 Task: Find connections with filter location Chūru with filter topic #communitybuildingwith filter profile language German with filter current company Jana Small Finance Bank with filter school Tamilnadu College of Engineering with filter industry Retail Art Dealers with filter service category Writing with filter keywords title Medical Administrator
Action: Mouse moved to (557, 76)
Screenshot: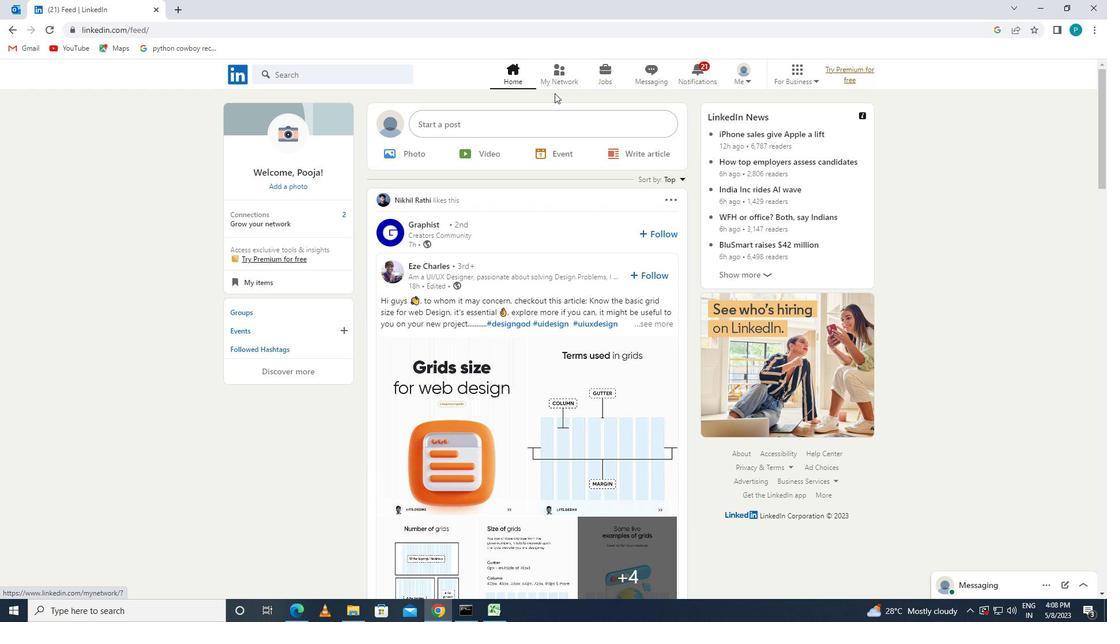 
Action: Mouse pressed left at (557, 76)
Screenshot: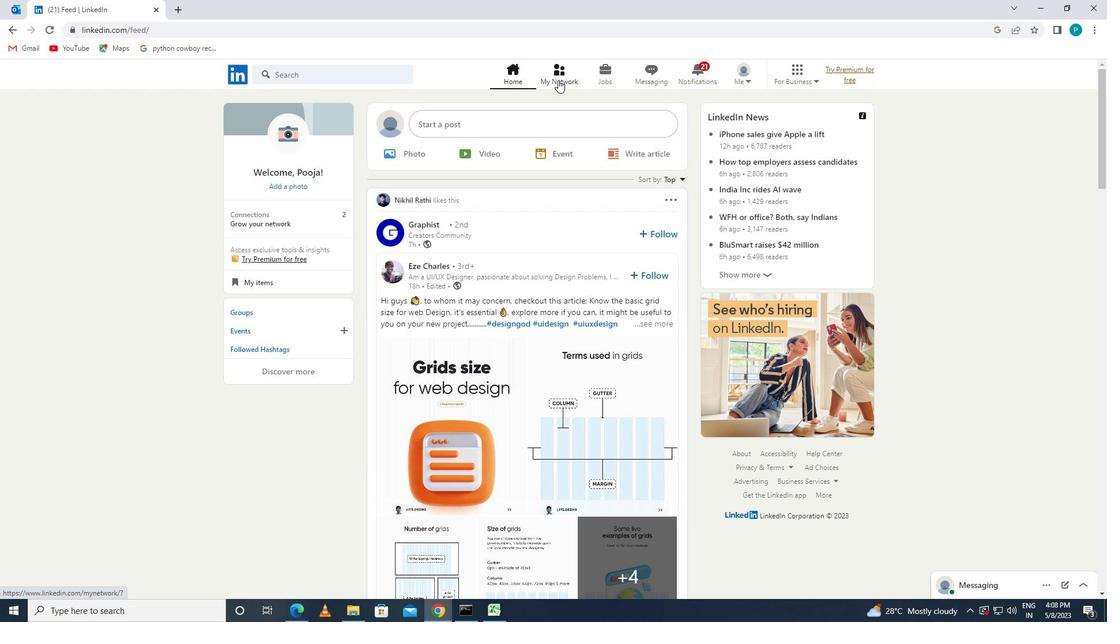 
Action: Mouse moved to (356, 133)
Screenshot: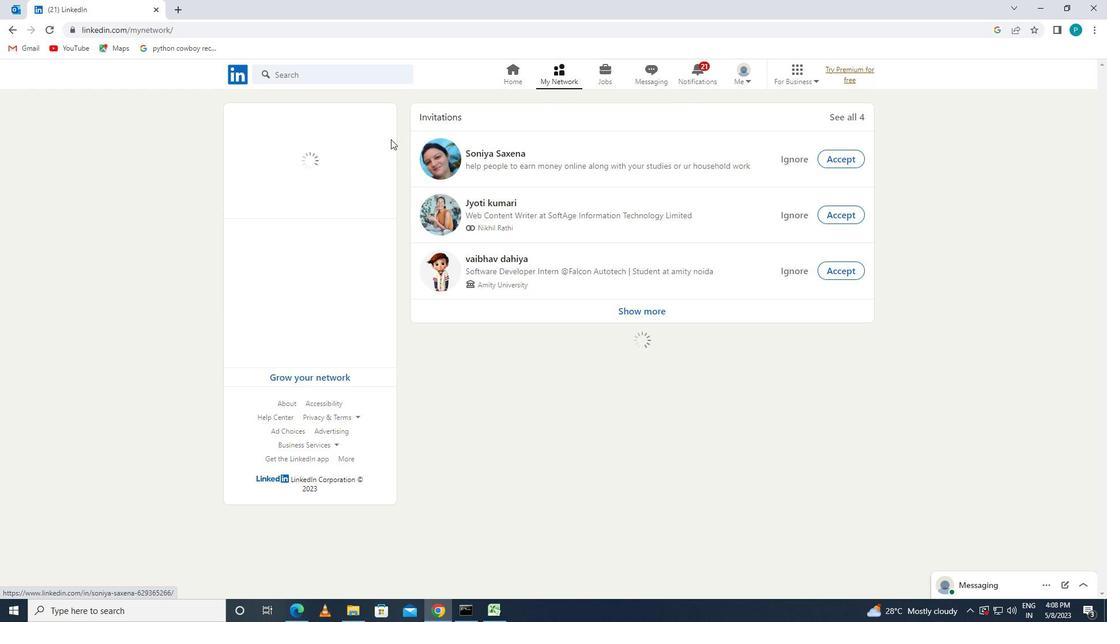 
Action: Mouse pressed left at (356, 133)
Screenshot: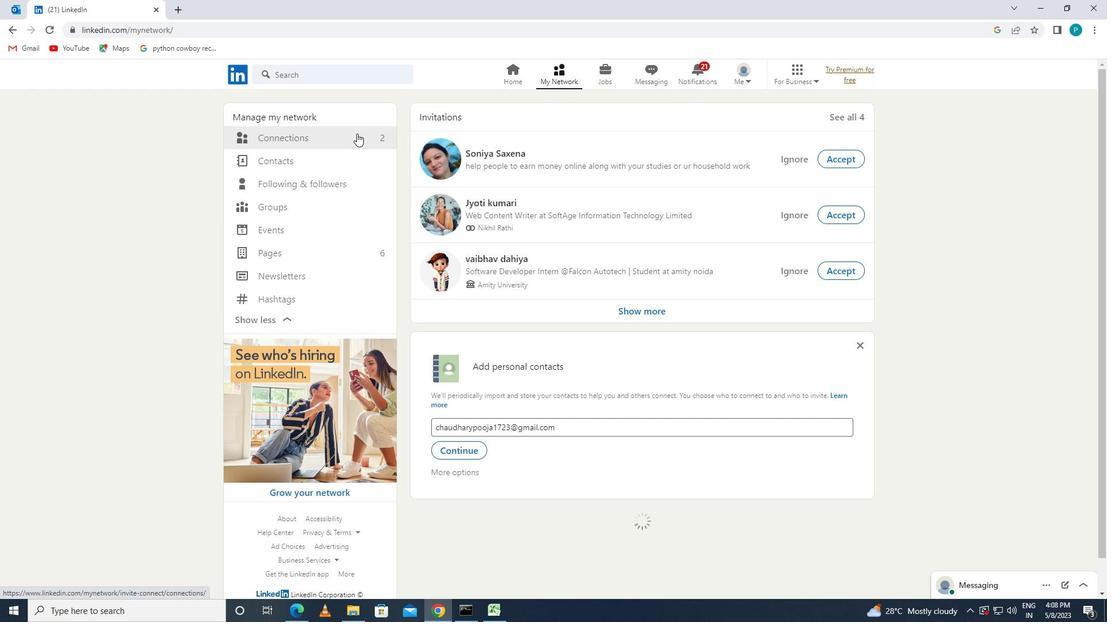 
Action: Mouse moved to (656, 142)
Screenshot: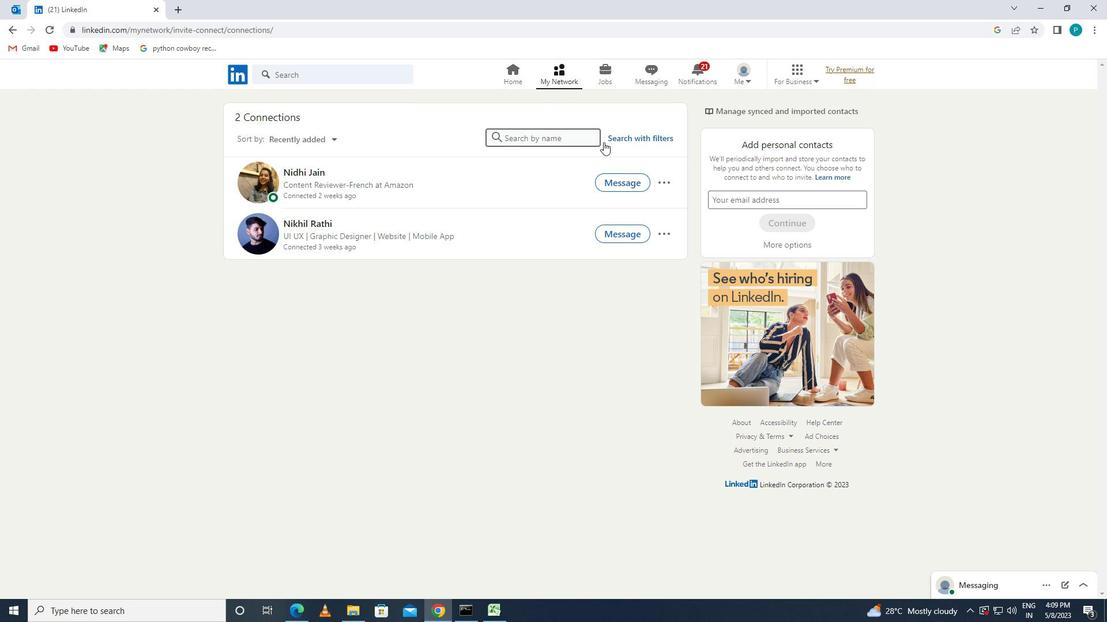 
Action: Mouse pressed left at (656, 142)
Screenshot: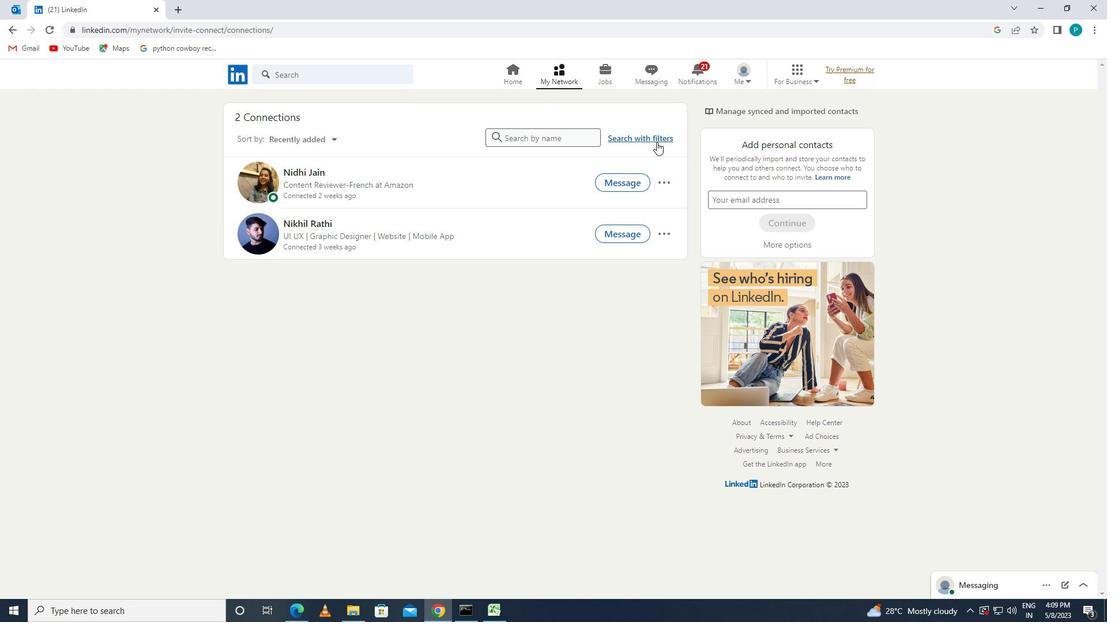 
Action: Mouse moved to (592, 107)
Screenshot: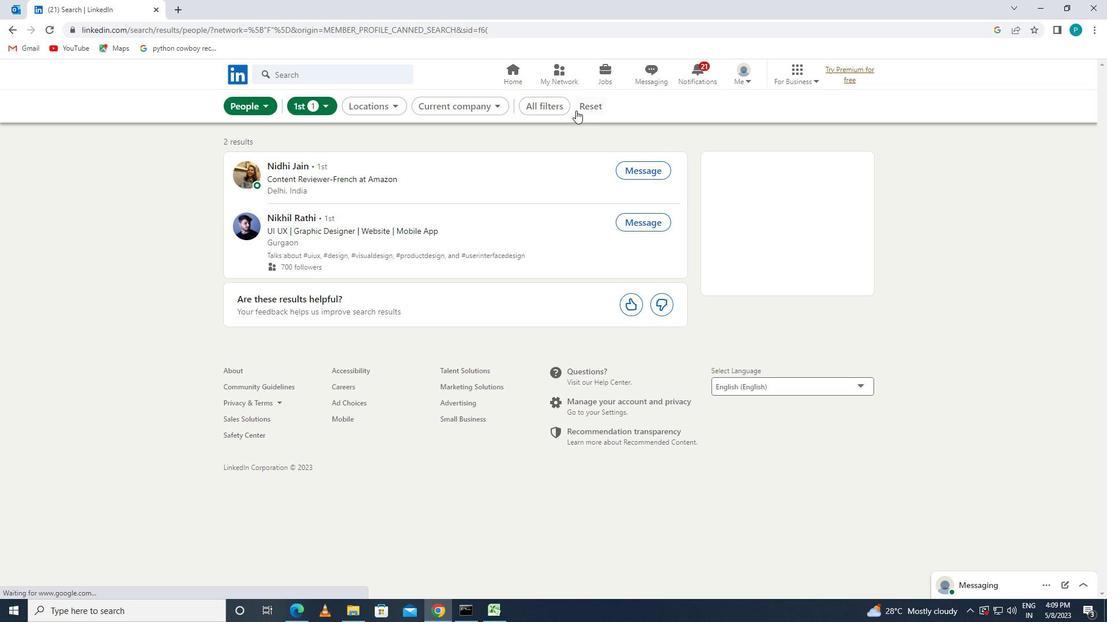 
Action: Mouse pressed left at (592, 107)
Screenshot: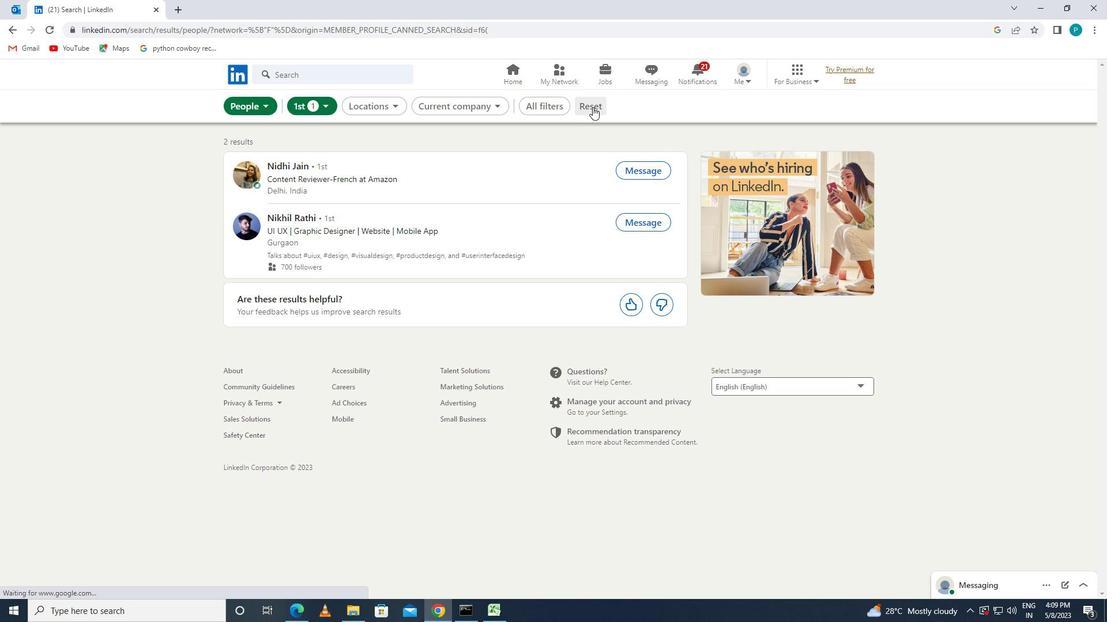 
Action: Mouse moved to (577, 107)
Screenshot: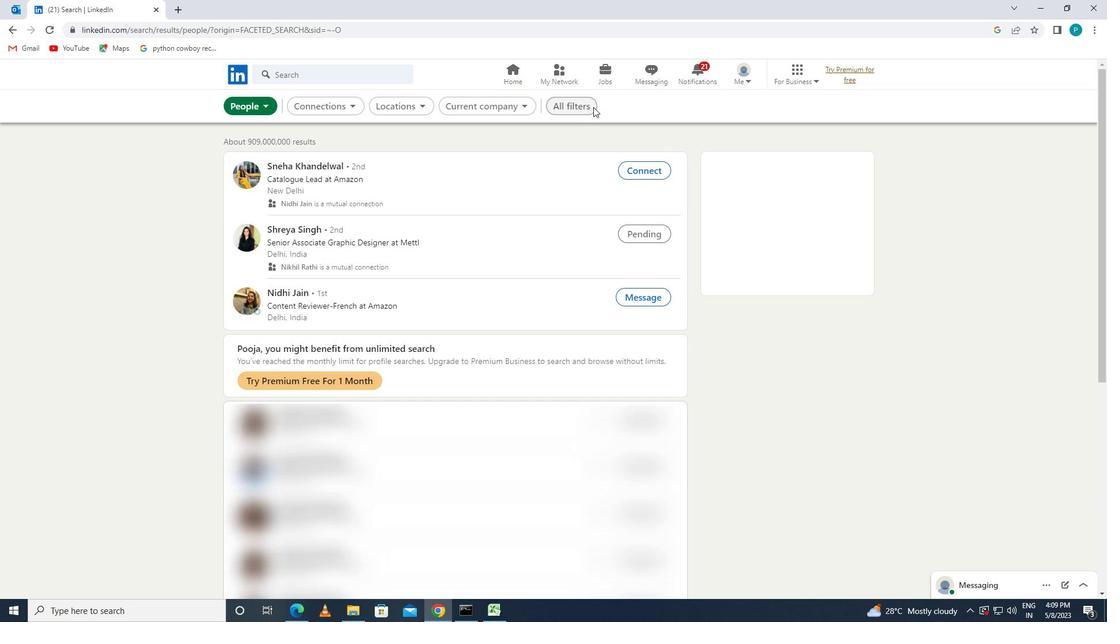 
Action: Mouse pressed left at (577, 107)
Screenshot: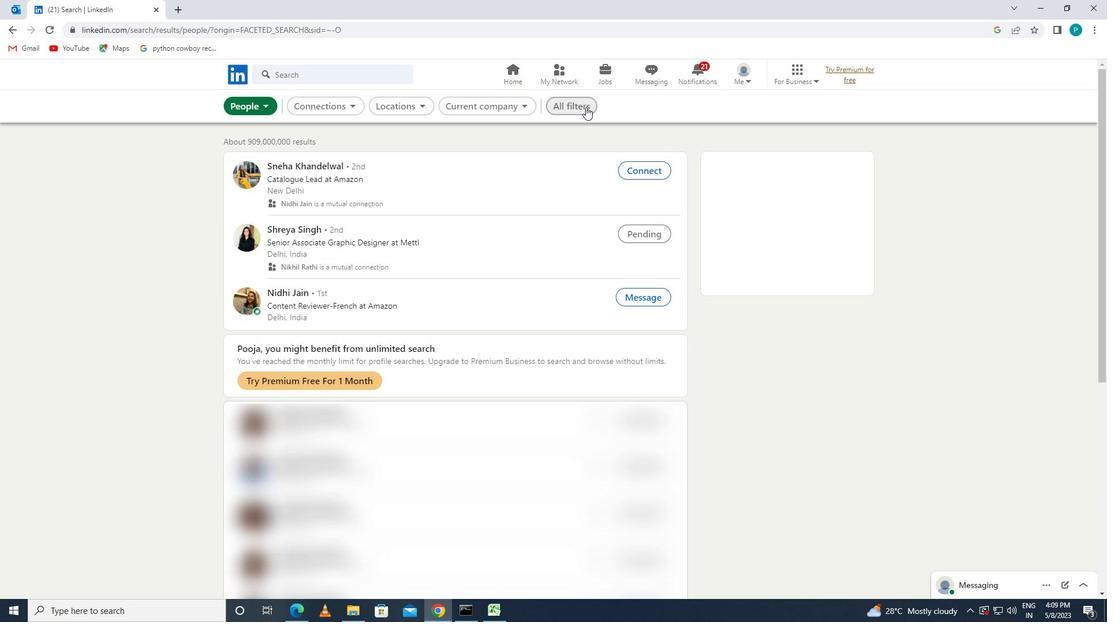 
Action: Mouse moved to (781, 262)
Screenshot: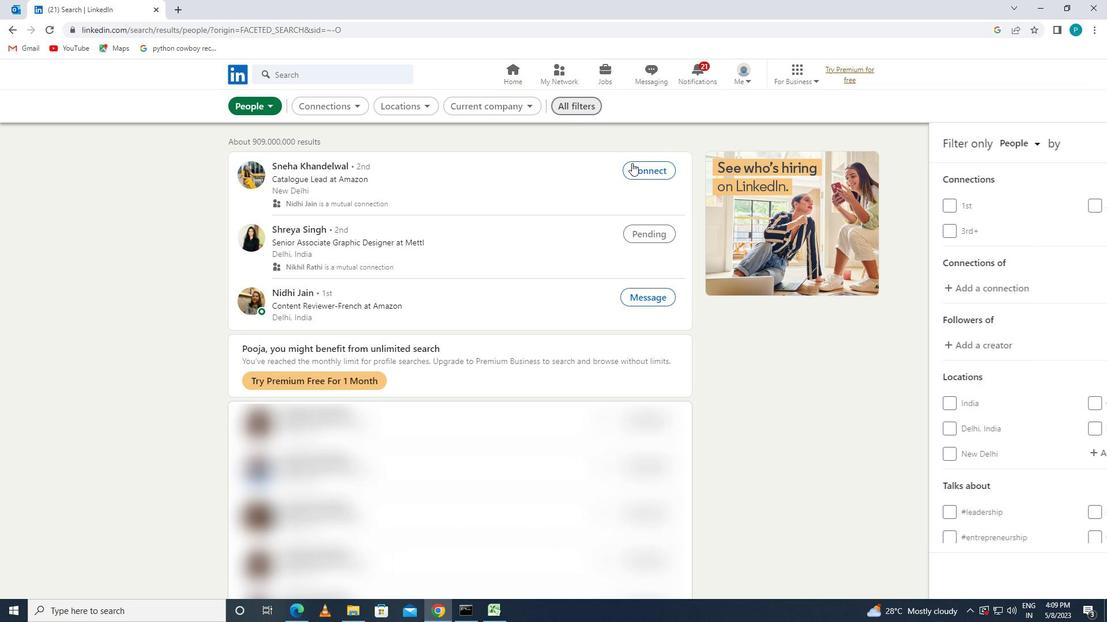 
Action: Mouse scrolled (781, 262) with delta (0, 0)
Screenshot: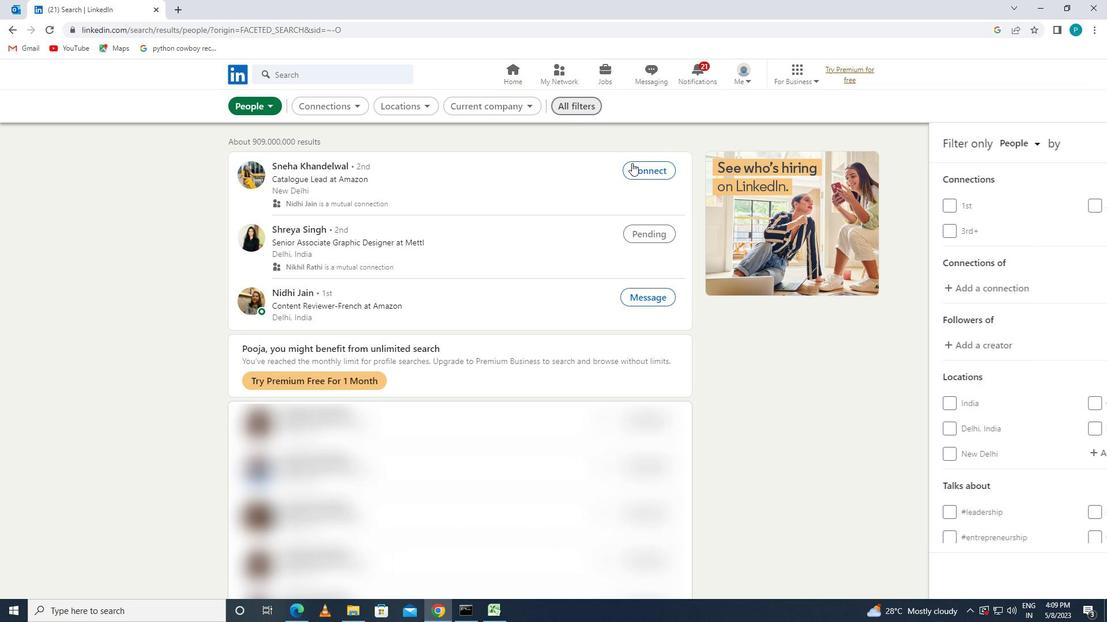 
Action: Mouse moved to (808, 276)
Screenshot: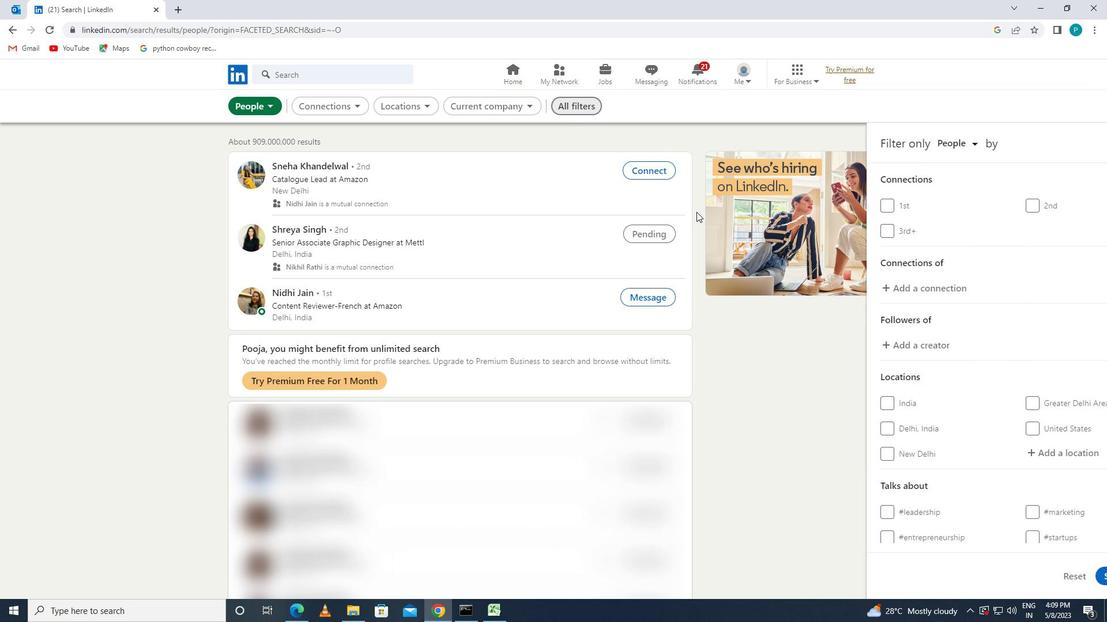 
Action: Mouse scrolled (808, 275) with delta (0, 0)
Screenshot: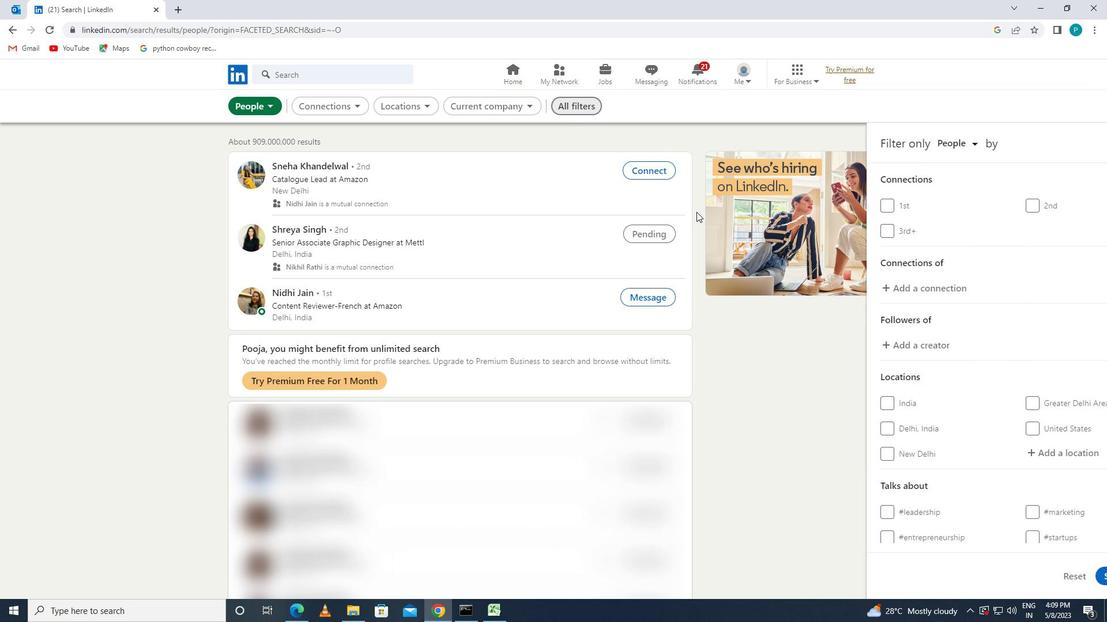
Action: Mouse moved to (823, 285)
Screenshot: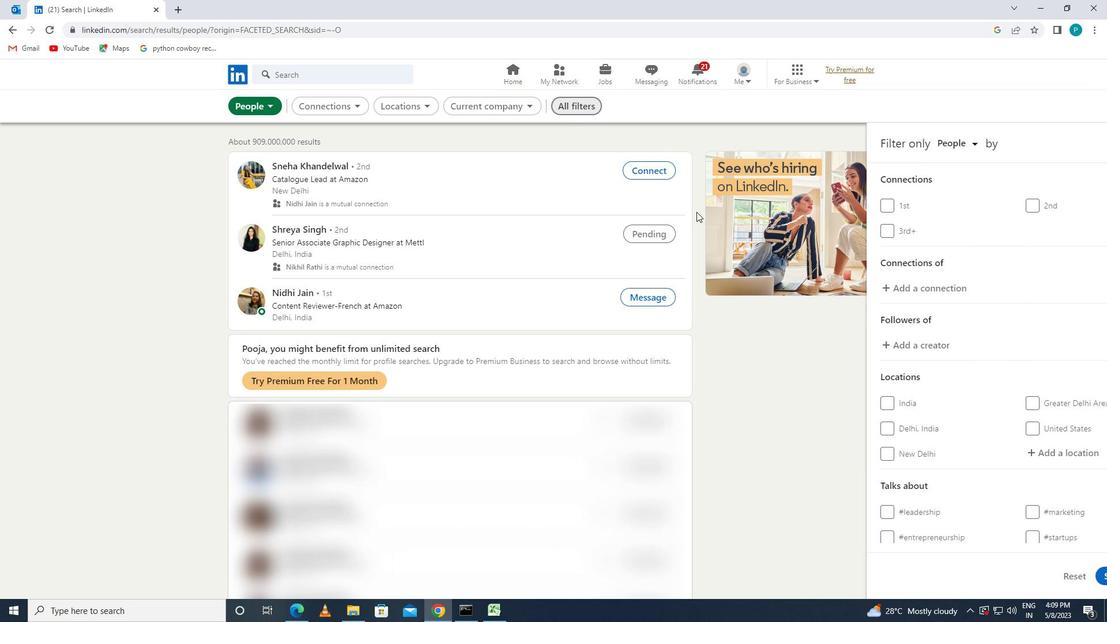 
Action: Mouse scrolled (823, 284) with delta (0, 0)
Screenshot: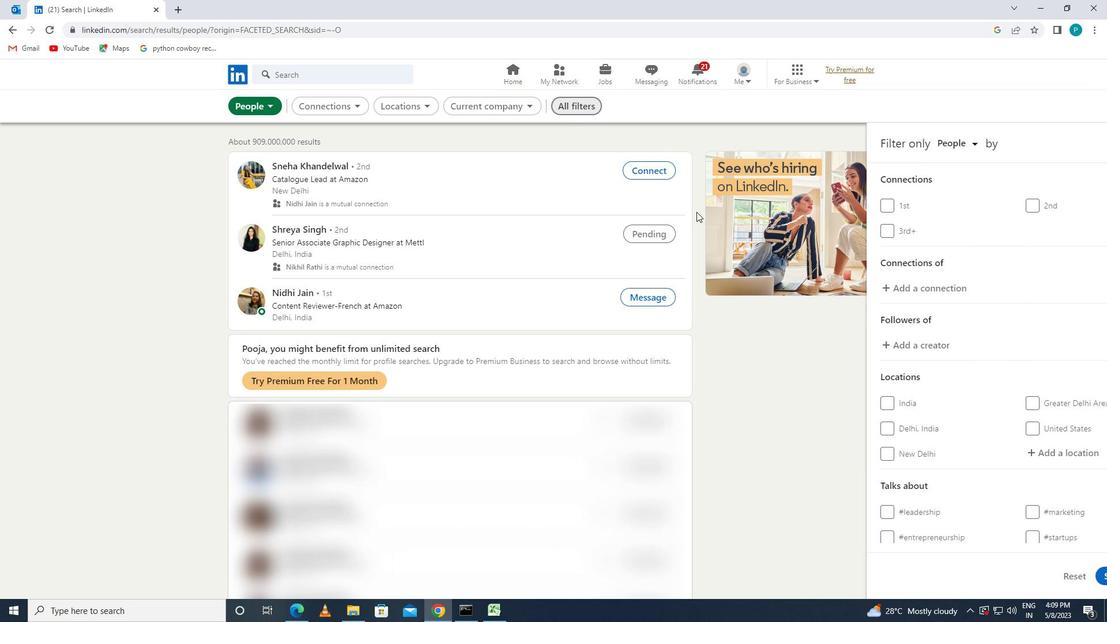 
Action: Mouse moved to (980, 337)
Screenshot: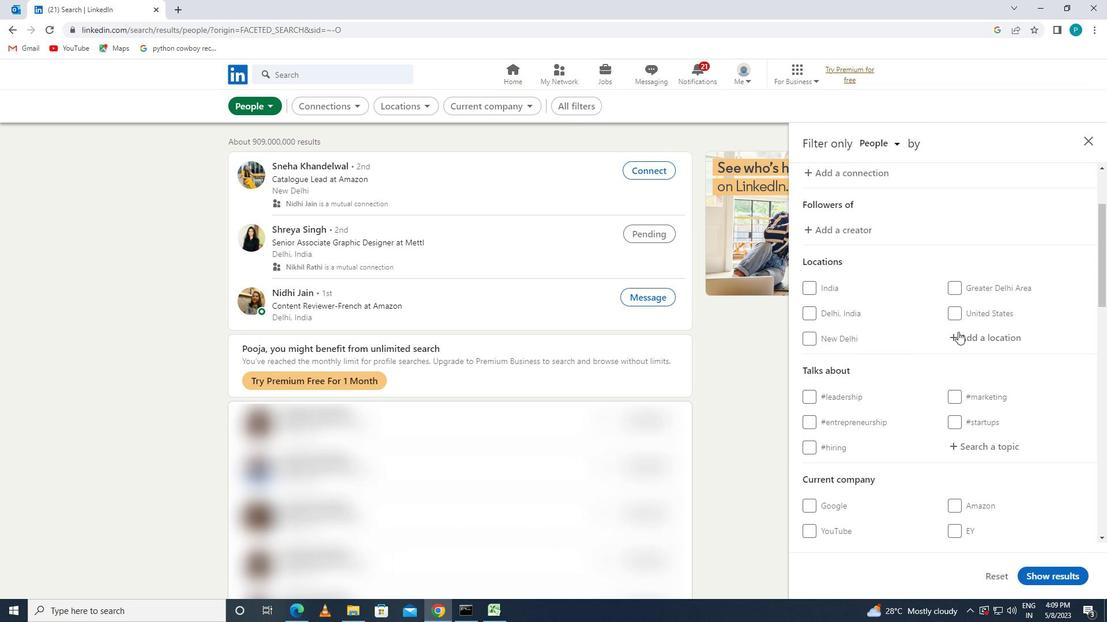 
Action: Mouse pressed left at (980, 337)
Screenshot: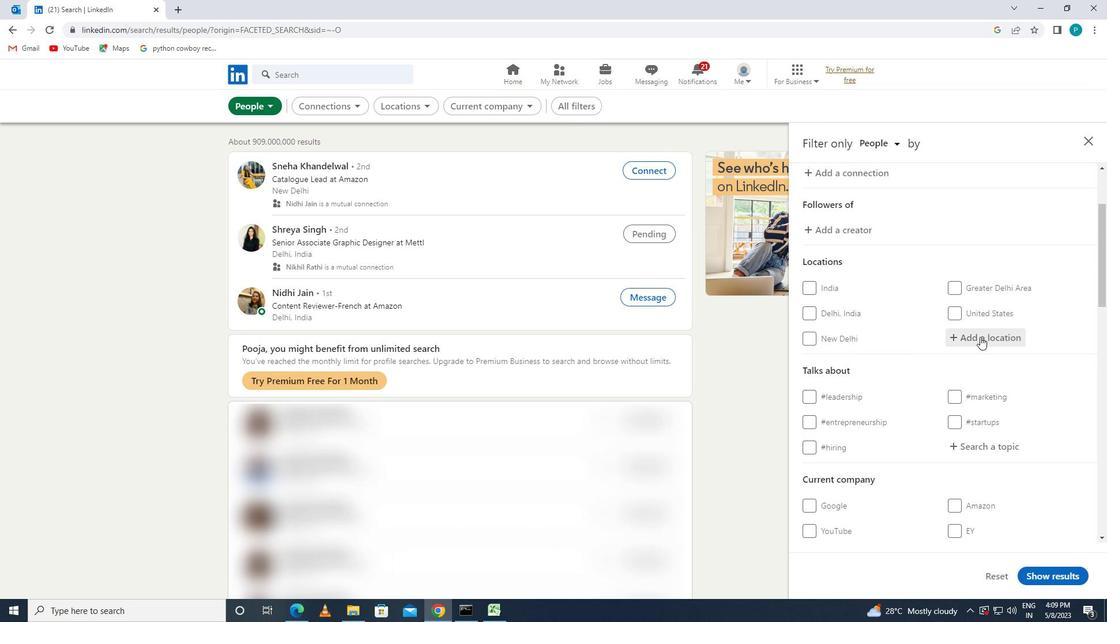 
Action: Mouse moved to (972, 334)
Screenshot: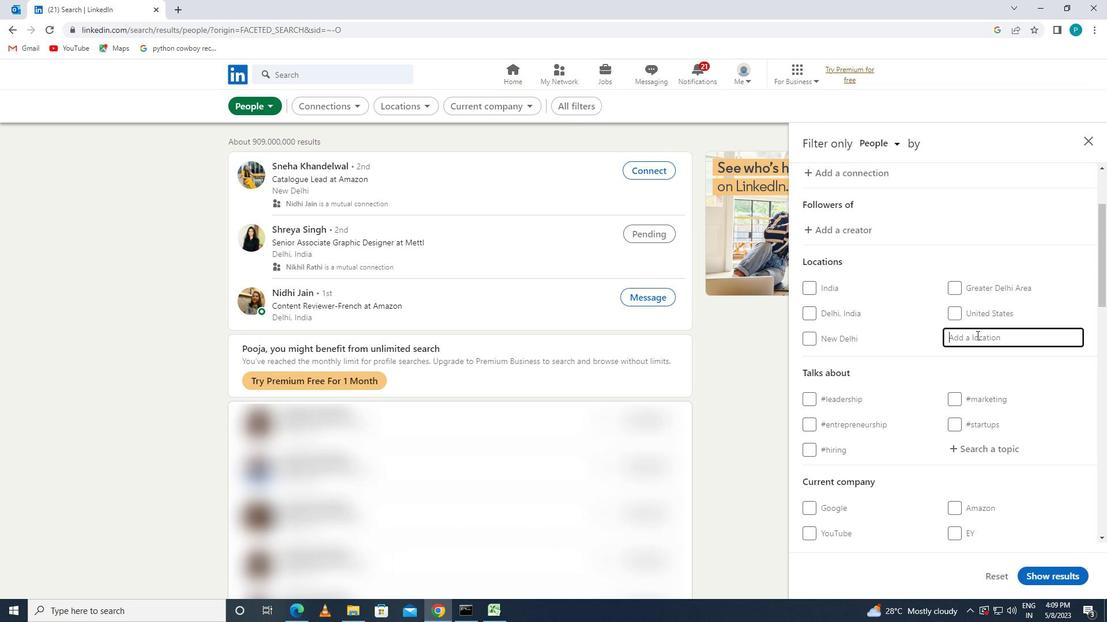 
Action: Key pressed <Key.caps_lock>c<Key.caps_lock>huru
Screenshot: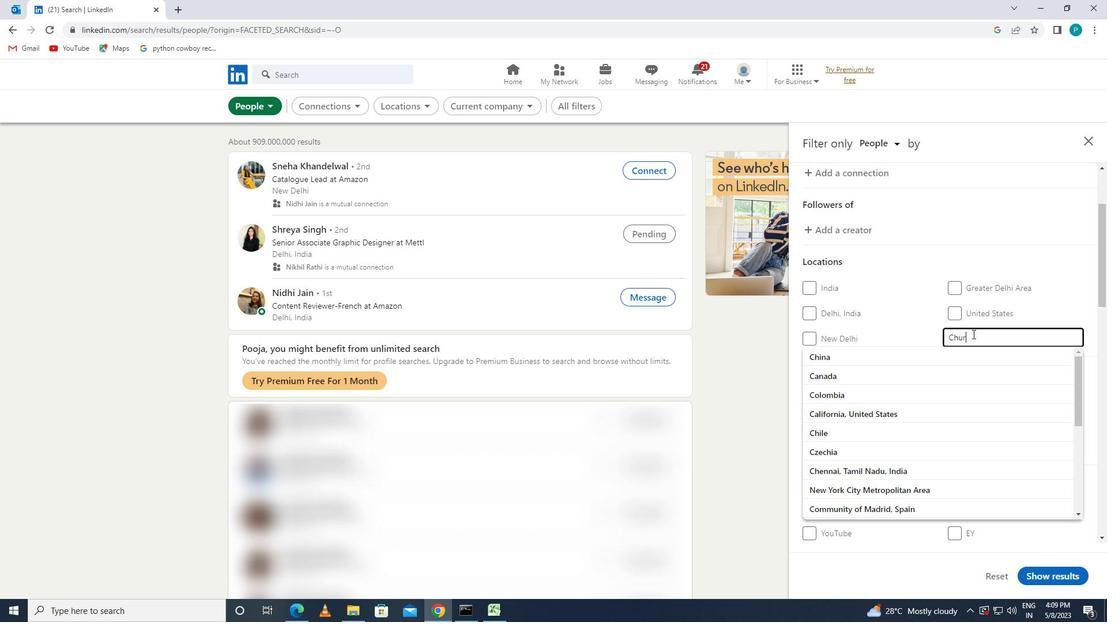 
Action: Mouse moved to (930, 363)
Screenshot: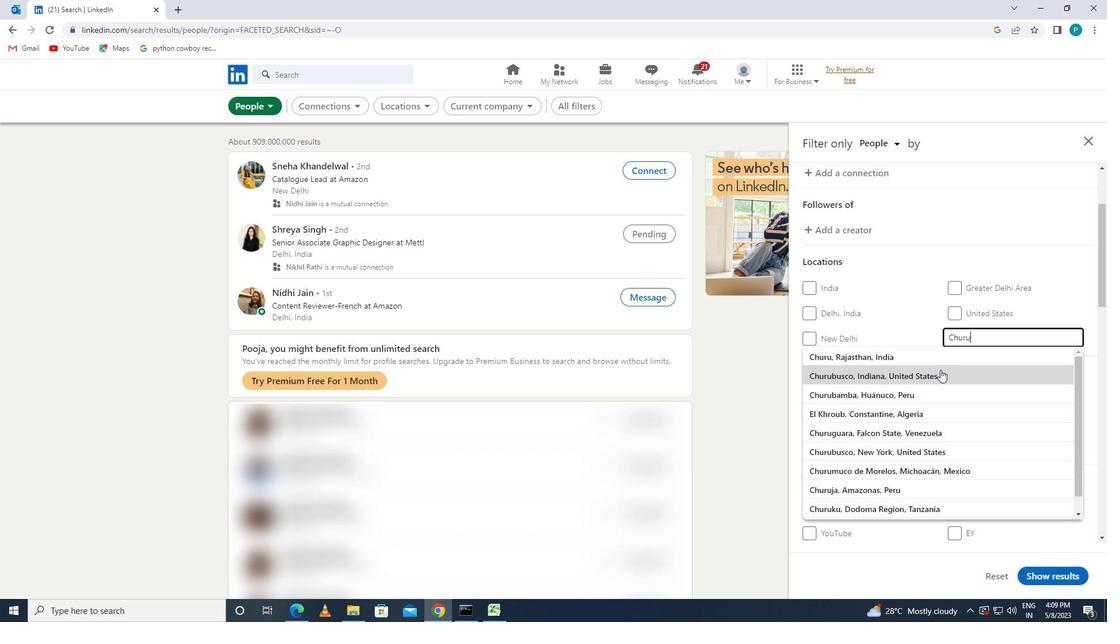 
Action: Mouse pressed left at (930, 363)
Screenshot: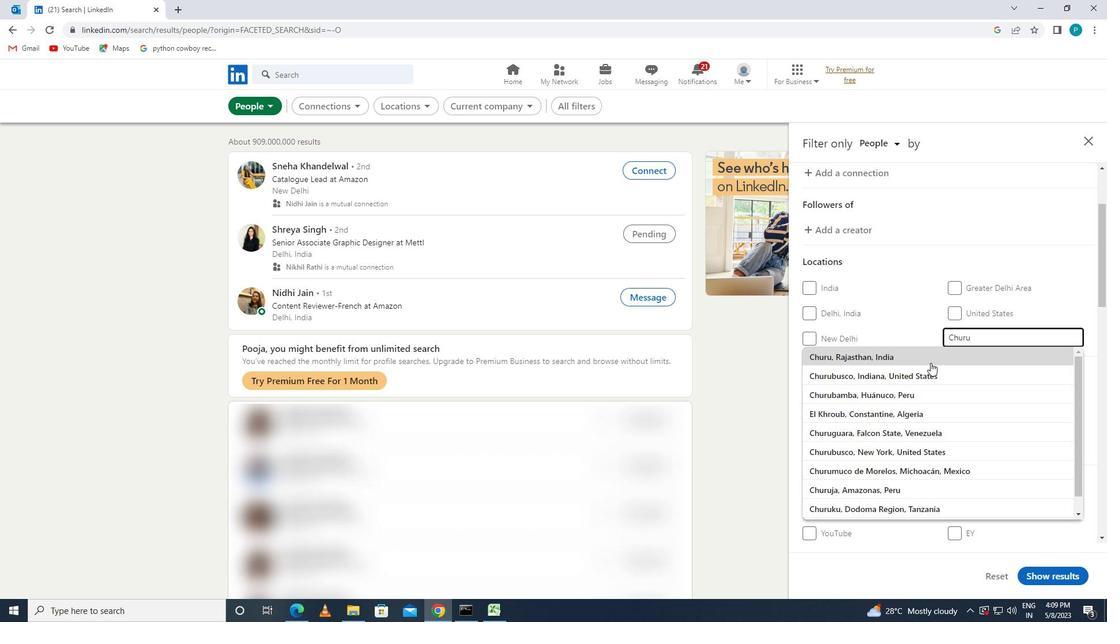 
Action: Mouse moved to (972, 378)
Screenshot: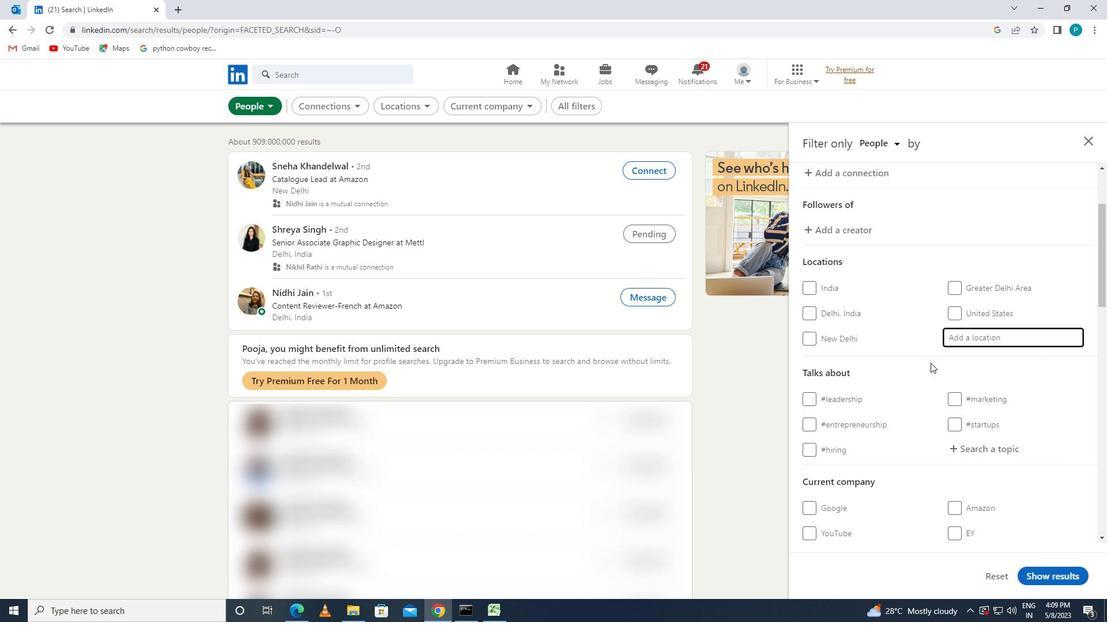 
Action: Mouse scrolled (972, 378) with delta (0, 0)
Screenshot: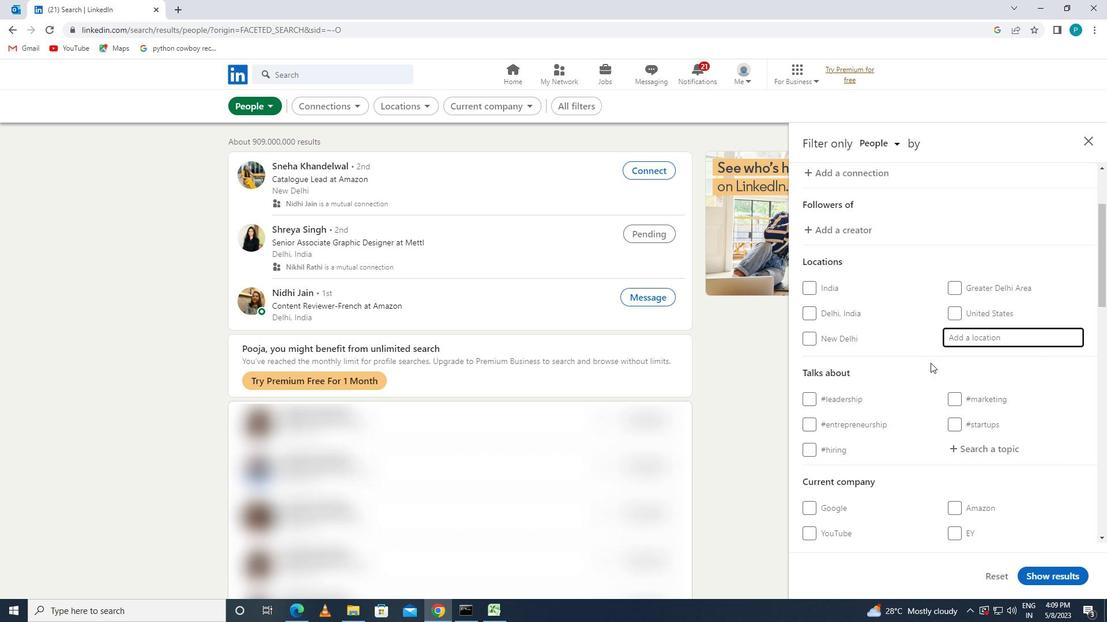 
Action: Mouse scrolled (972, 378) with delta (0, 0)
Screenshot: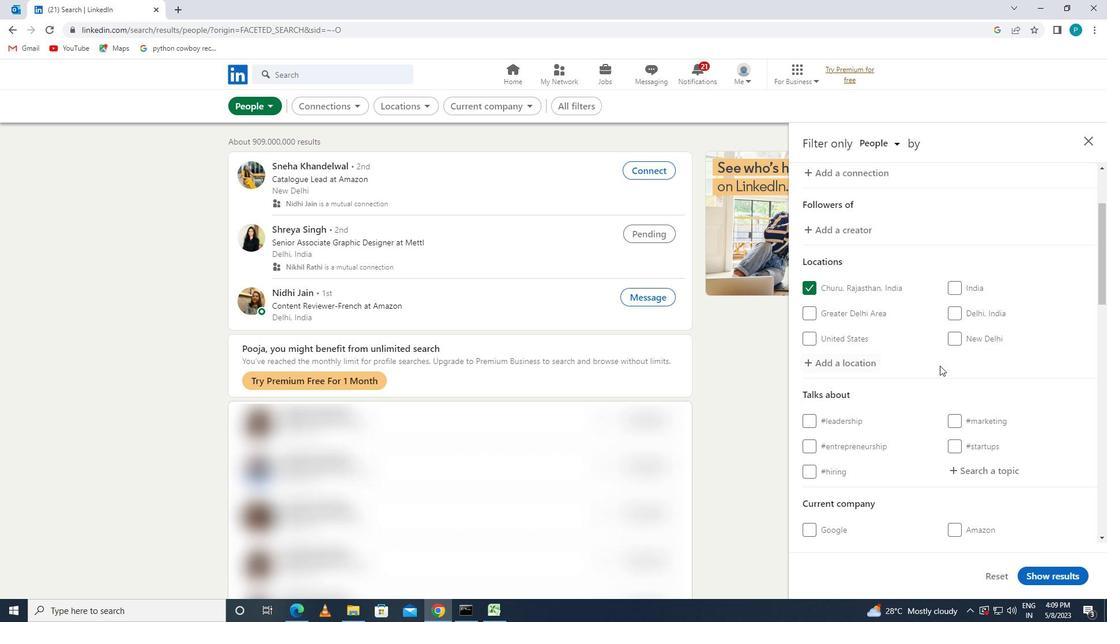 
Action: Mouse scrolled (972, 378) with delta (0, 0)
Screenshot: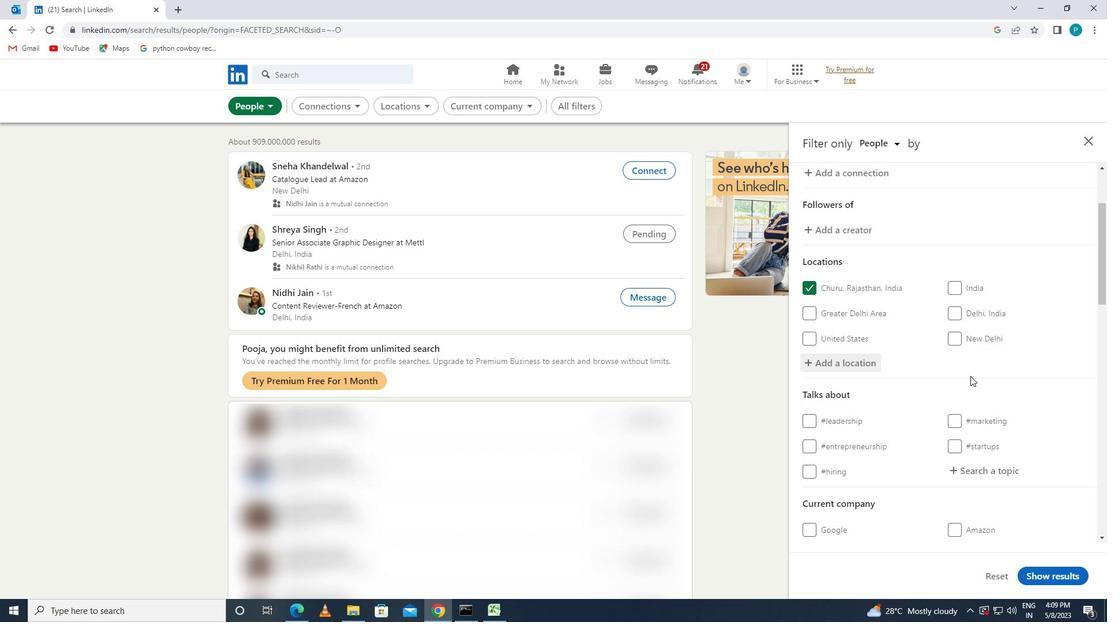 
Action: Mouse moved to (960, 286)
Screenshot: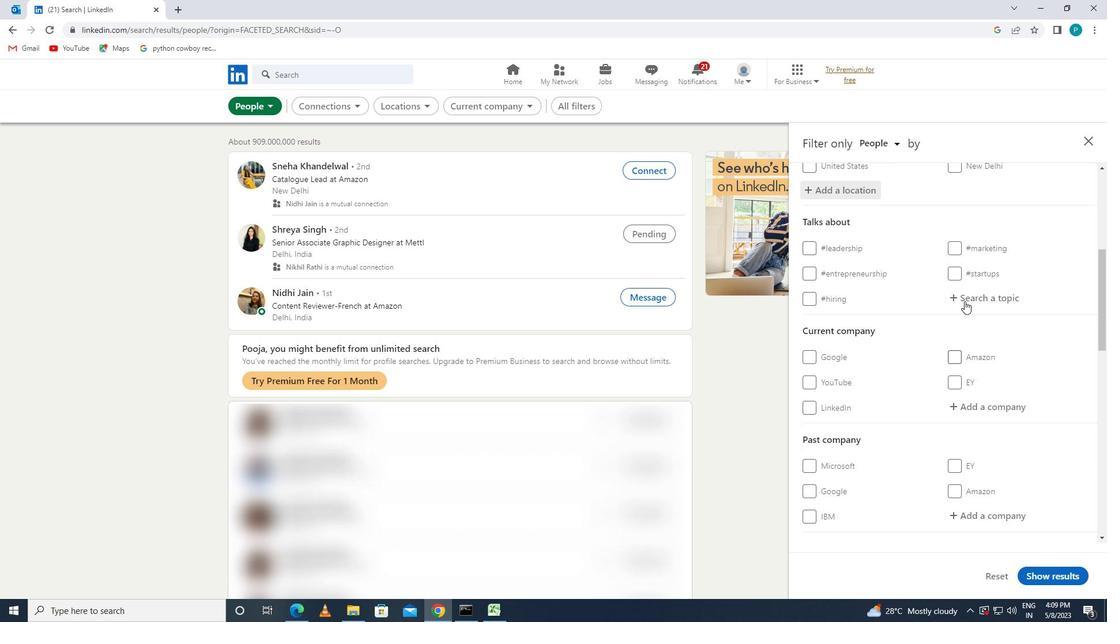 
Action: Mouse pressed left at (960, 286)
Screenshot: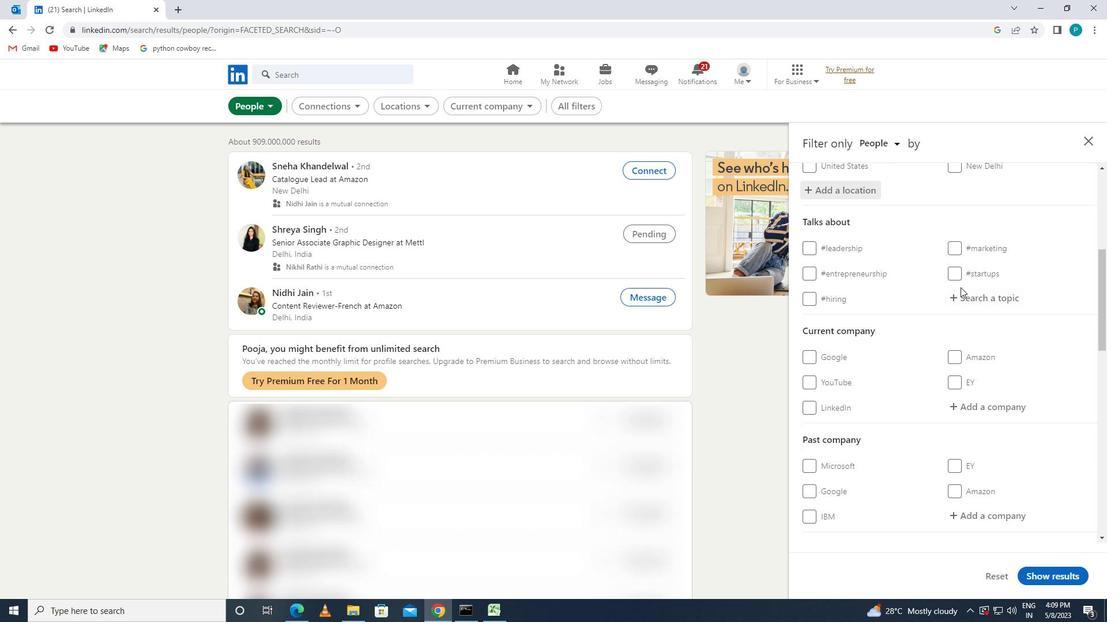 
Action: Mouse moved to (963, 300)
Screenshot: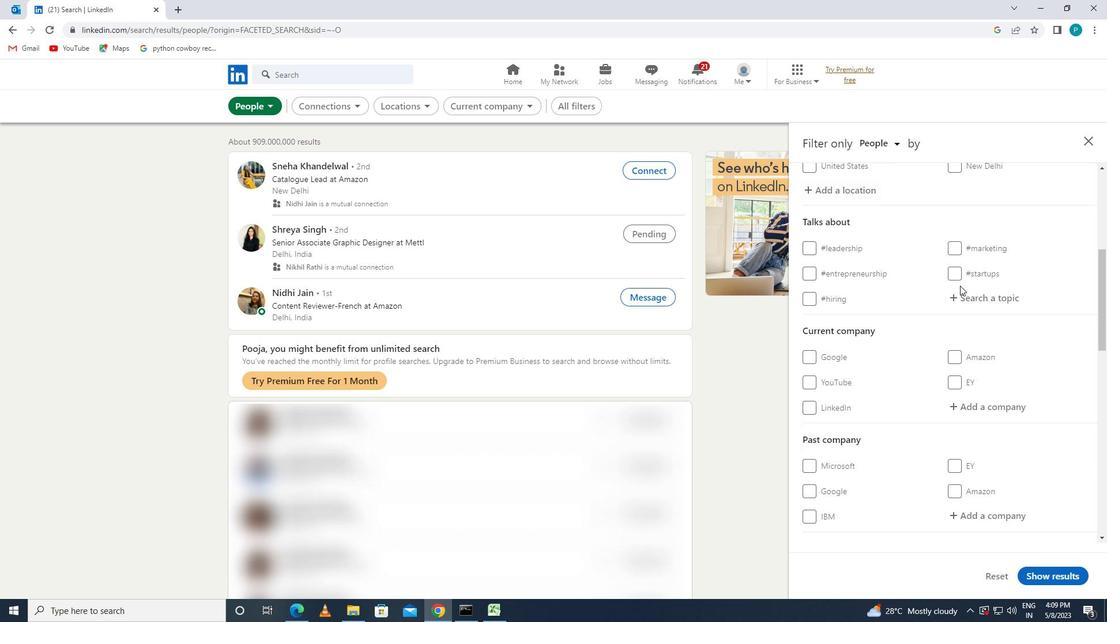 
Action: Mouse pressed left at (963, 300)
Screenshot: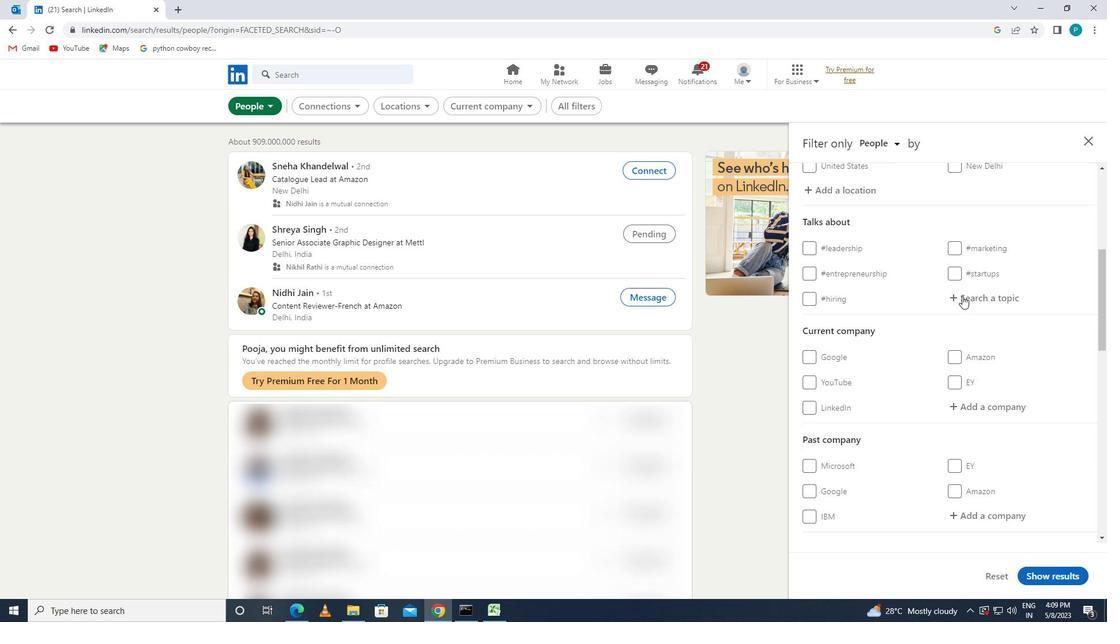 
Action: Key pressed <Key.shift>#COMMUNITY<Key.caps_lock><Key.caps_lock>BUILDING
Screenshot: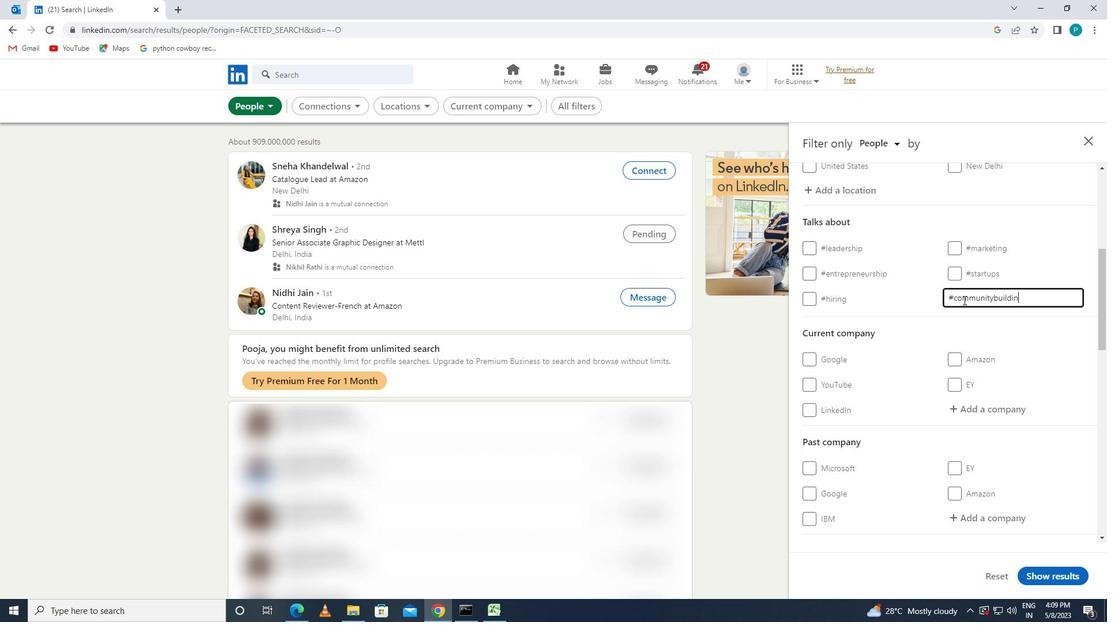 
Action: Mouse moved to (983, 320)
Screenshot: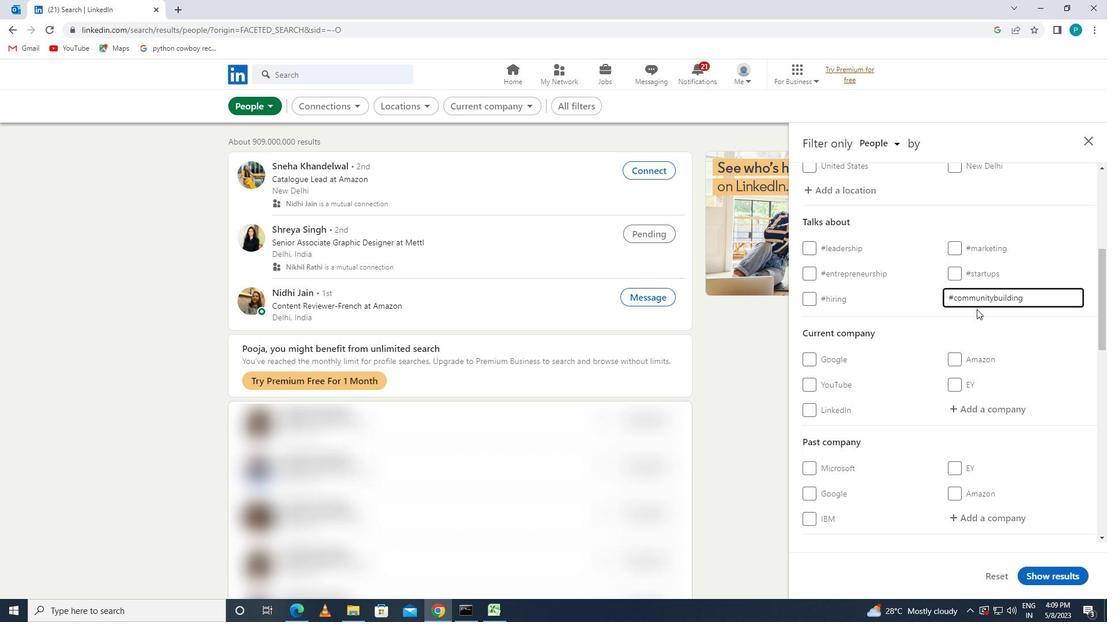 
Action: Mouse scrolled (983, 320) with delta (0, 0)
Screenshot: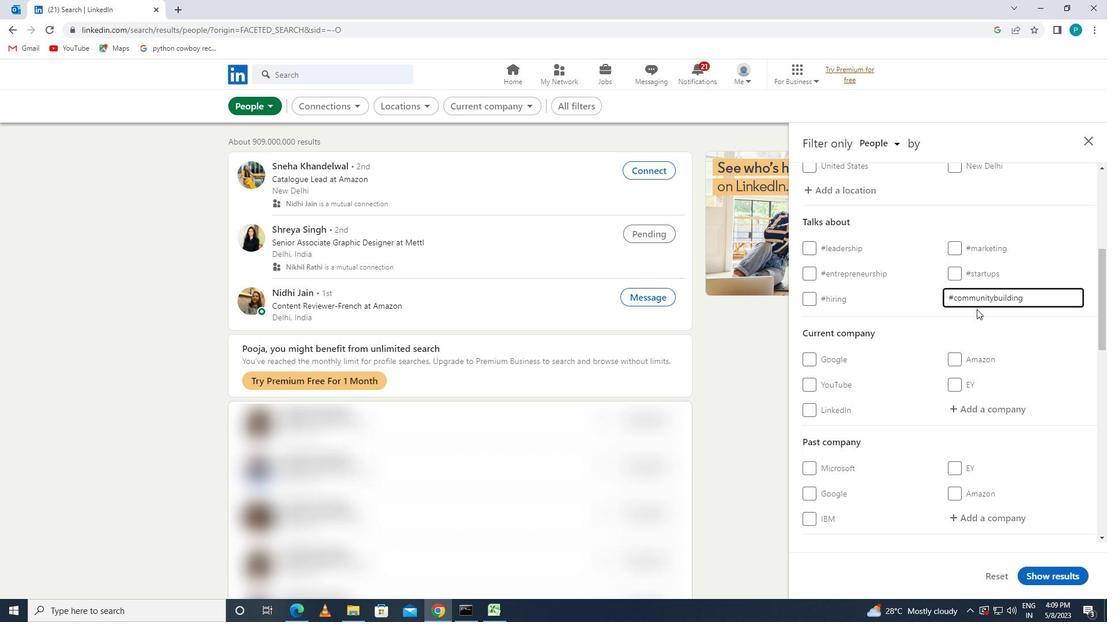 
Action: Mouse moved to (983, 321)
Screenshot: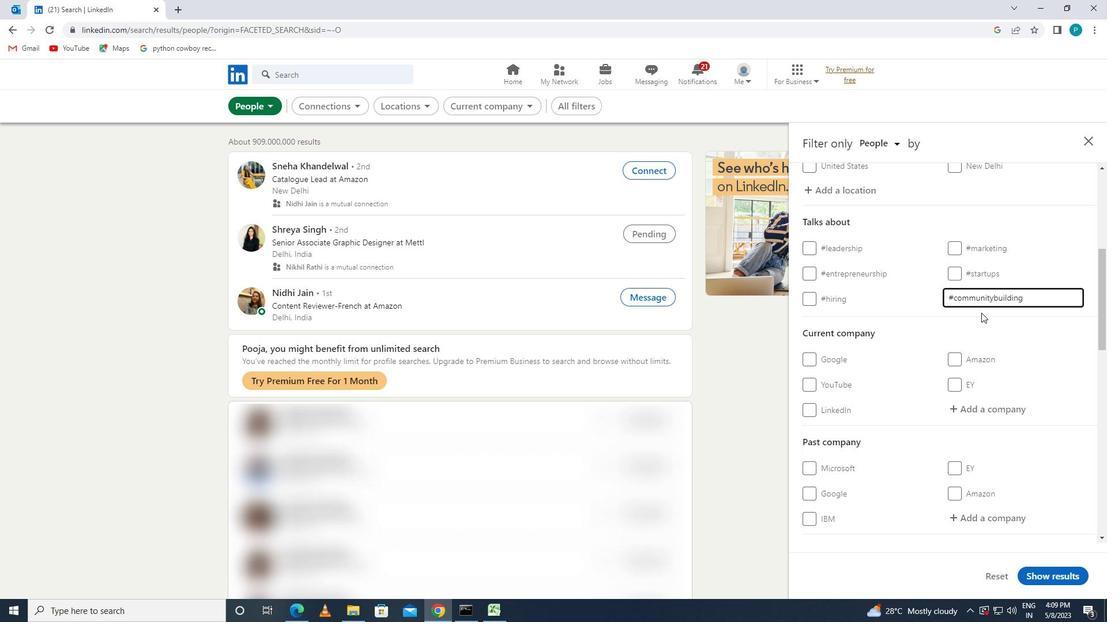 
Action: Mouse scrolled (983, 321) with delta (0, 0)
Screenshot: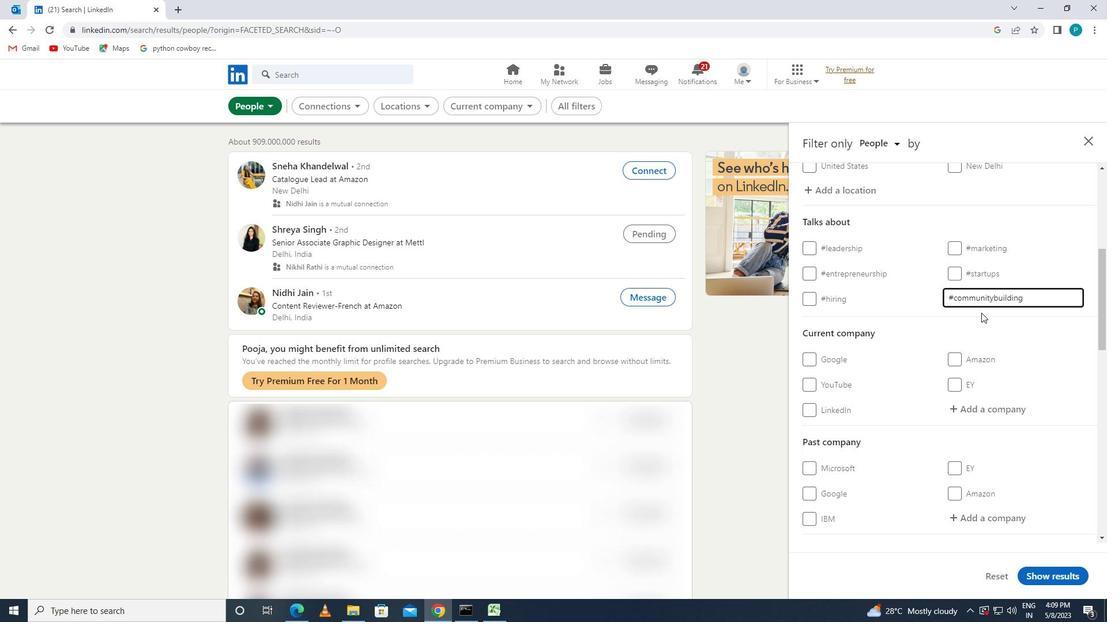 
Action: Mouse scrolled (983, 321) with delta (0, 0)
Screenshot: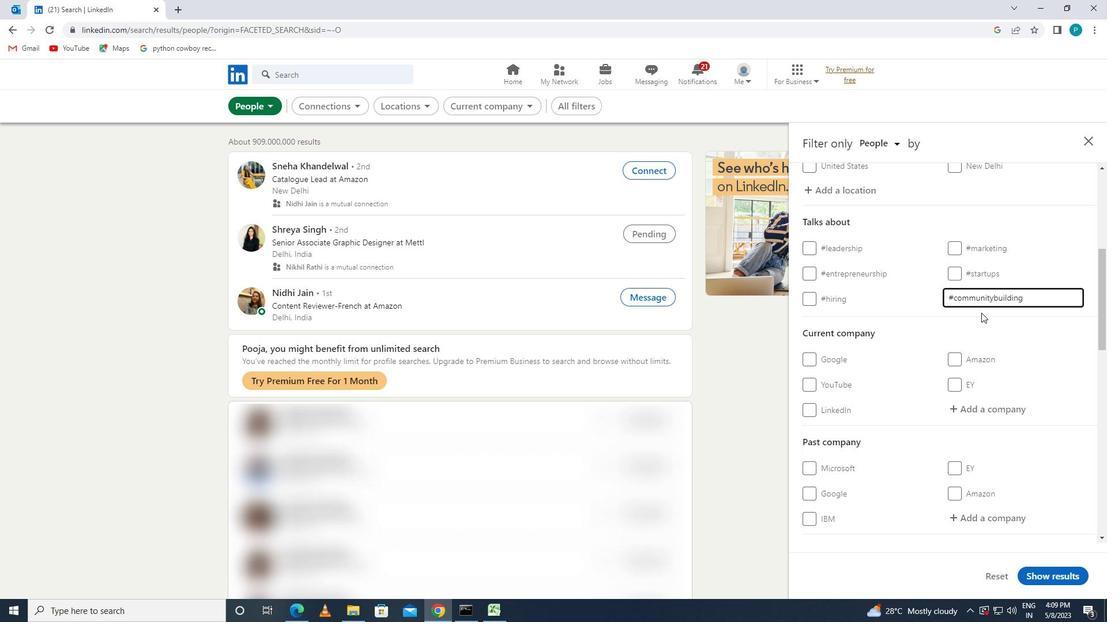 
Action: Mouse moved to (855, 384)
Screenshot: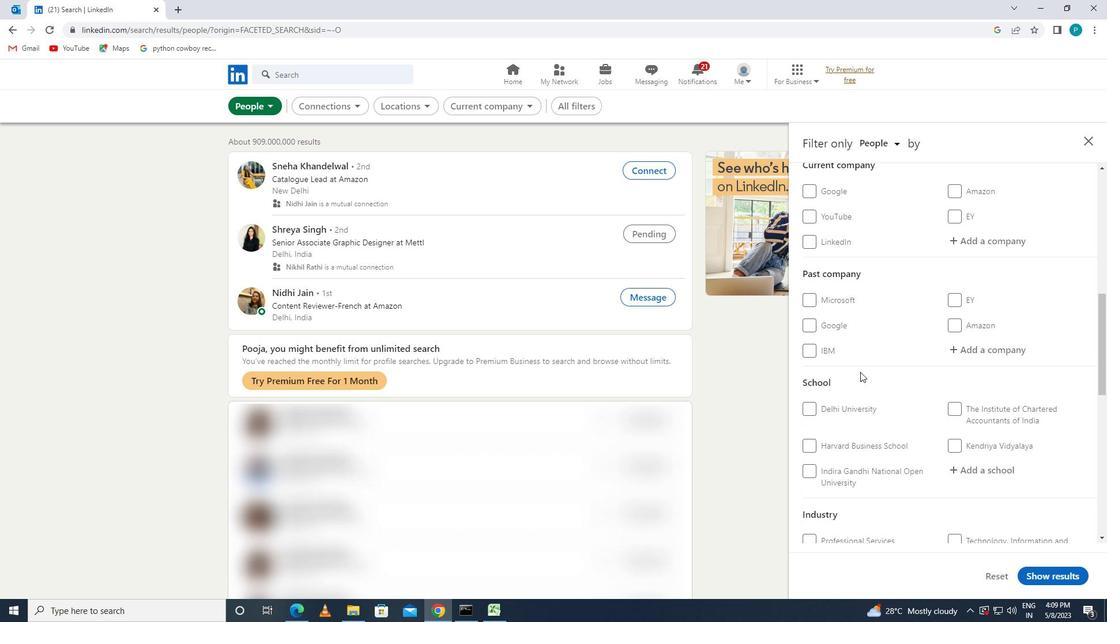 
Action: Mouse scrolled (855, 384) with delta (0, 0)
Screenshot: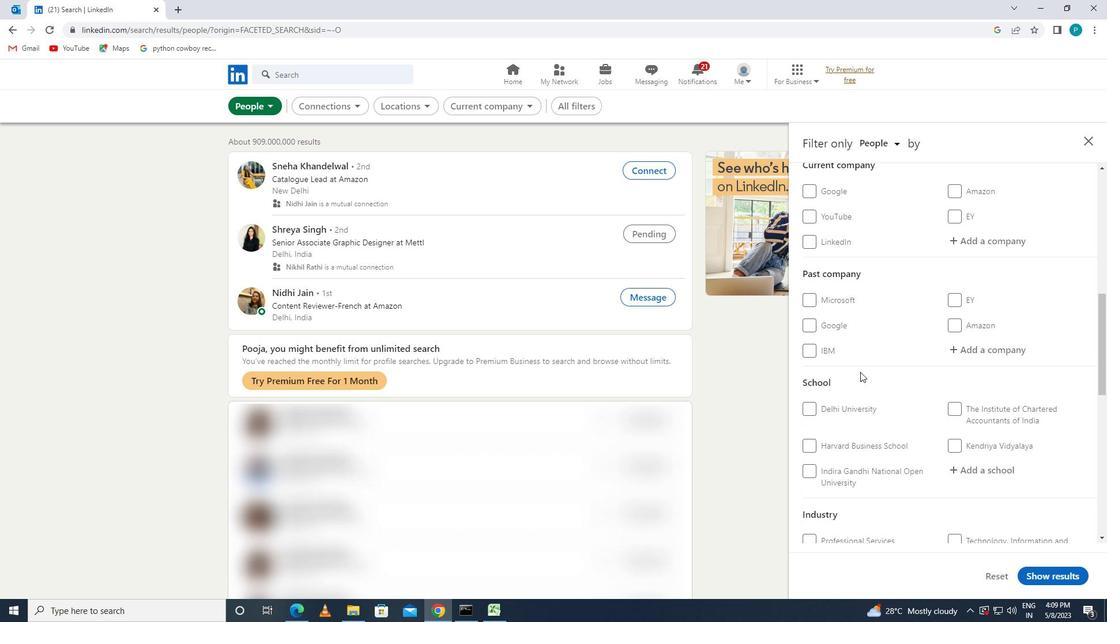 
Action: Mouse moved to (854, 385)
Screenshot: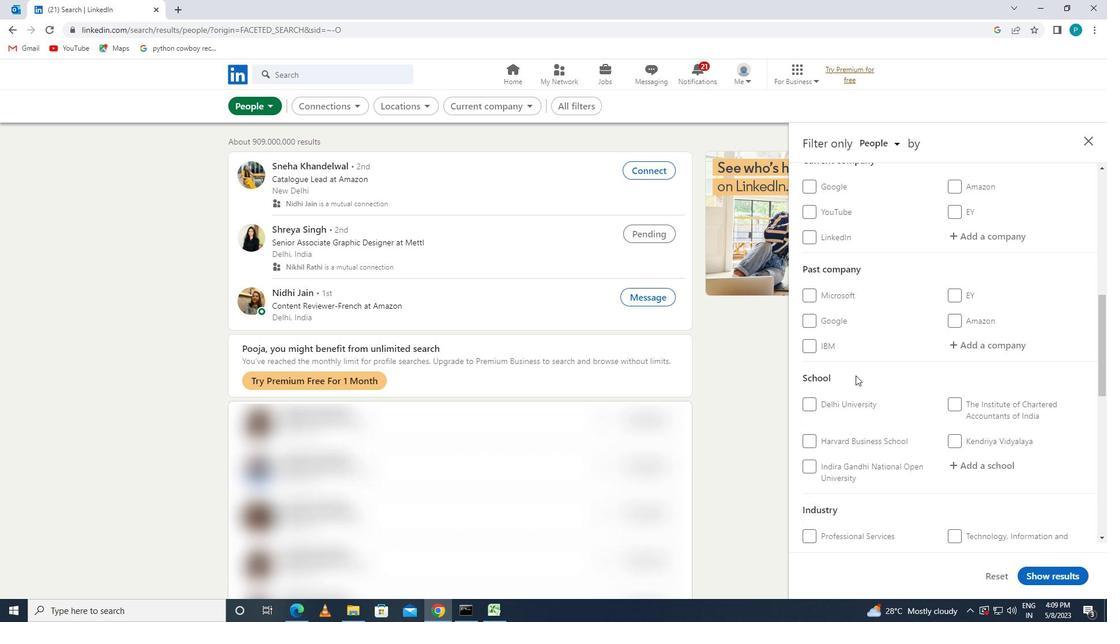 
Action: Mouse scrolled (854, 384) with delta (0, 0)
Screenshot: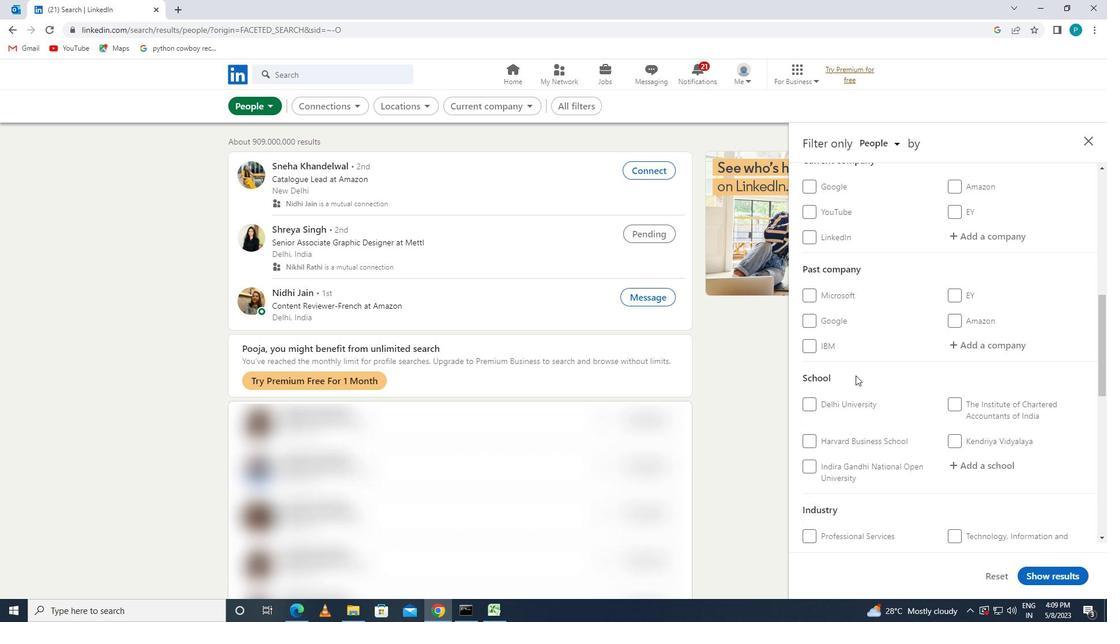 
Action: Mouse moved to (854, 385)
Screenshot: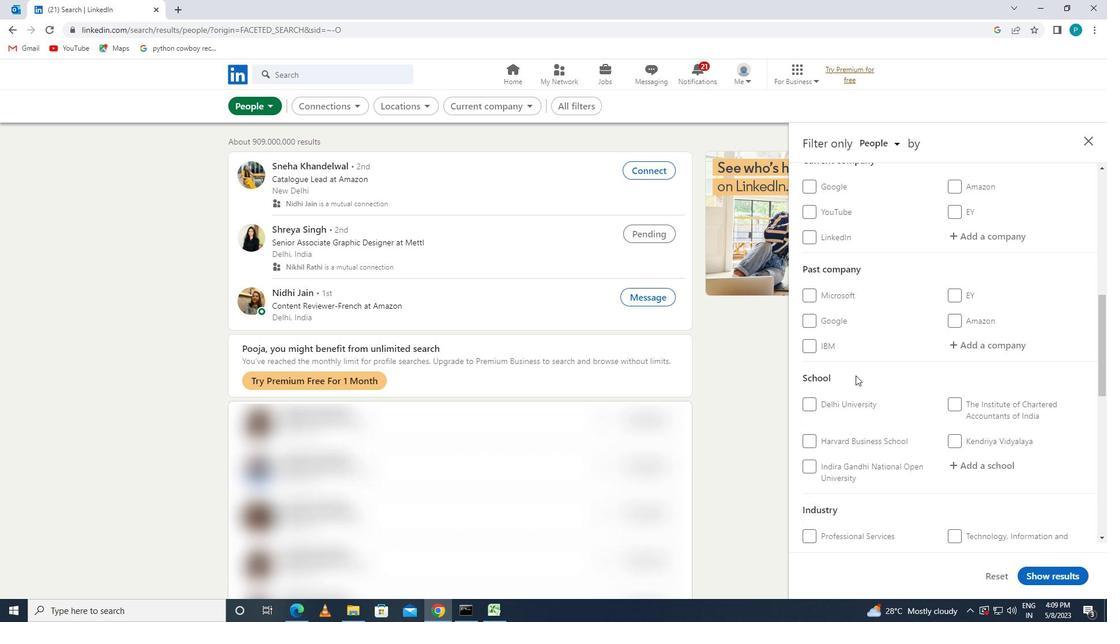 
Action: Mouse scrolled (854, 384) with delta (0, 0)
Screenshot: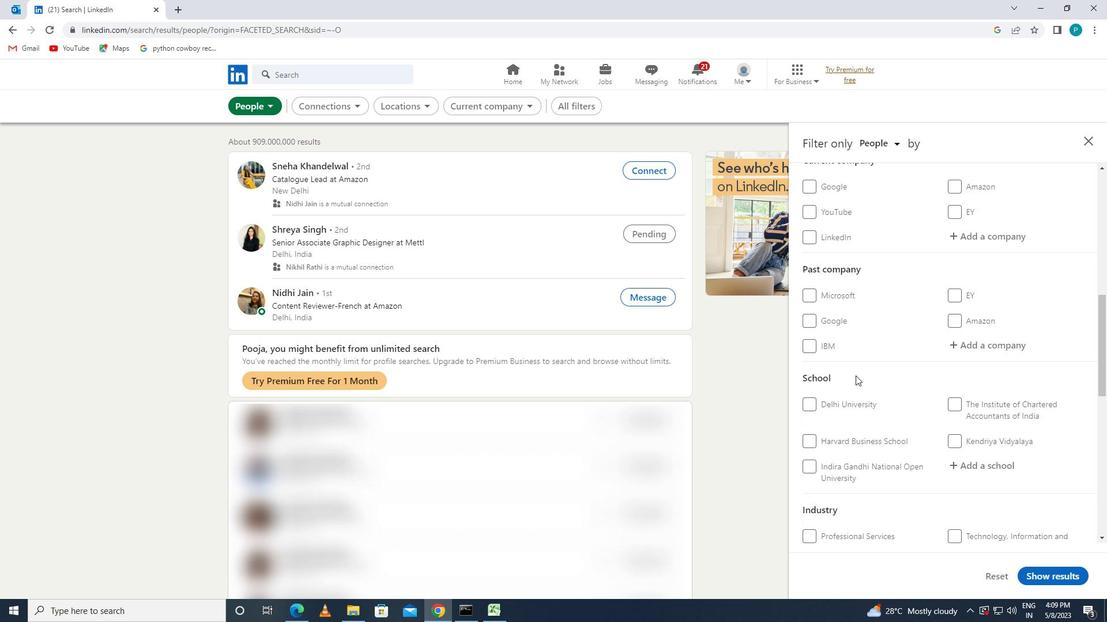 
Action: Mouse moved to (853, 385)
Screenshot: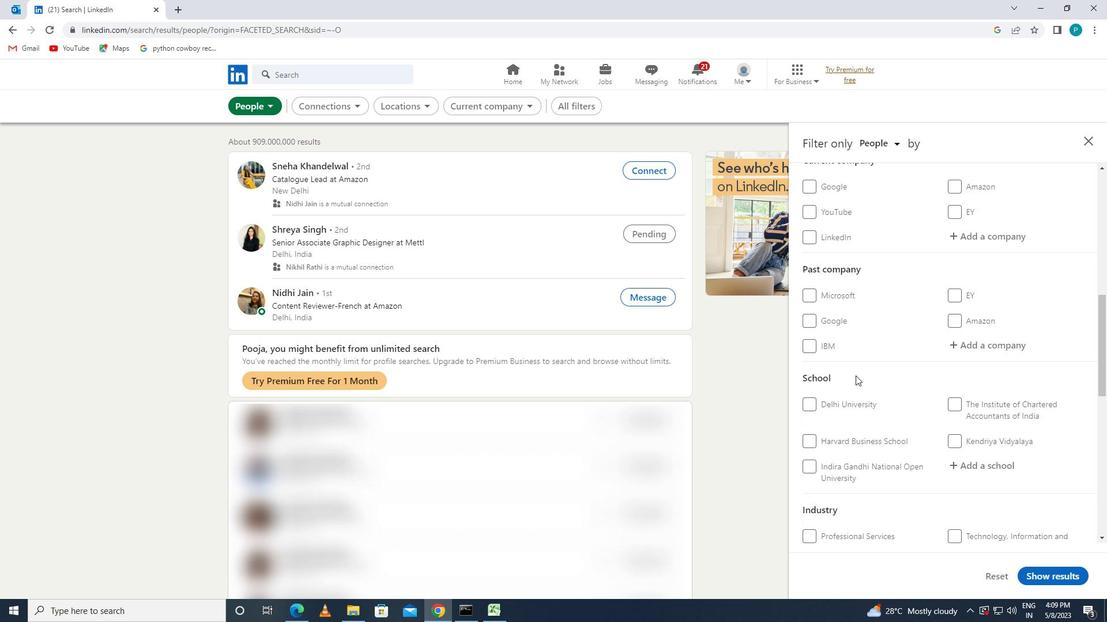 
Action: Mouse scrolled (853, 385) with delta (0, 0)
Screenshot: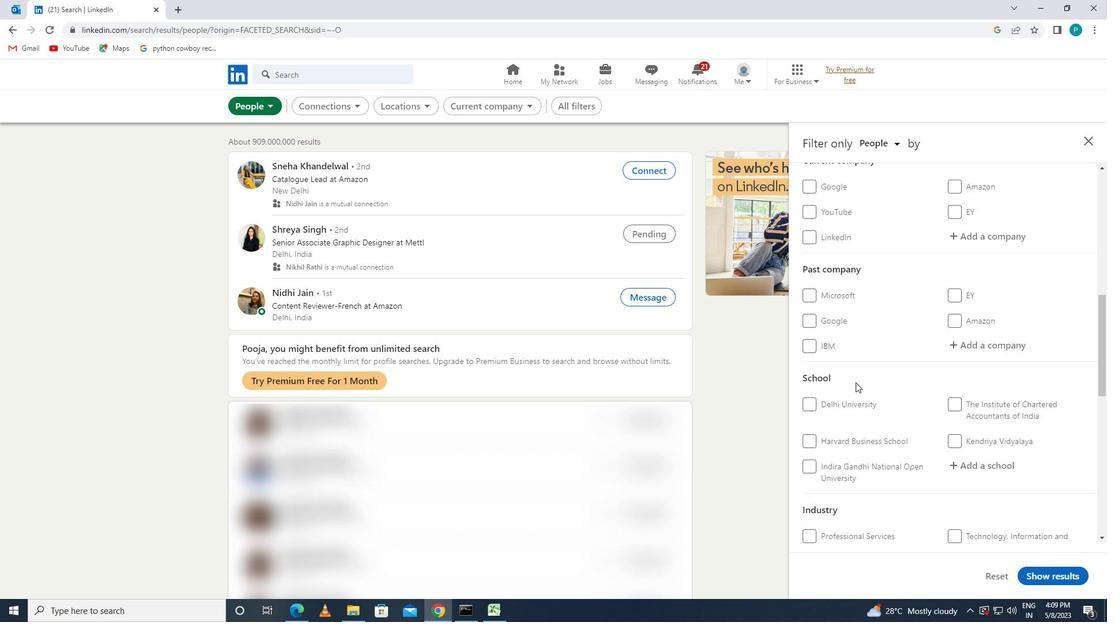
Action: Mouse moved to (843, 480)
Screenshot: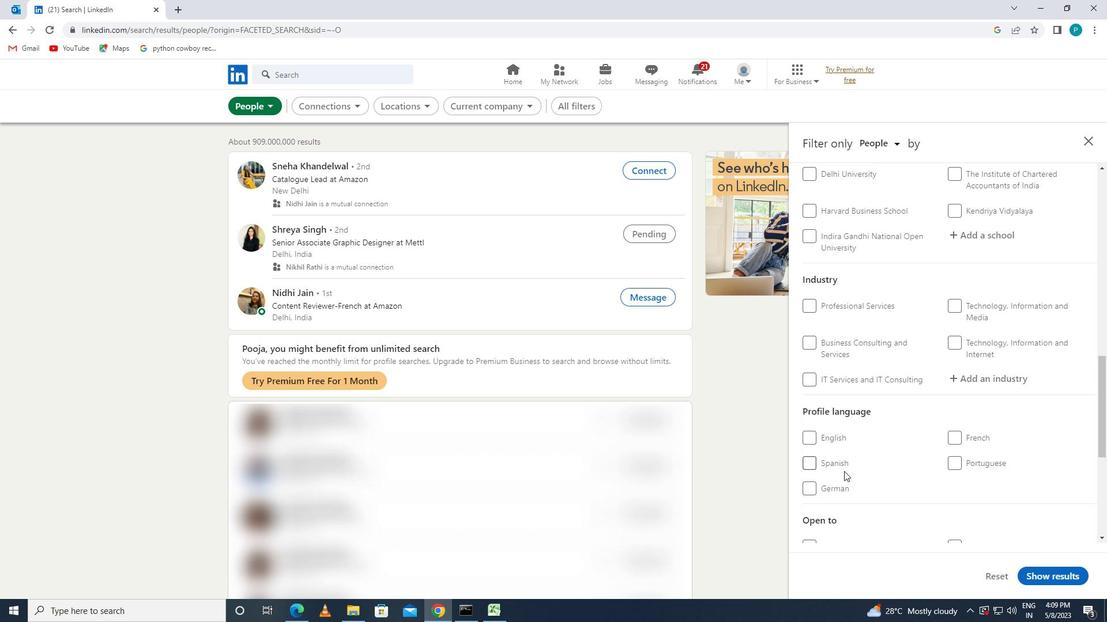 
Action: Mouse pressed left at (843, 480)
Screenshot: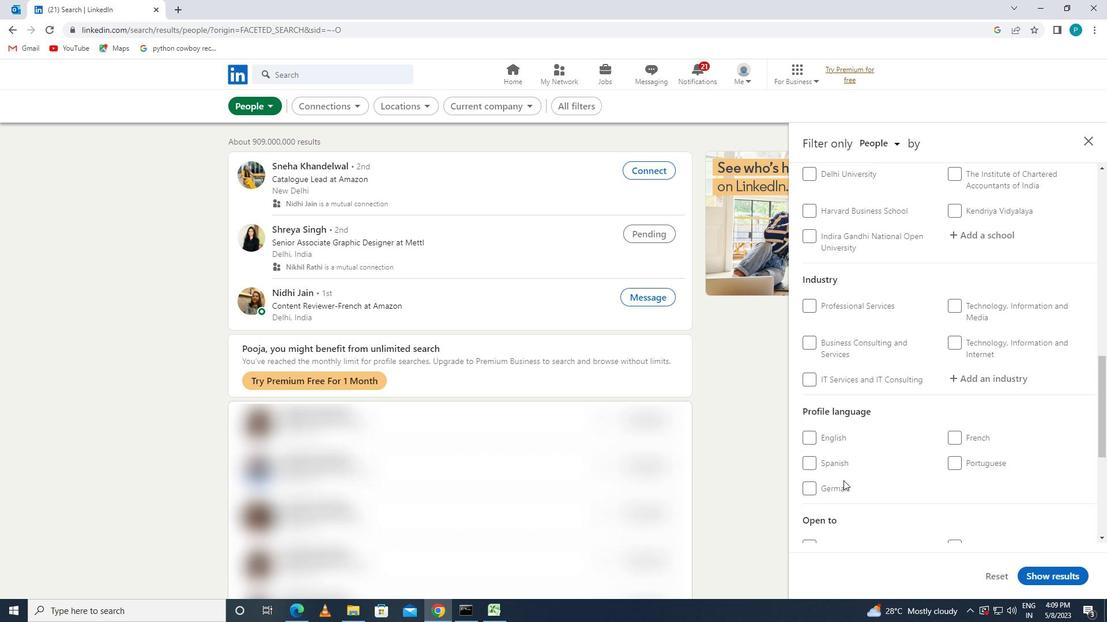 
Action: Mouse moved to (843, 483)
Screenshot: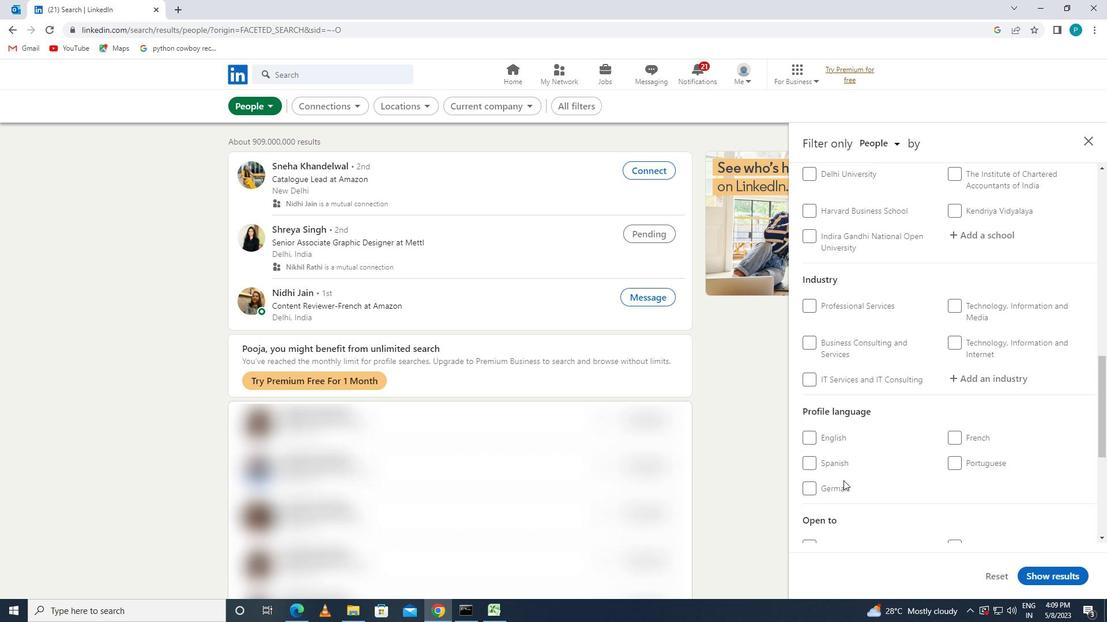 
Action: Mouse pressed left at (843, 483)
Screenshot: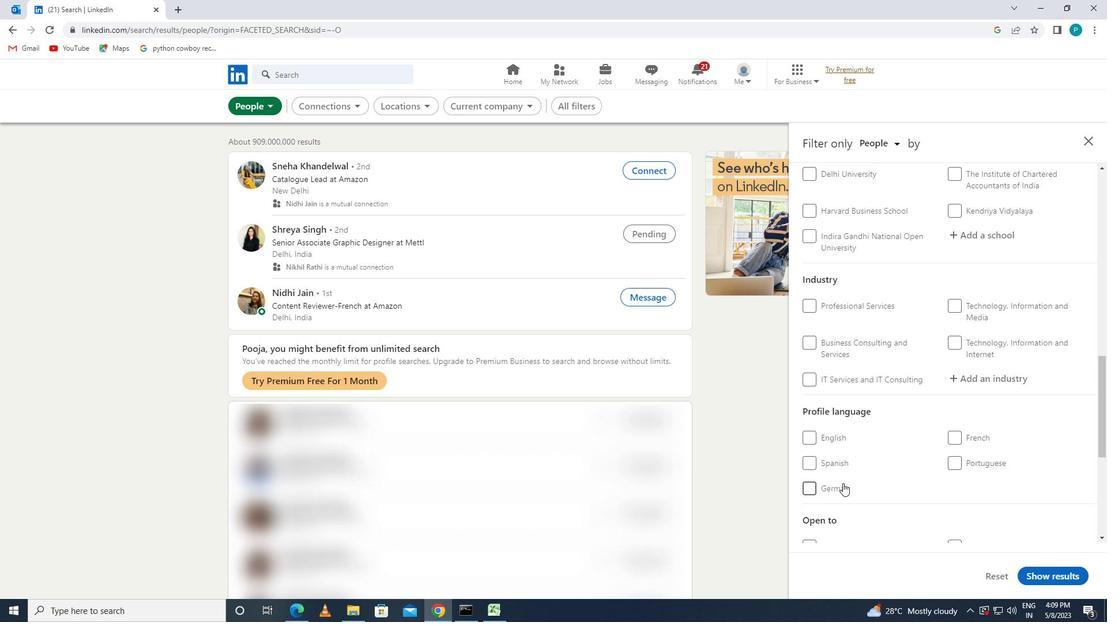 
Action: Mouse moved to (932, 414)
Screenshot: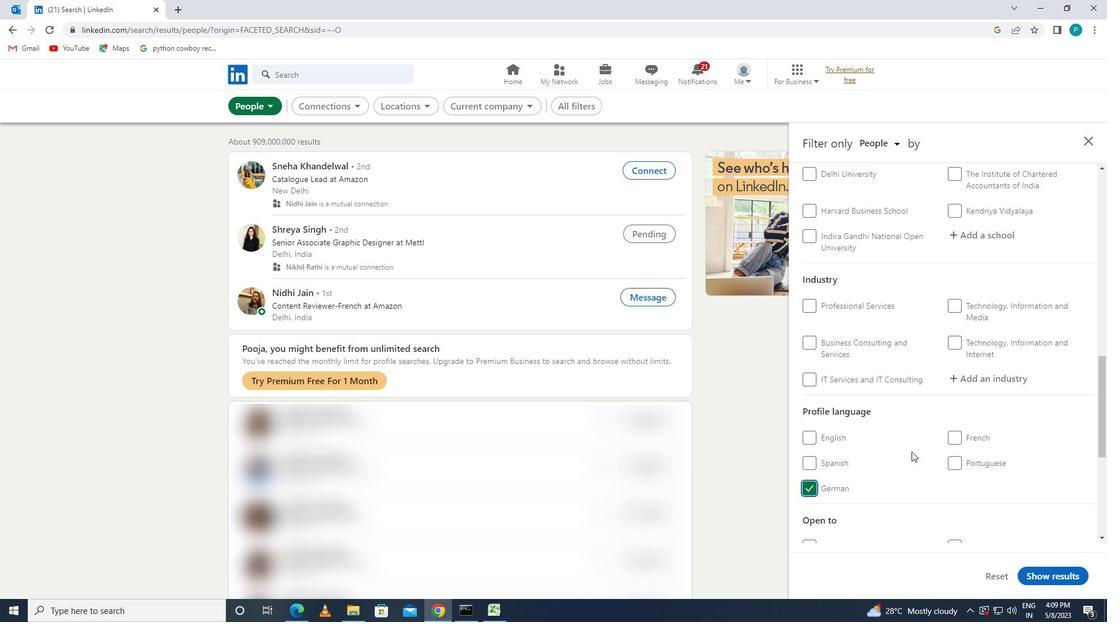 
Action: Mouse scrolled (932, 414) with delta (0, 0)
Screenshot: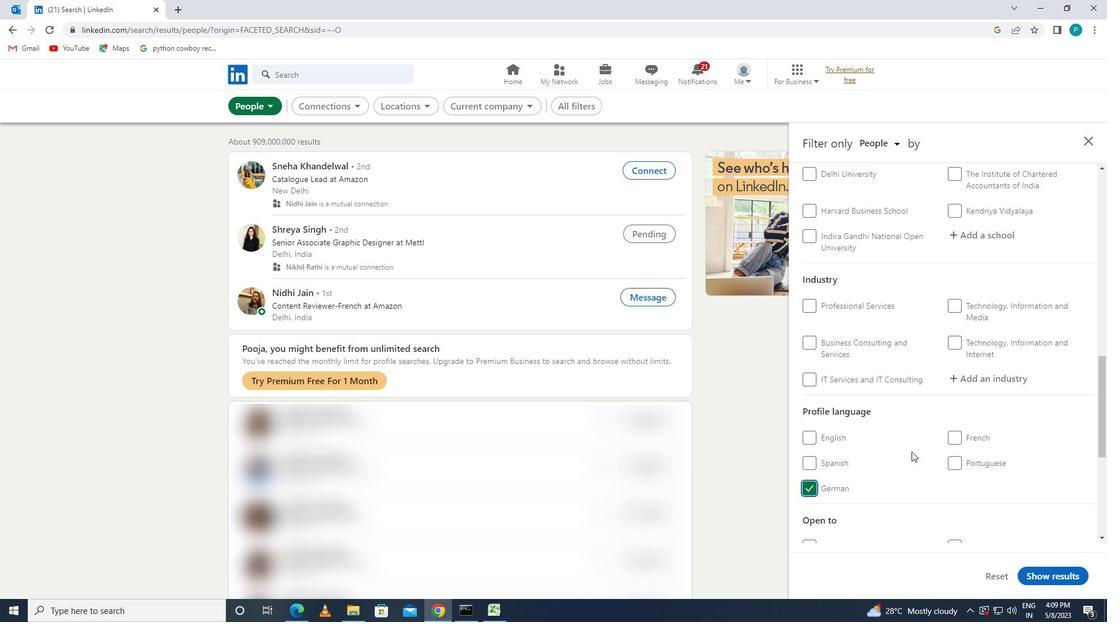 
Action: Mouse moved to (932, 412)
Screenshot: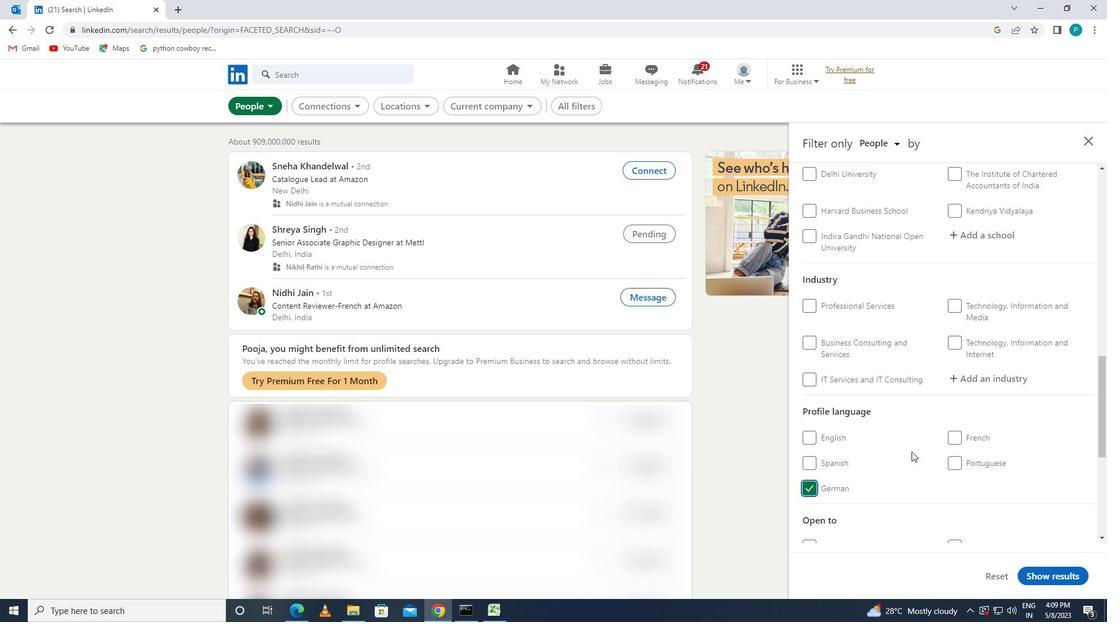 
Action: Mouse scrolled (932, 412) with delta (0, 0)
Screenshot: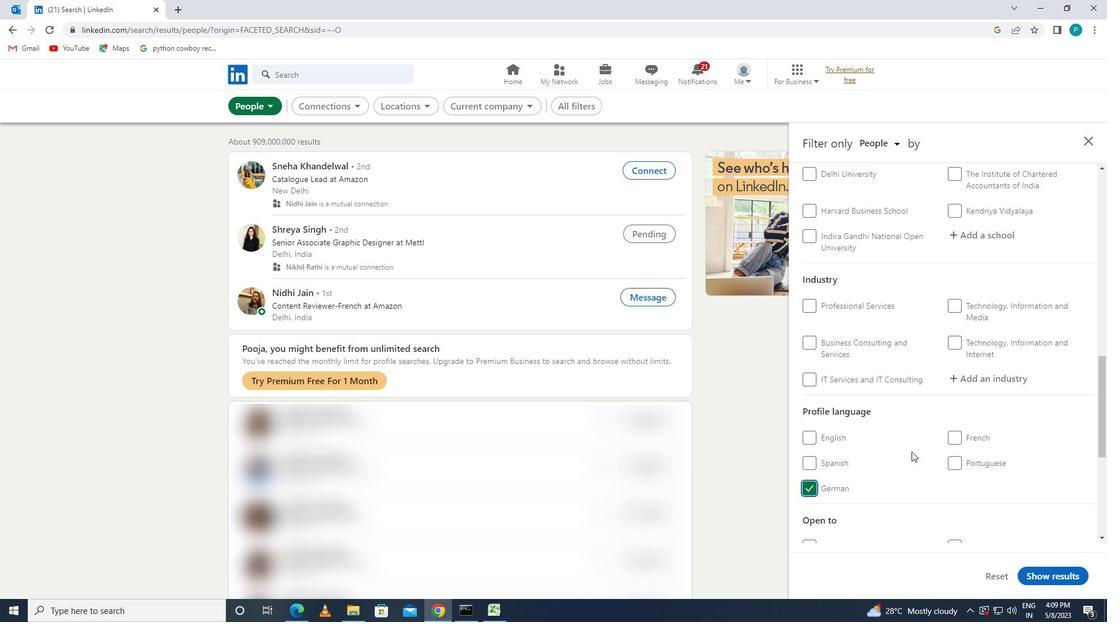 
Action: Mouse moved to (932, 410)
Screenshot: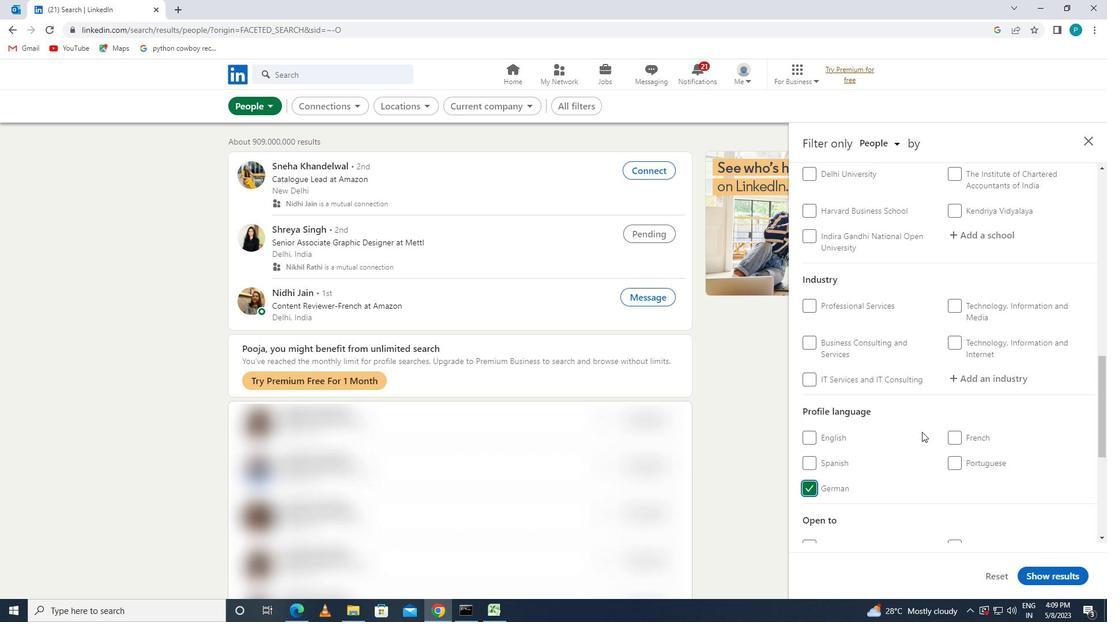 
Action: Mouse scrolled (932, 411) with delta (0, 0)
Screenshot: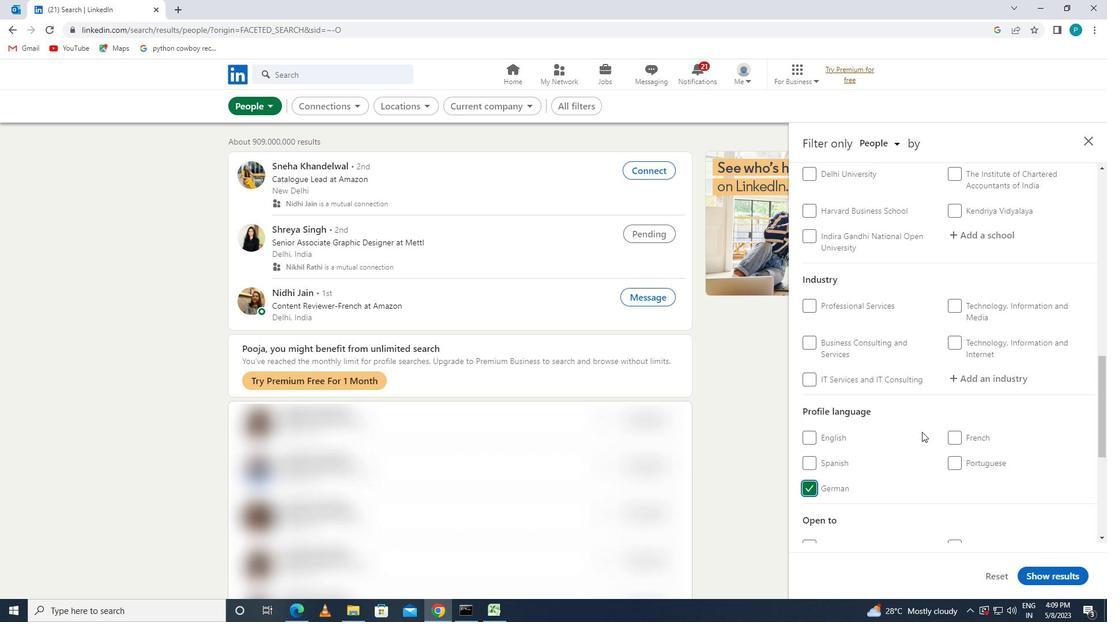 
Action: Mouse moved to (932, 408)
Screenshot: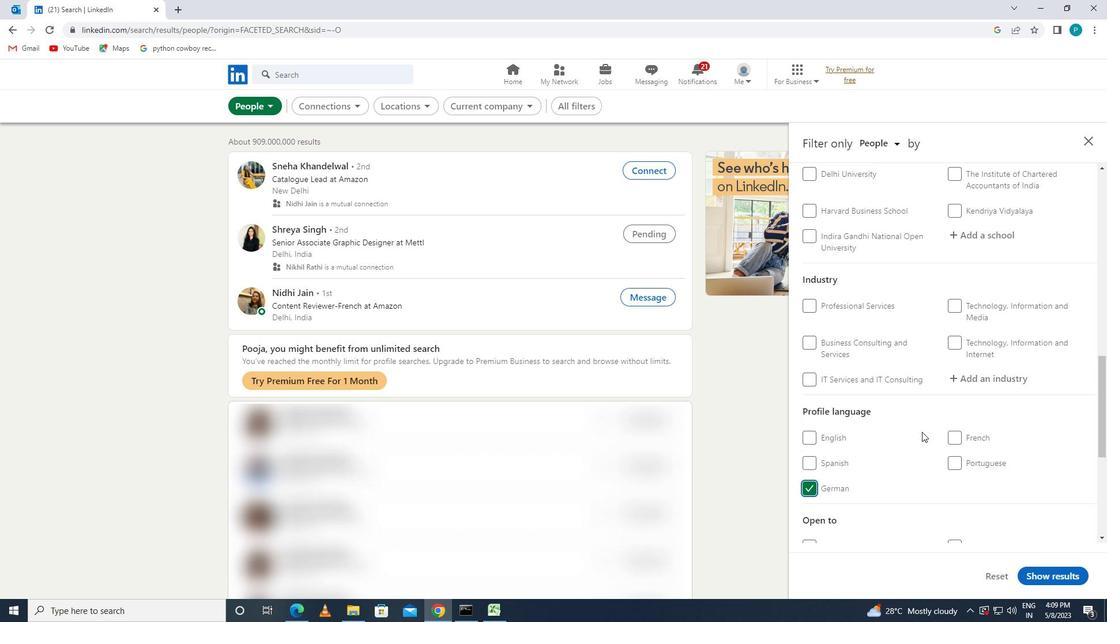 
Action: Mouse scrolled (932, 409) with delta (0, 0)
Screenshot: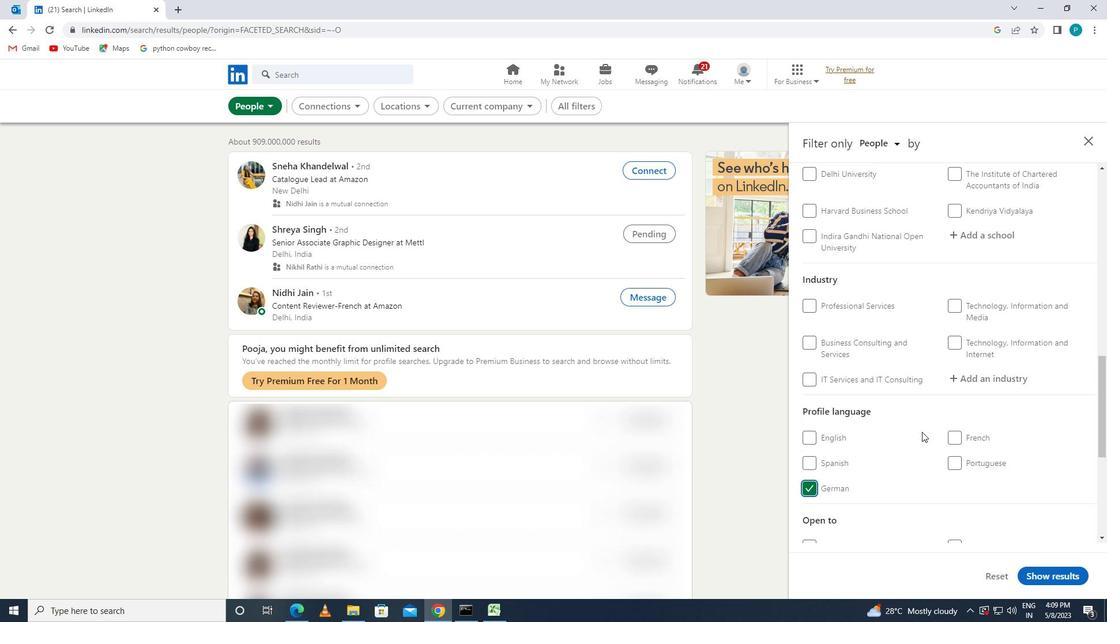 
Action: Mouse moved to (970, 351)
Screenshot: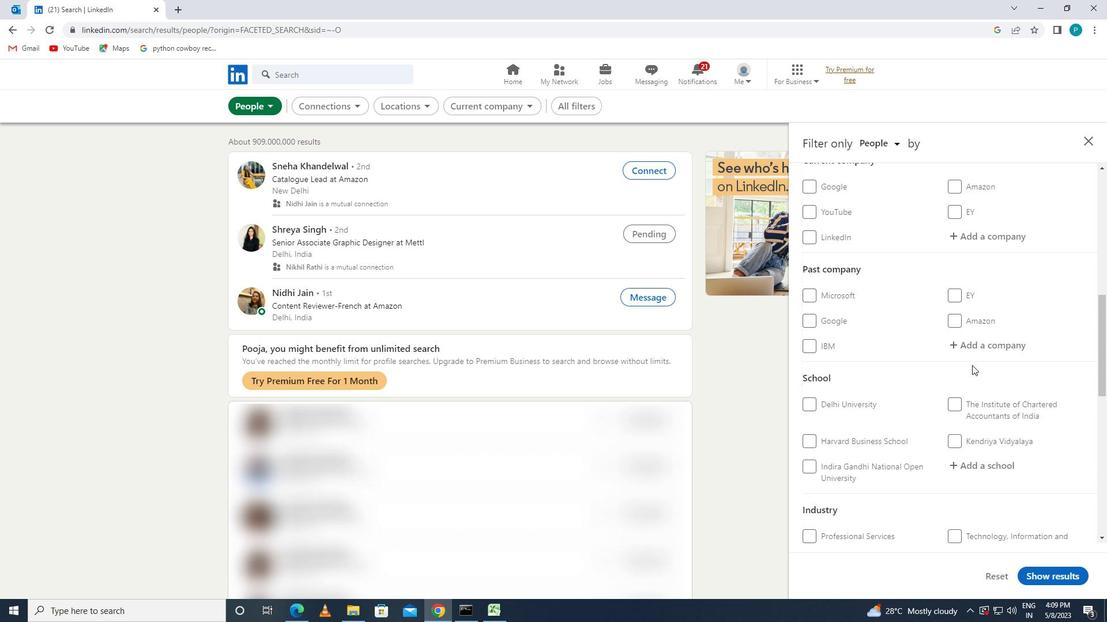 
Action: Mouse scrolled (970, 351) with delta (0, 0)
Screenshot: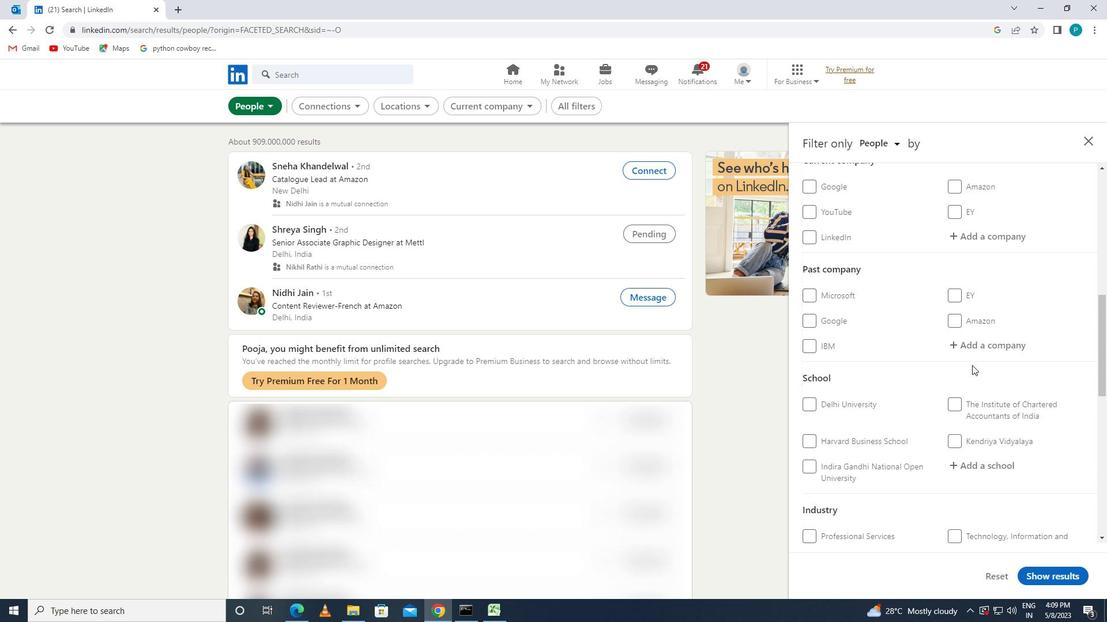 
Action: Mouse moved to (967, 350)
Screenshot: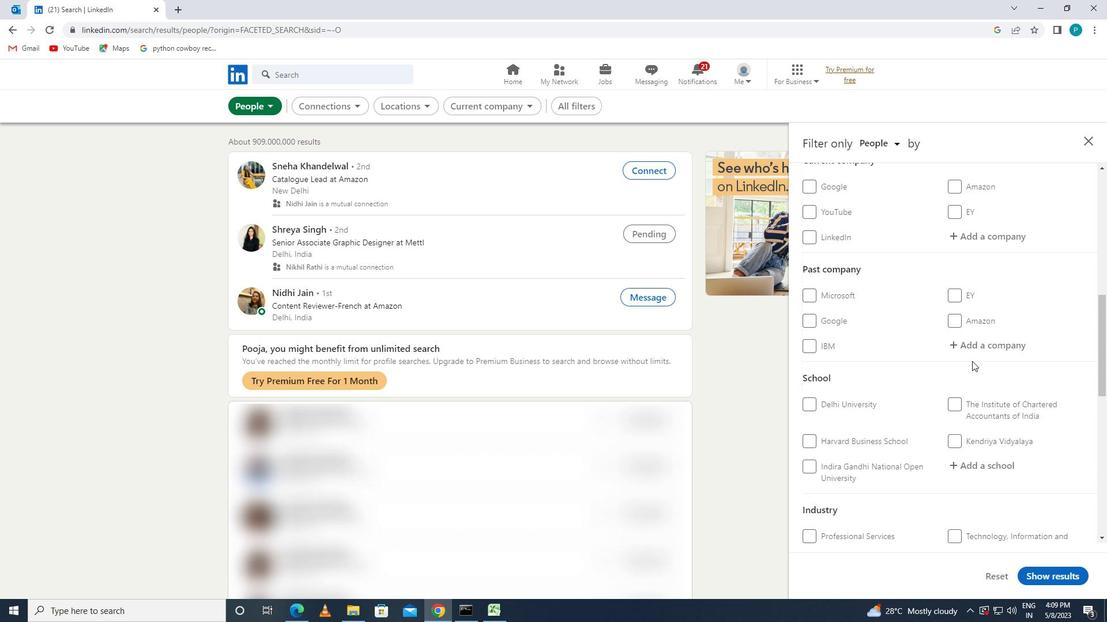 
Action: Mouse scrolled (967, 350) with delta (0, 0)
Screenshot: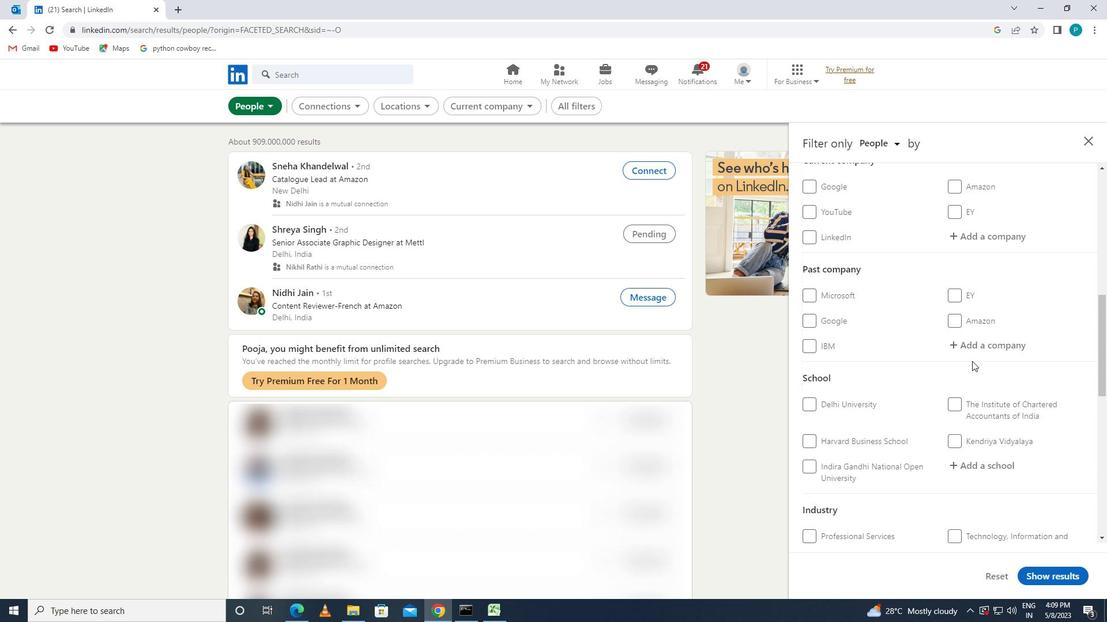 
Action: Mouse moved to (989, 342)
Screenshot: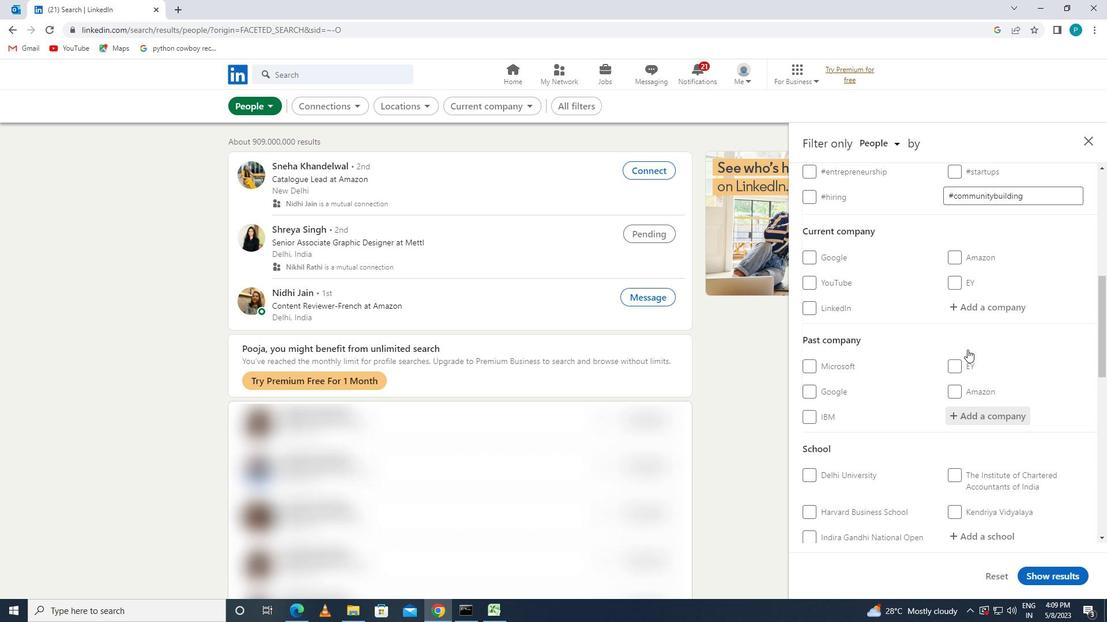 
Action: Mouse pressed left at (989, 342)
Screenshot: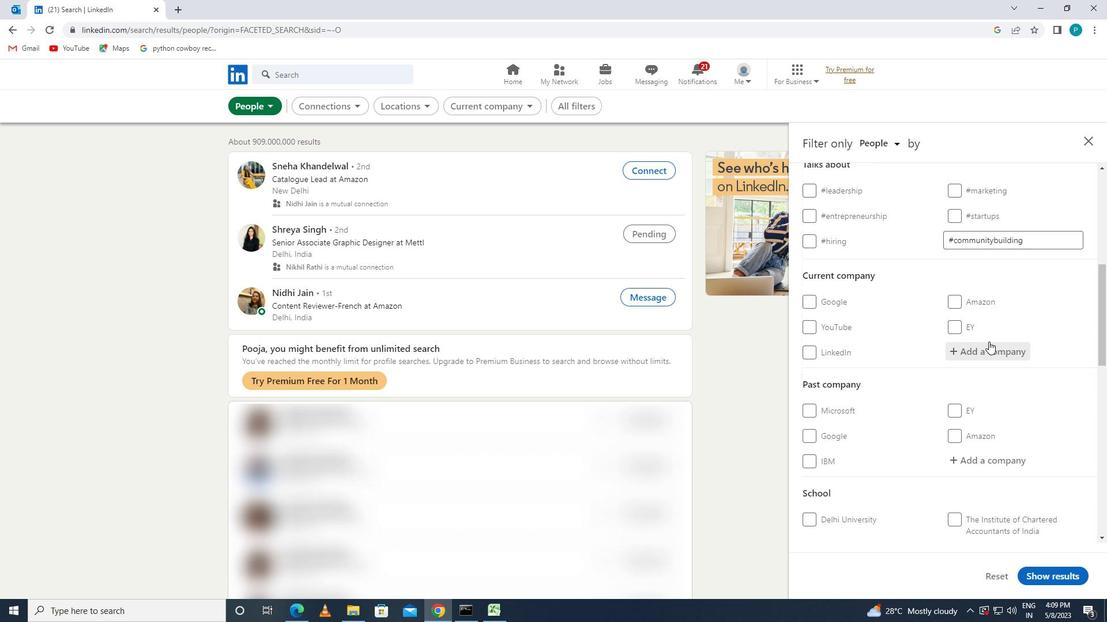 
Action: Key pressed <Key.caps_lock>J<Key.caps_lock>ANA<Key.space><Key.caps_lock>S<Key.caps_lock>MALL
Screenshot: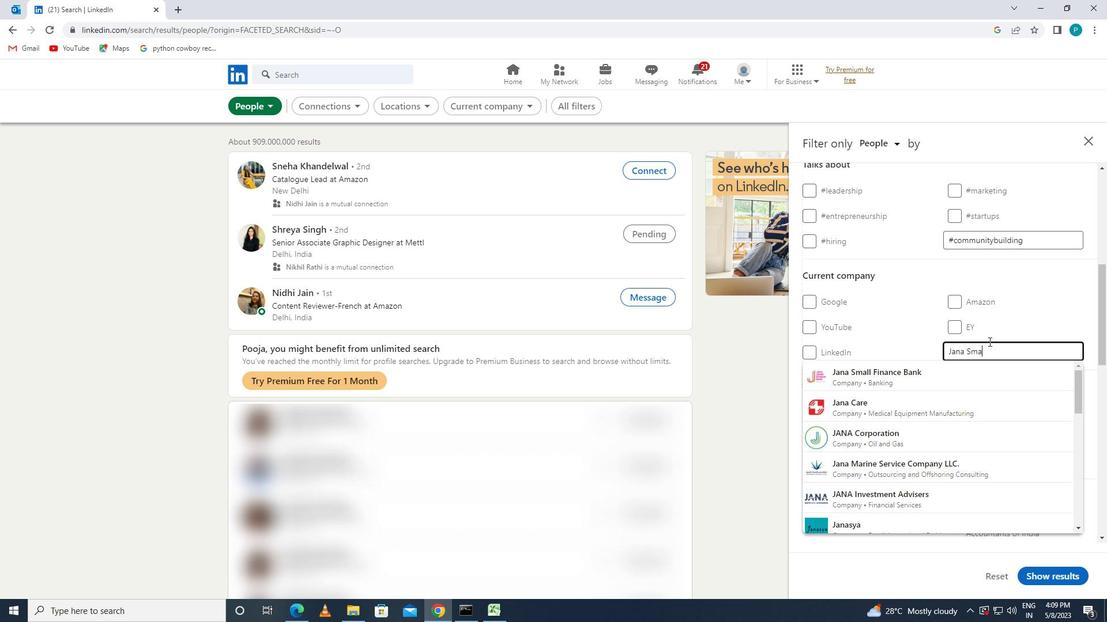 
Action: Mouse moved to (982, 370)
Screenshot: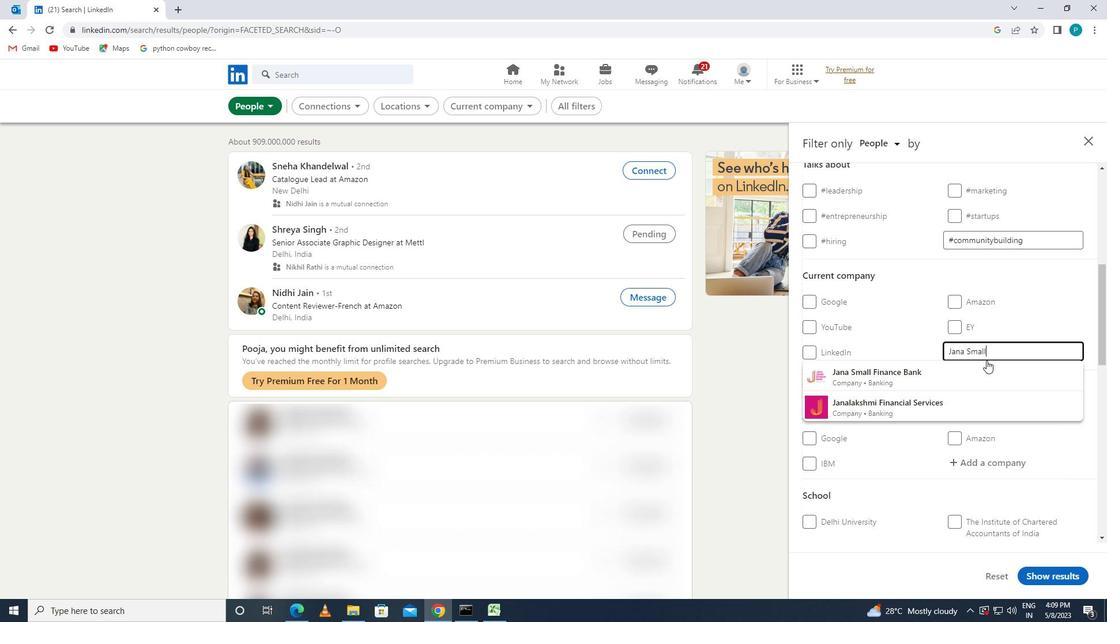 
Action: Mouse pressed left at (982, 370)
Screenshot: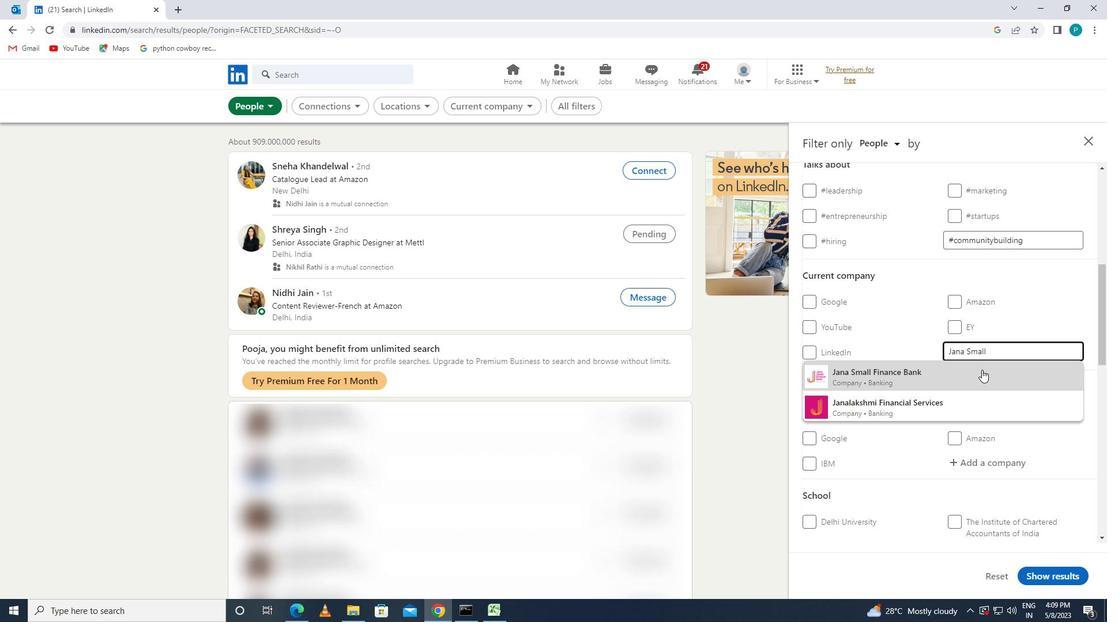 
Action: Mouse moved to (996, 383)
Screenshot: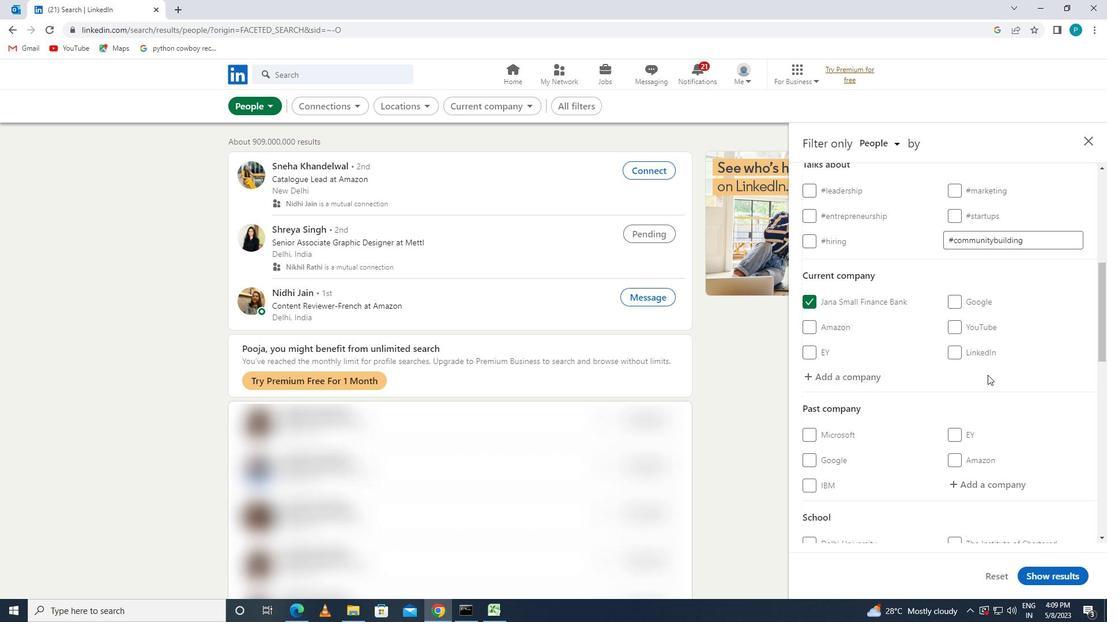 
Action: Mouse scrolled (996, 382) with delta (0, 0)
Screenshot: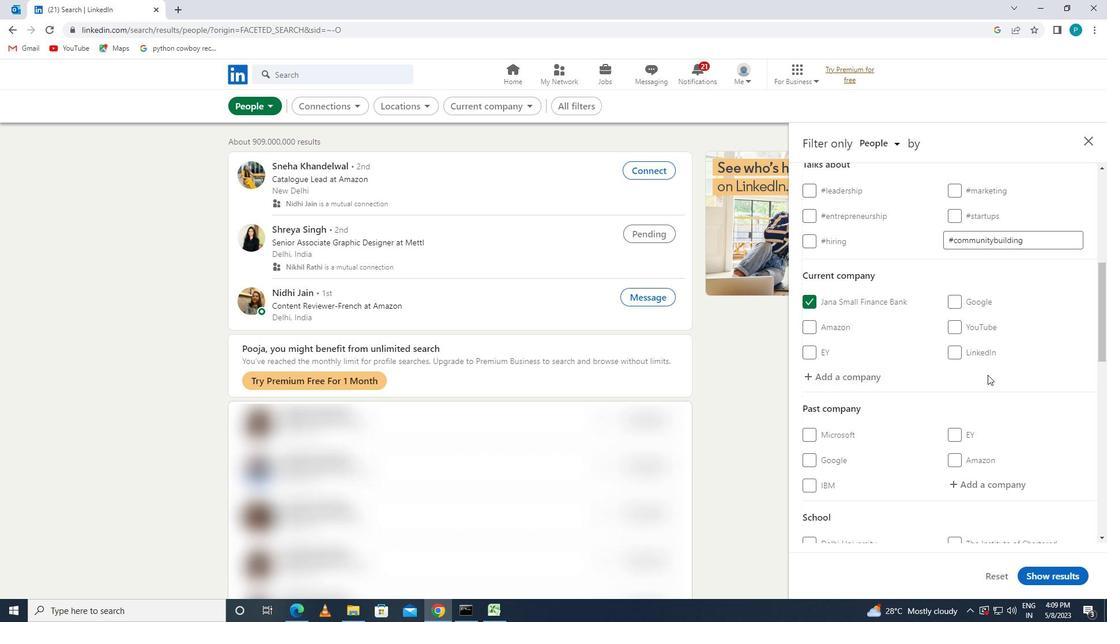 
Action: Mouse scrolled (996, 382) with delta (0, 0)
Screenshot: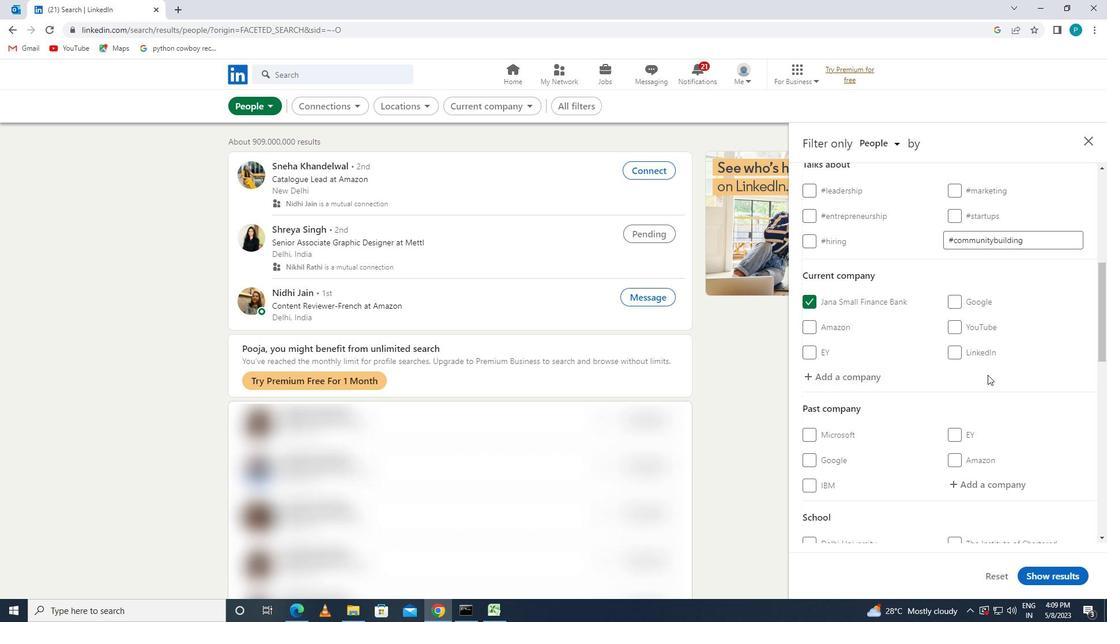 
Action: Mouse scrolled (996, 382) with delta (0, 0)
Screenshot: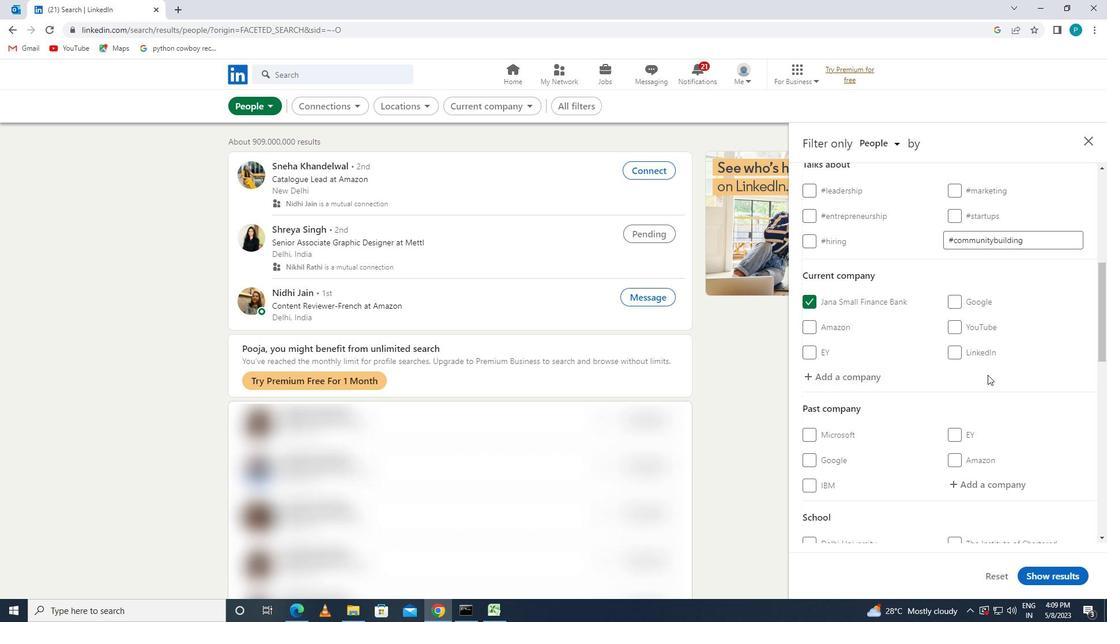 
Action: Mouse moved to (1003, 422)
Screenshot: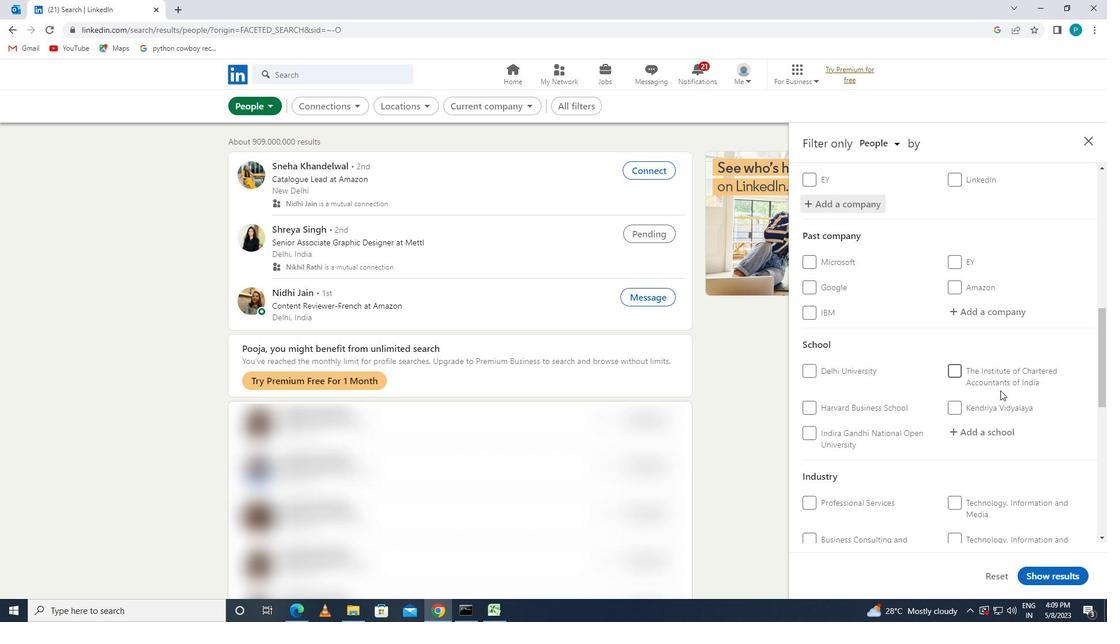 
Action: Mouse pressed left at (1003, 422)
Screenshot: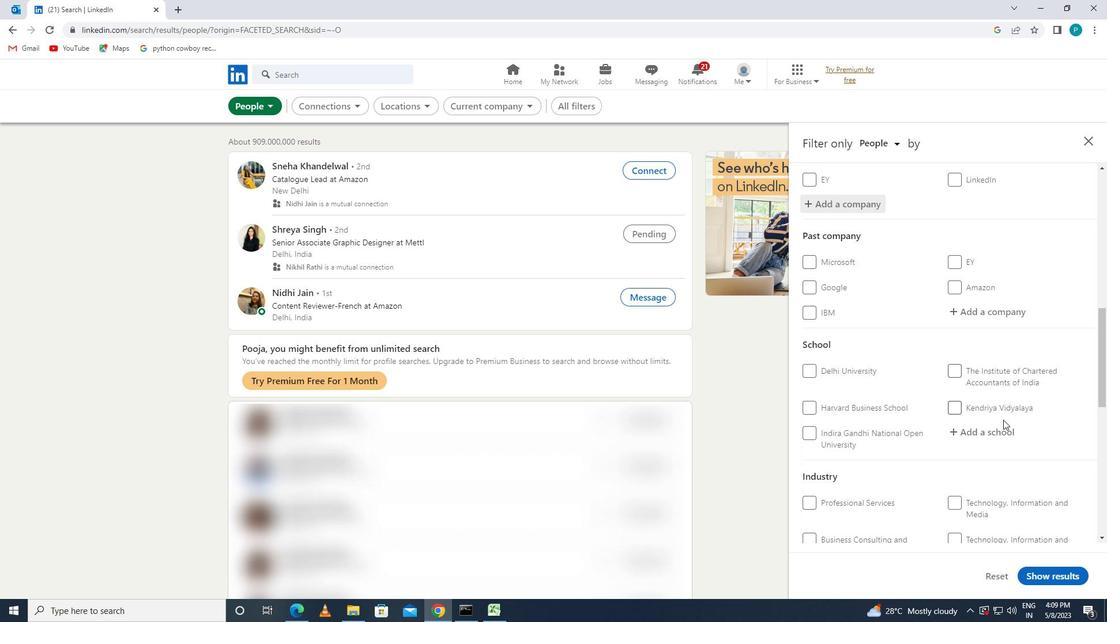 
Action: Mouse moved to (1002, 432)
Screenshot: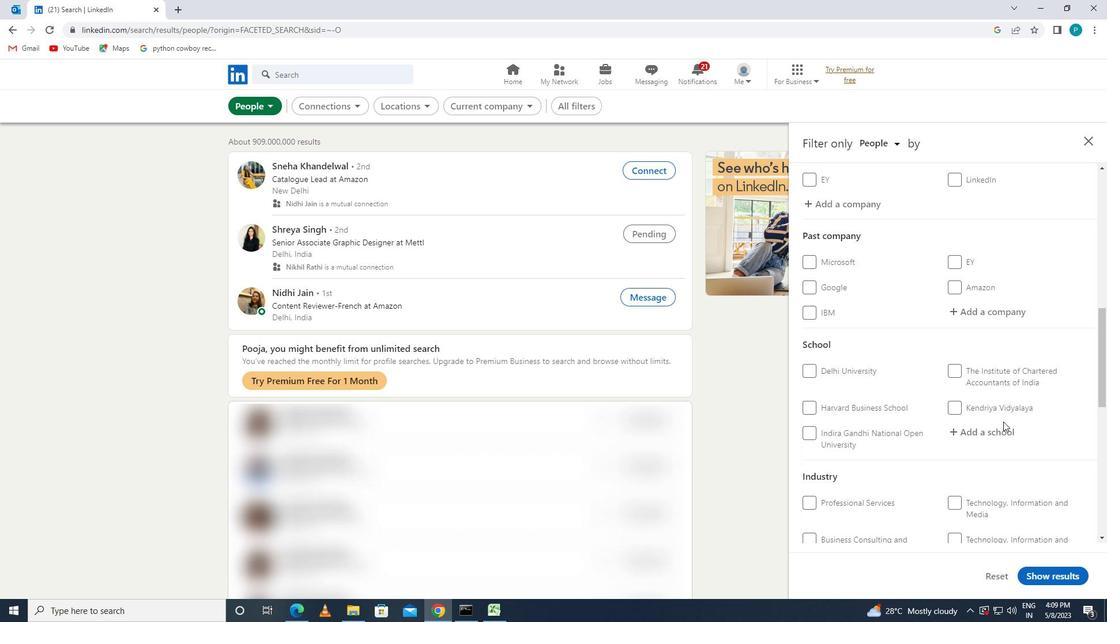 
Action: Mouse pressed left at (1002, 432)
Screenshot: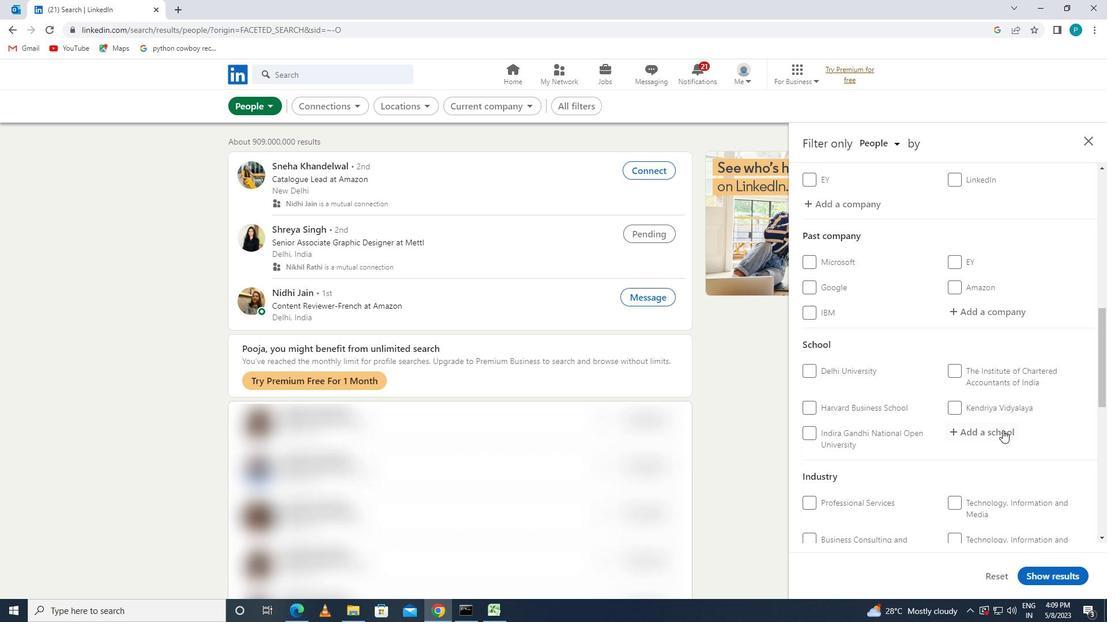 
Action: Key pressed <Key.caps_lock>T<Key.caps_lock>AMILNADU<Key.space><Key.caps_lock>C<Key.caps_lock>OLLEGE<Key.space>OF<Key.space>
Screenshot: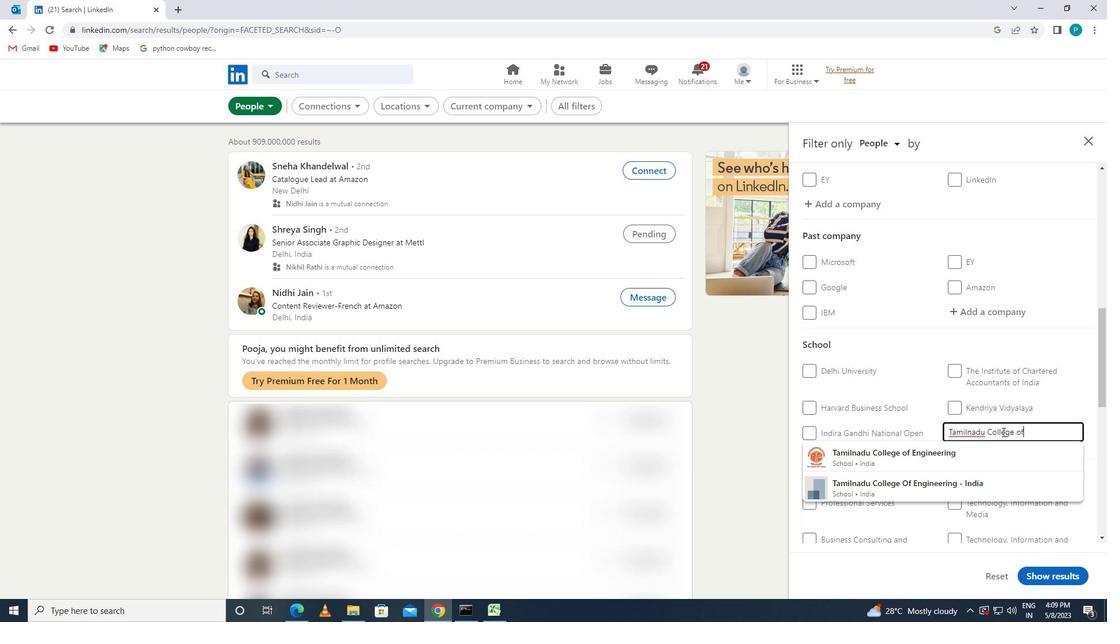 
Action: Mouse moved to (962, 456)
Screenshot: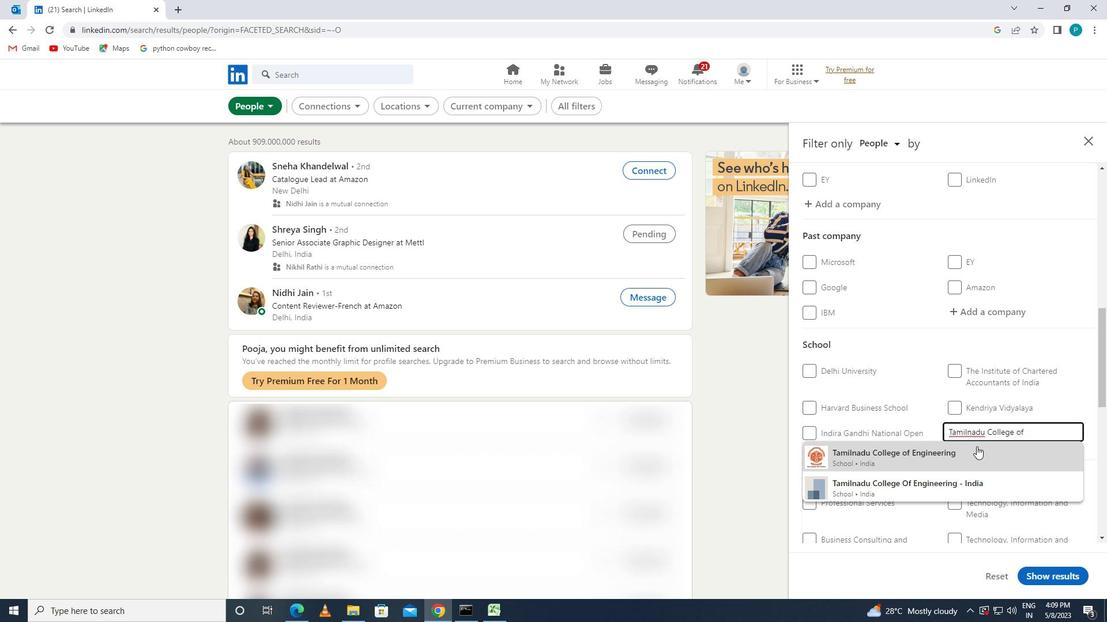 
Action: Mouse pressed left at (962, 456)
Screenshot: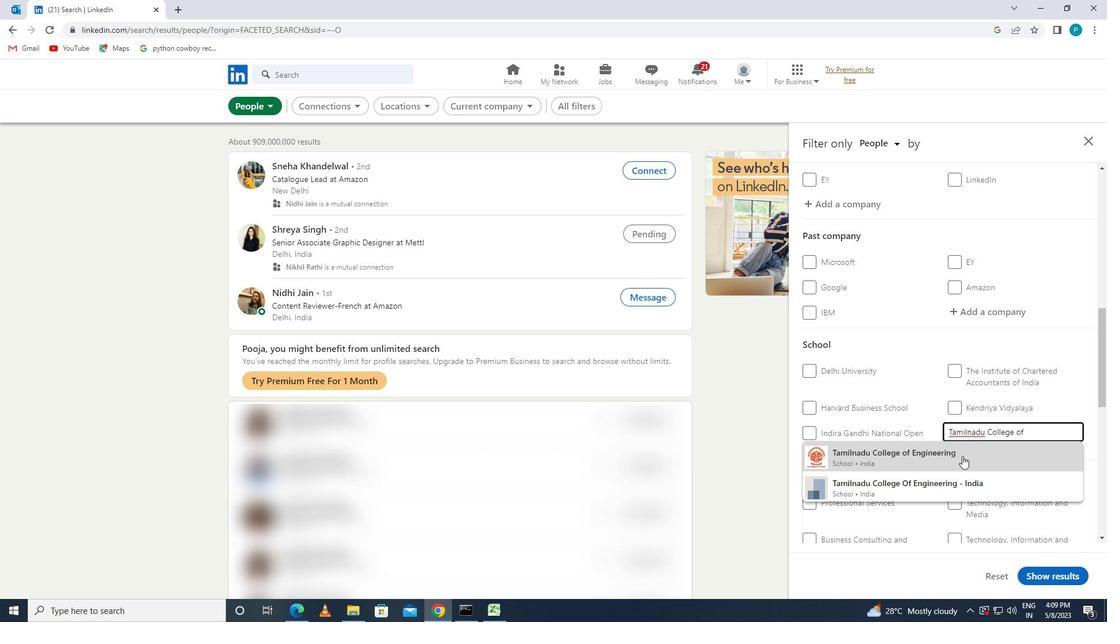 
Action: Mouse moved to (1049, 460)
Screenshot: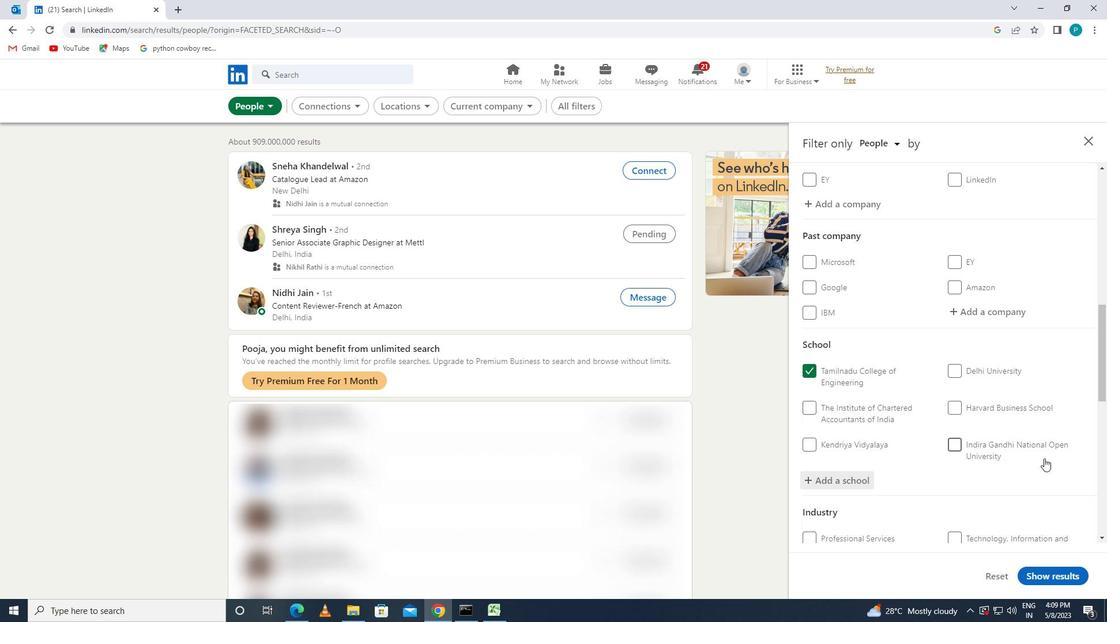 
Action: Mouse scrolled (1049, 460) with delta (0, 0)
Screenshot: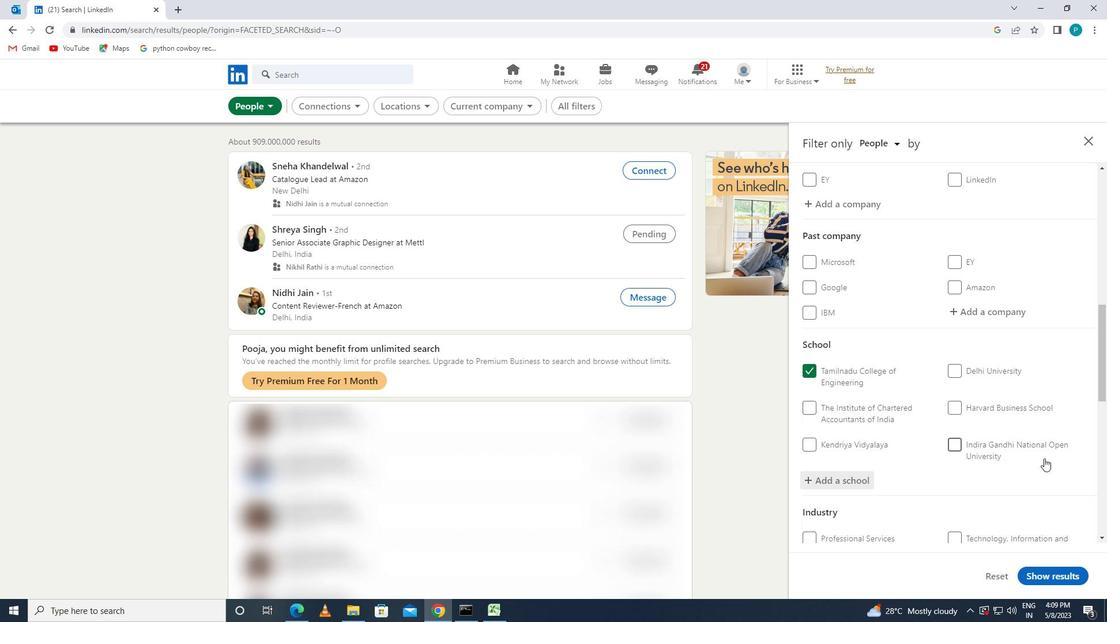 
Action: Mouse scrolled (1049, 460) with delta (0, 0)
Screenshot: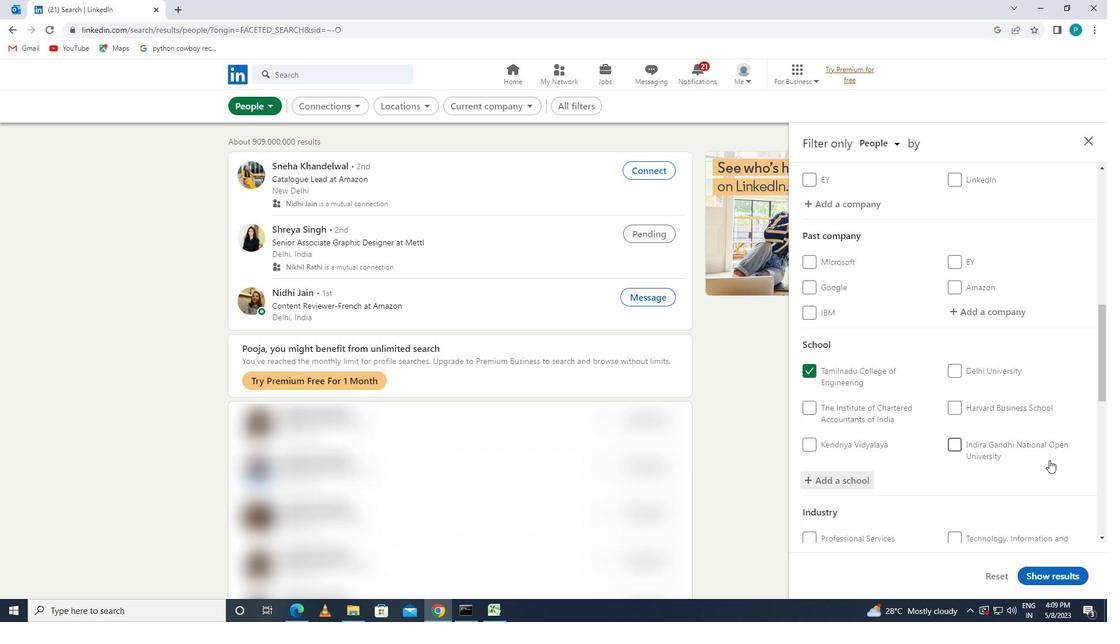 
Action: Mouse moved to (1054, 460)
Screenshot: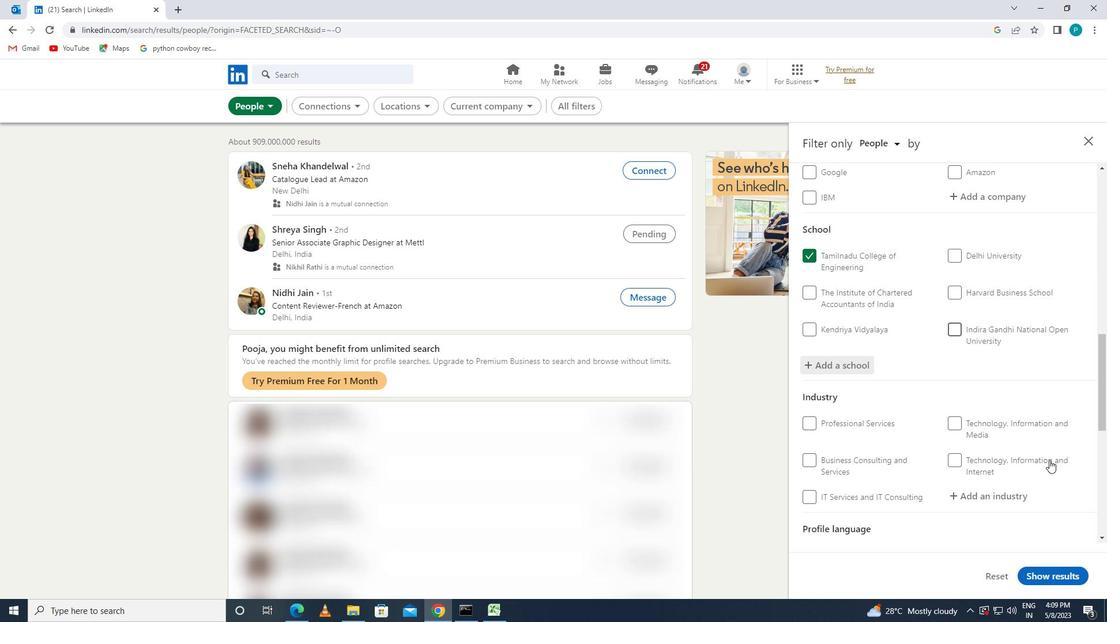 
Action: Mouse scrolled (1054, 460) with delta (0, 0)
Screenshot: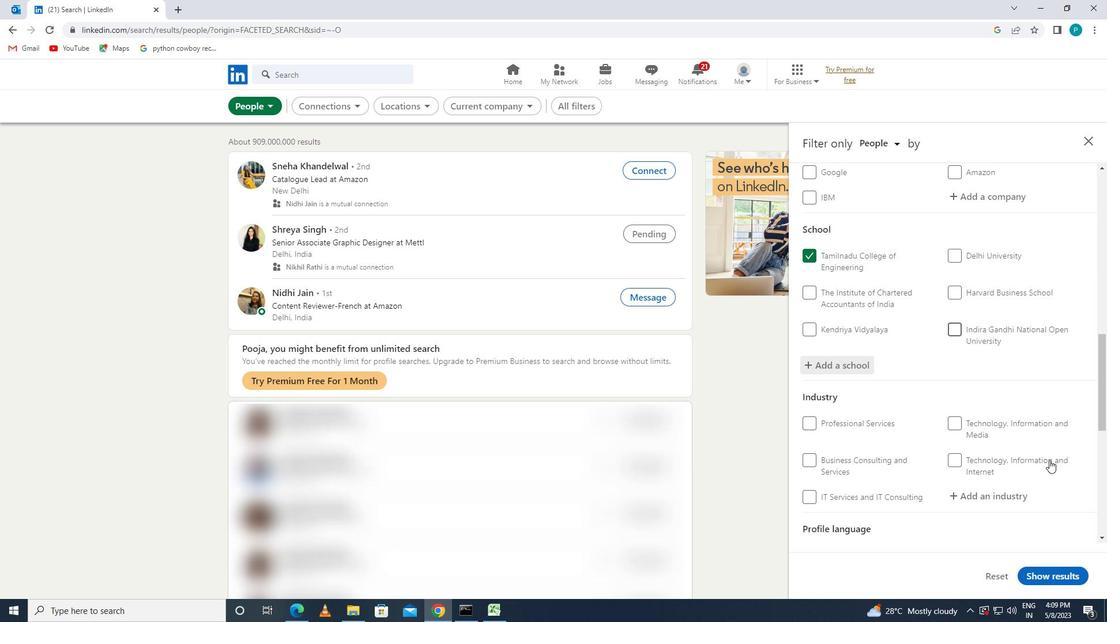 
Action: Mouse scrolled (1054, 460) with delta (0, 0)
Screenshot: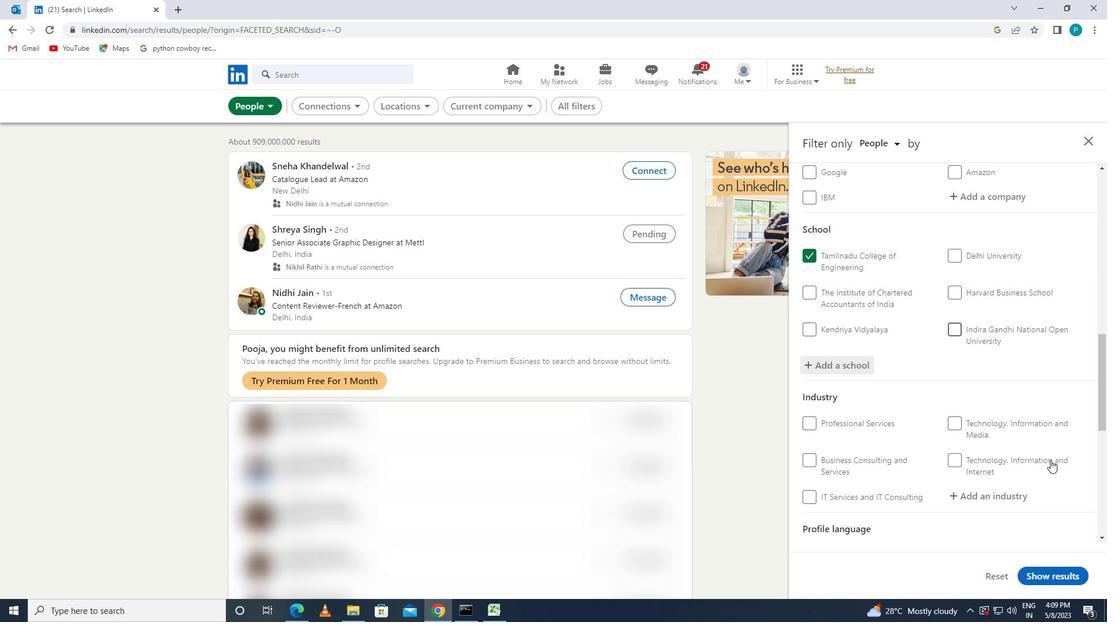 
Action: Mouse scrolled (1054, 460) with delta (0, 0)
Screenshot: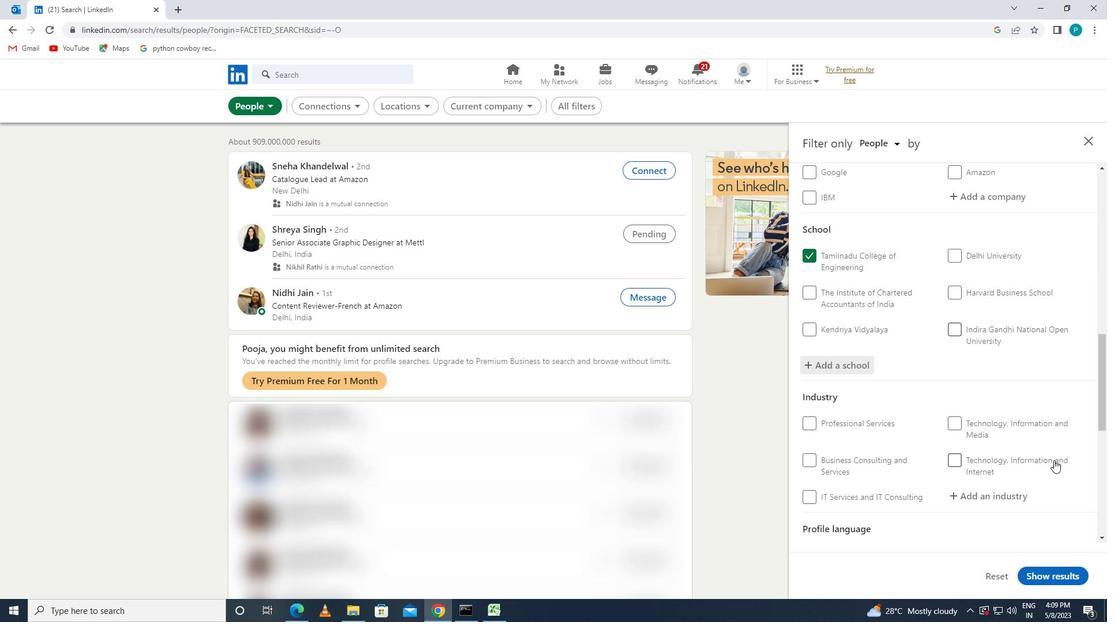
Action: Mouse moved to (979, 307)
Screenshot: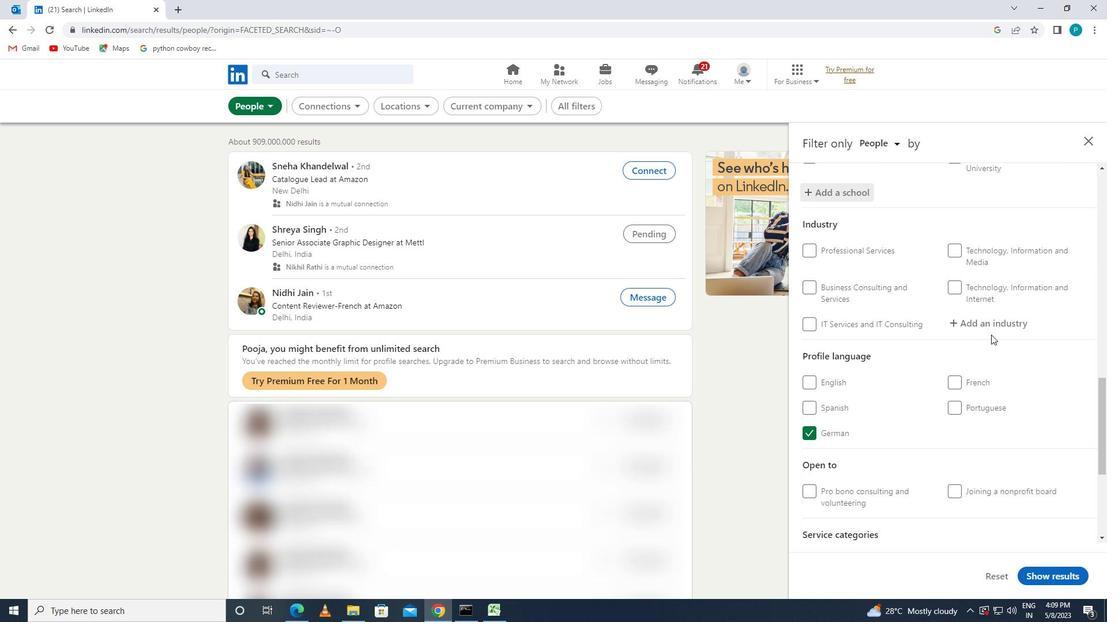 
Action: Mouse pressed left at (979, 307)
Screenshot: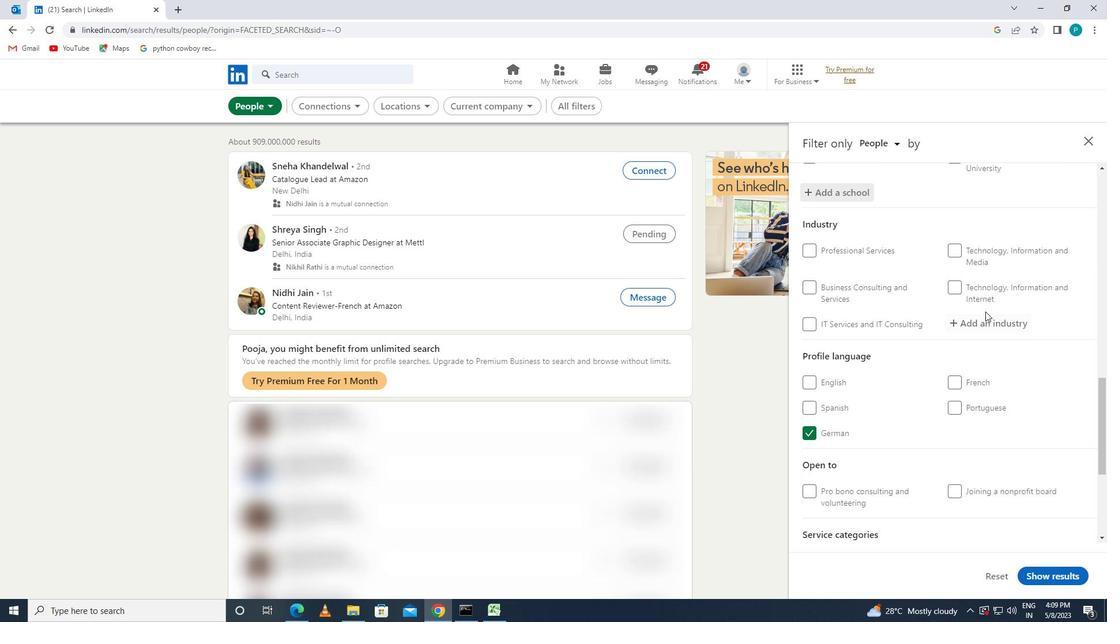 
Action: Mouse moved to (978, 316)
Screenshot: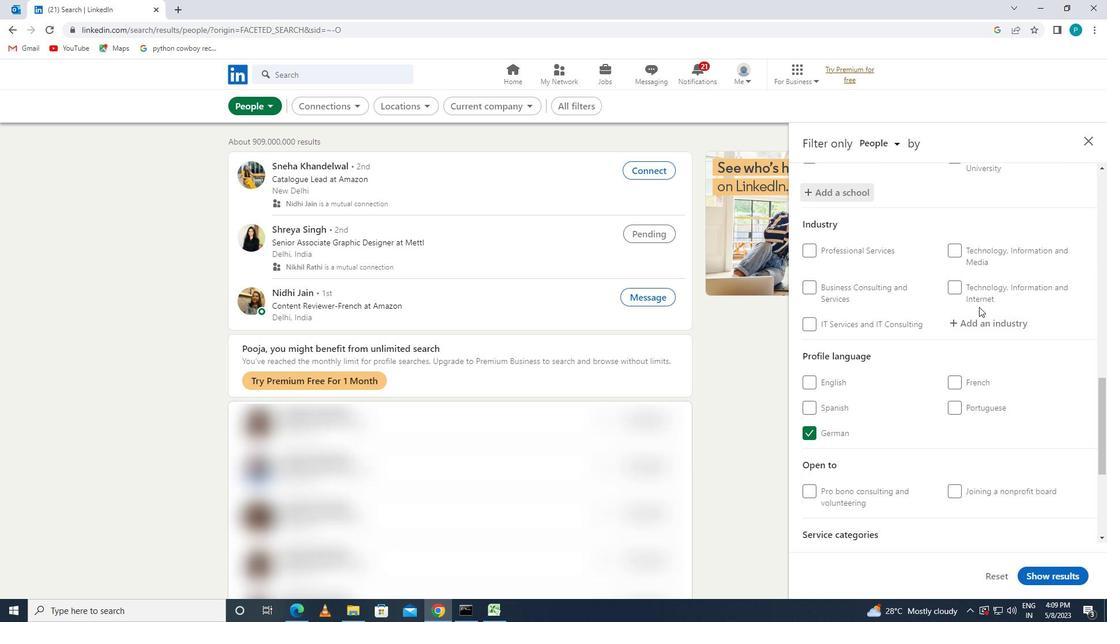 
Action: Mouse pressed left at (978, 316)
Screenshot: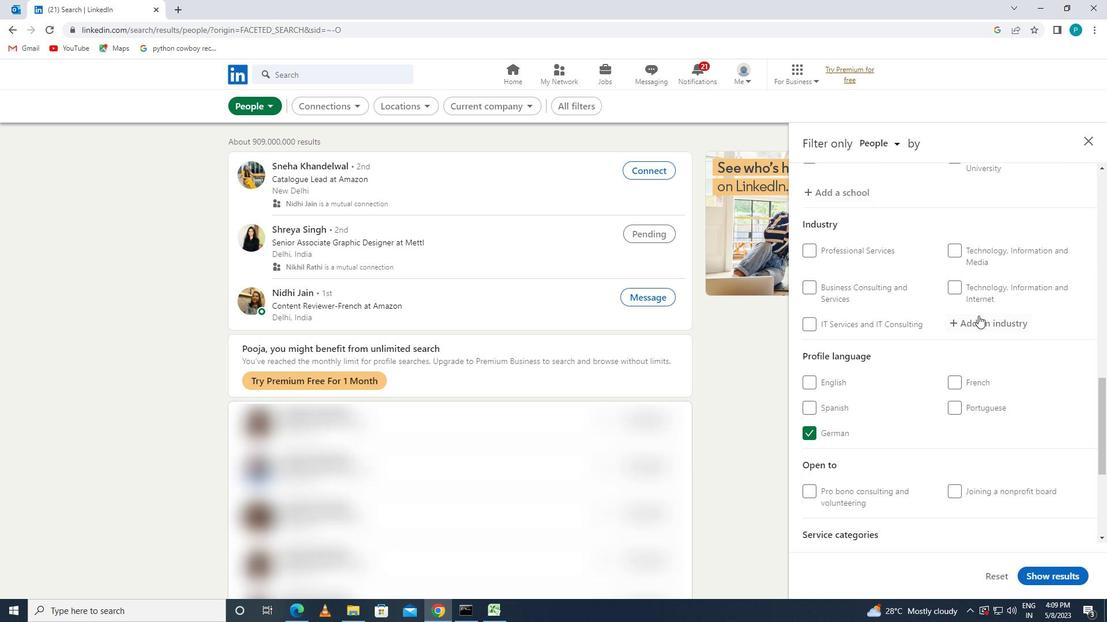 
Action: Key pressed <Key.caps_lock>R<Key.caps_lock>E
Screenshot: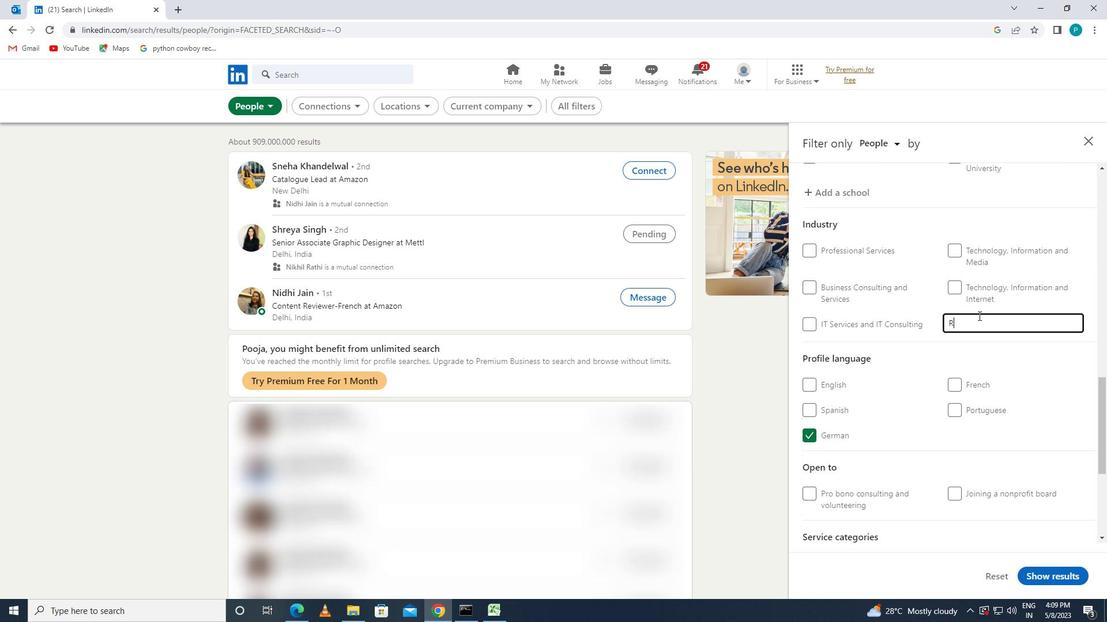 
Action: Mouse moved to (978, 316)
Screenshot: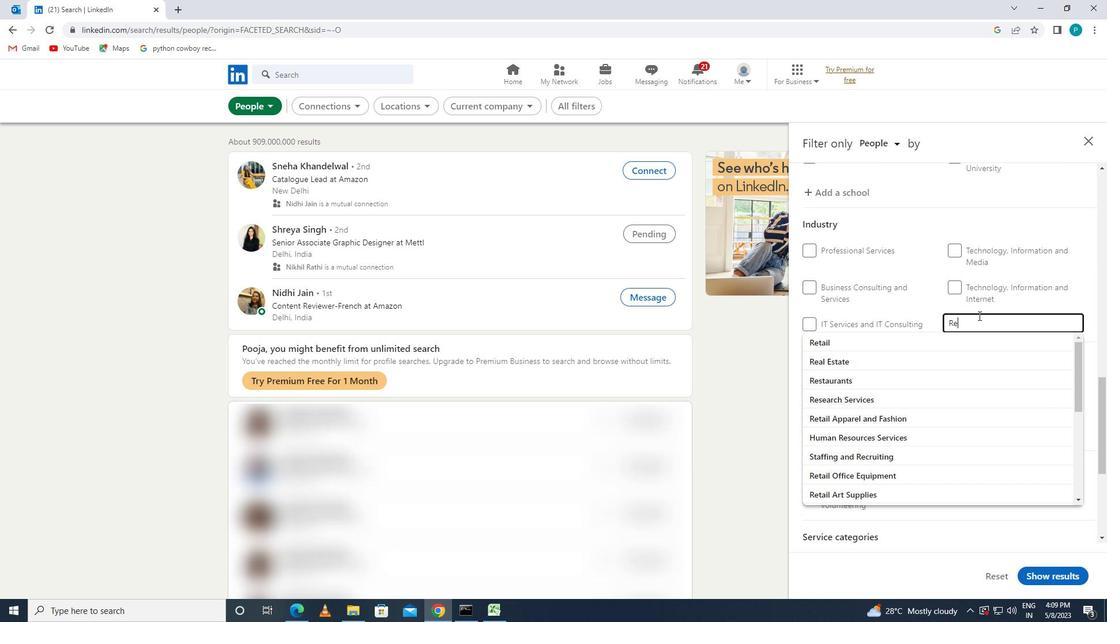 
Action: Key pressed TAIL<Key.space><Key.caps_lock>A<Key.caps_lock>RT
Screenshot: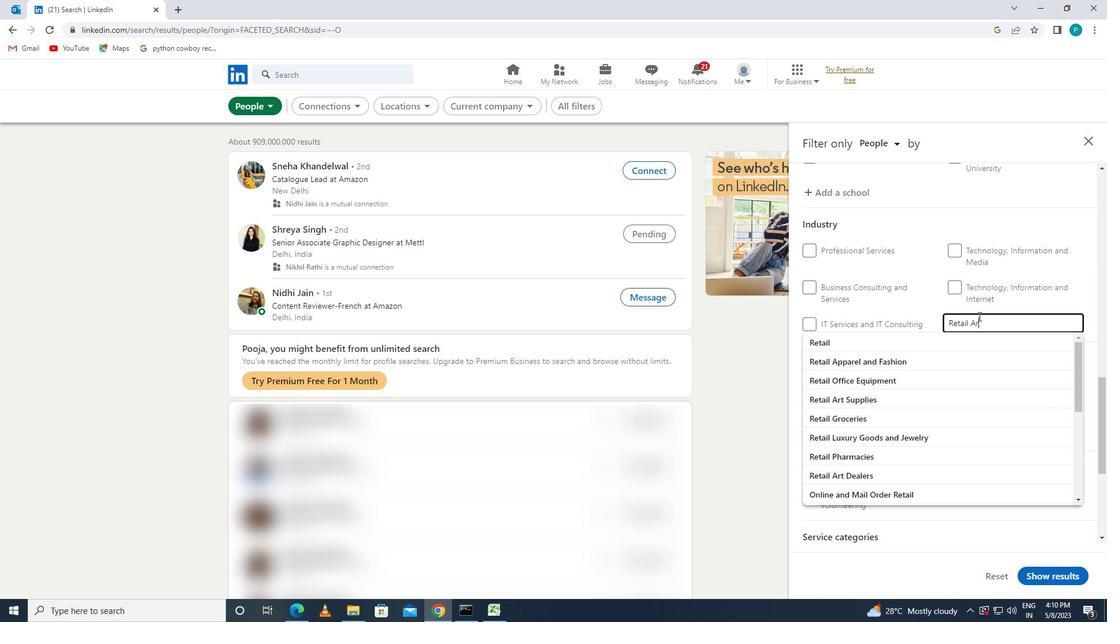 
Action: Mouse moved to (938, 361)
Screenshot: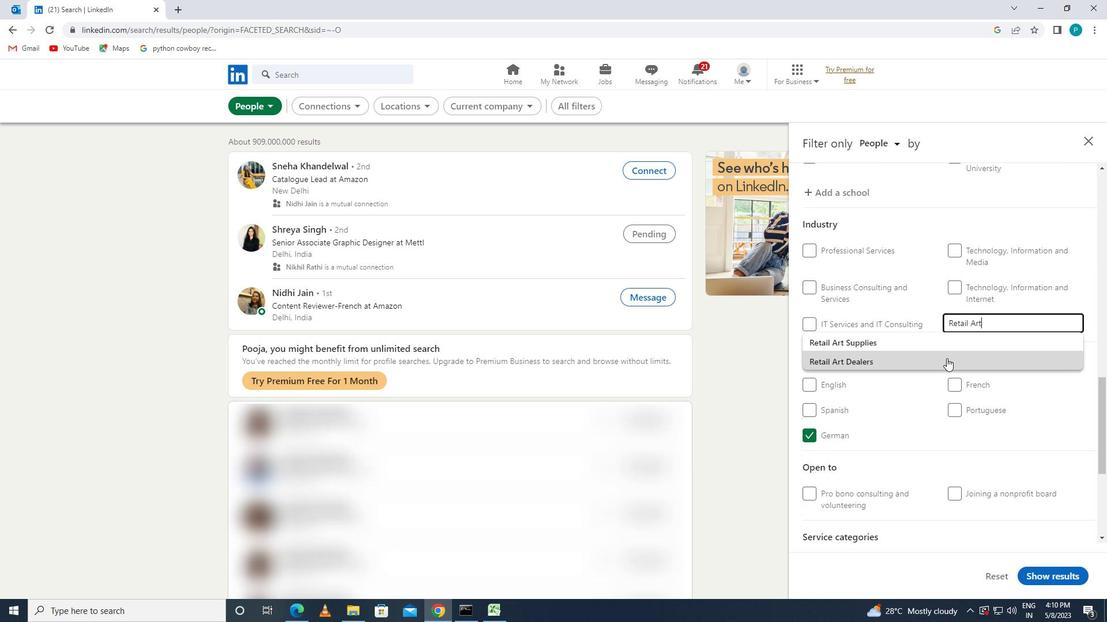 
Action: Mouse pressed left at (938, 361)
Screenshot: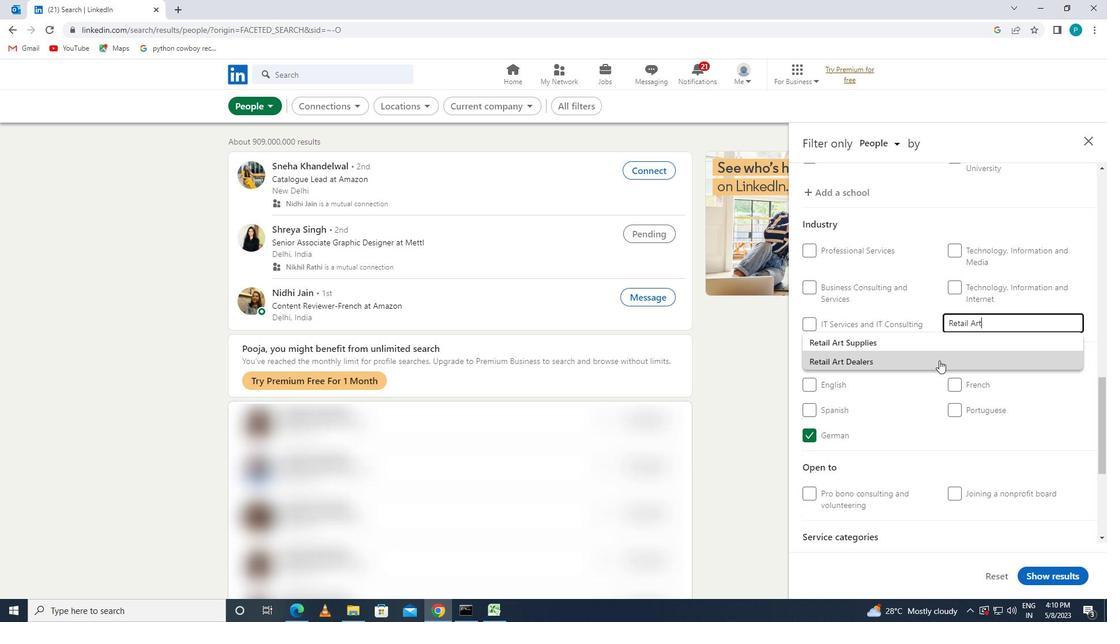 
Action: Mouse moved to (960, 377)
Screenshot: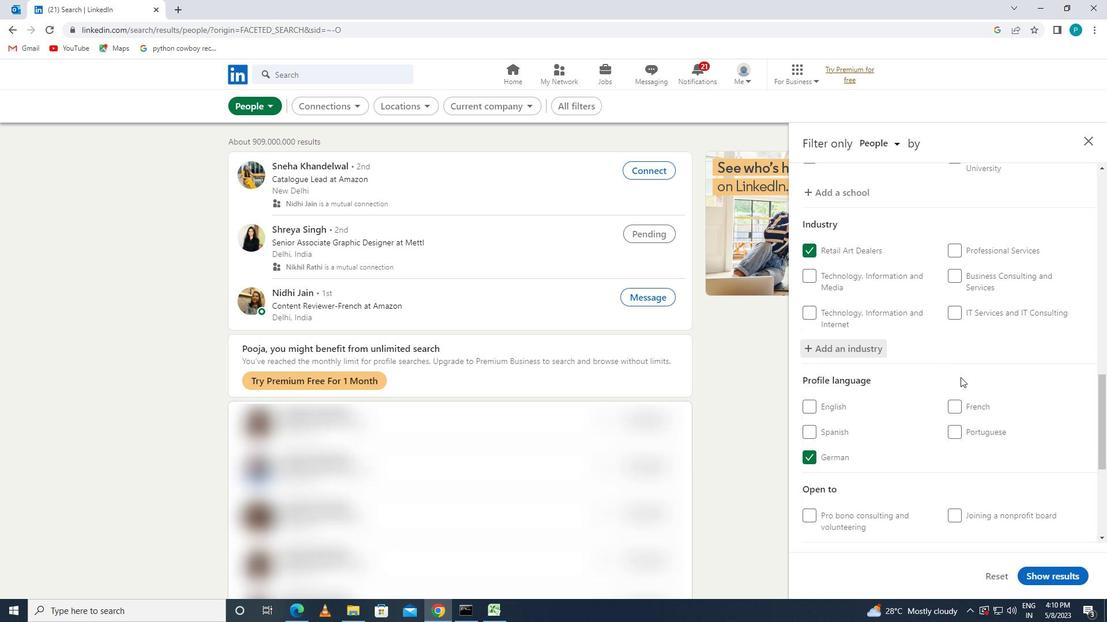
Action: Mouse scrolled (960, 376) with delta (0, 0)
Screenshot: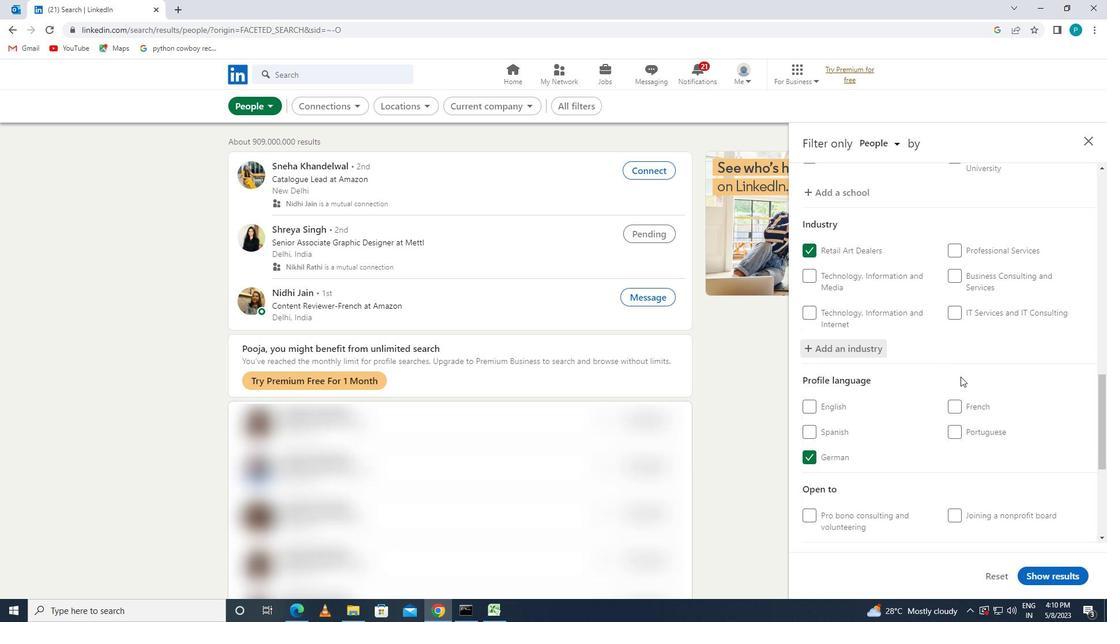 
Action: Mouse scrolled (960, 376) with delta (0, 0)
Screenshot: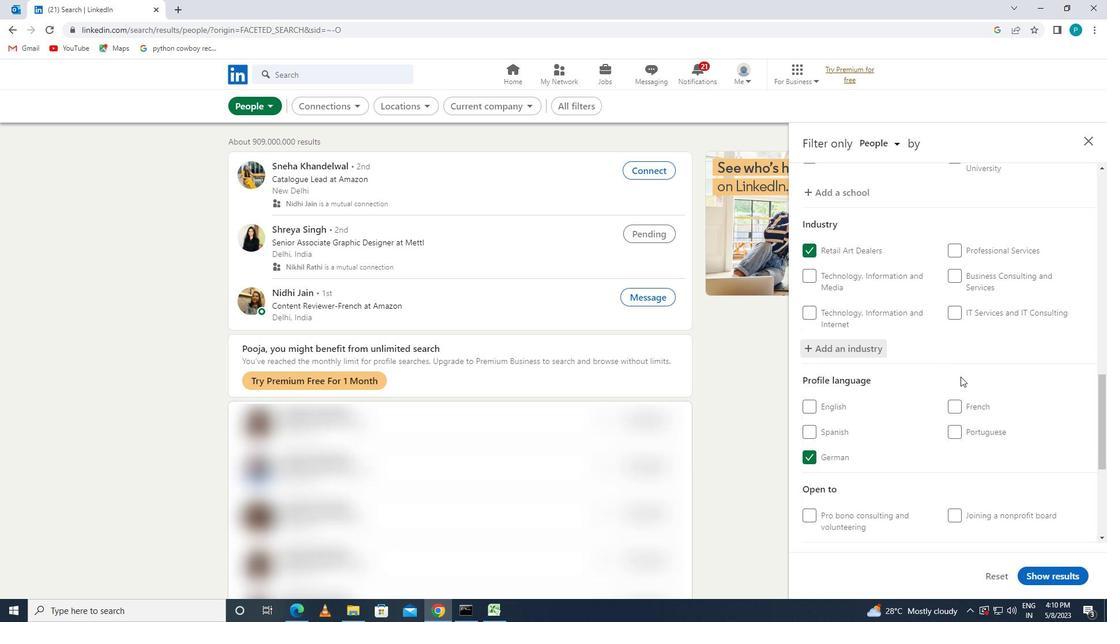 
Action: Mouse scrolled (960, 376) with delta (0, 0)
Screenshot: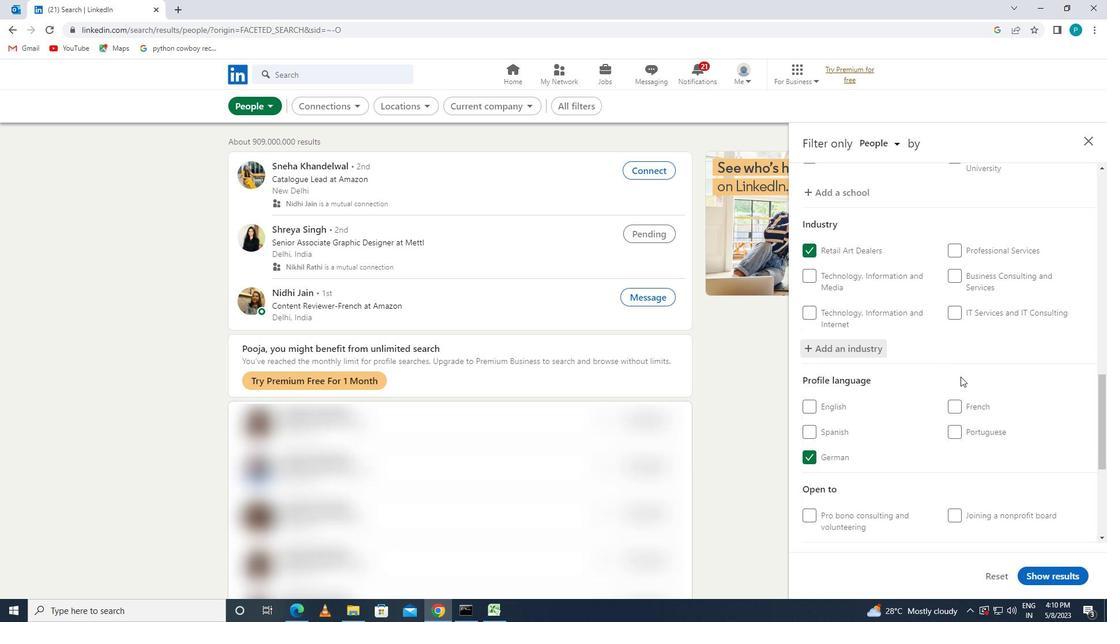 
Action: Mouse moved to (979, 461)
Screenshot: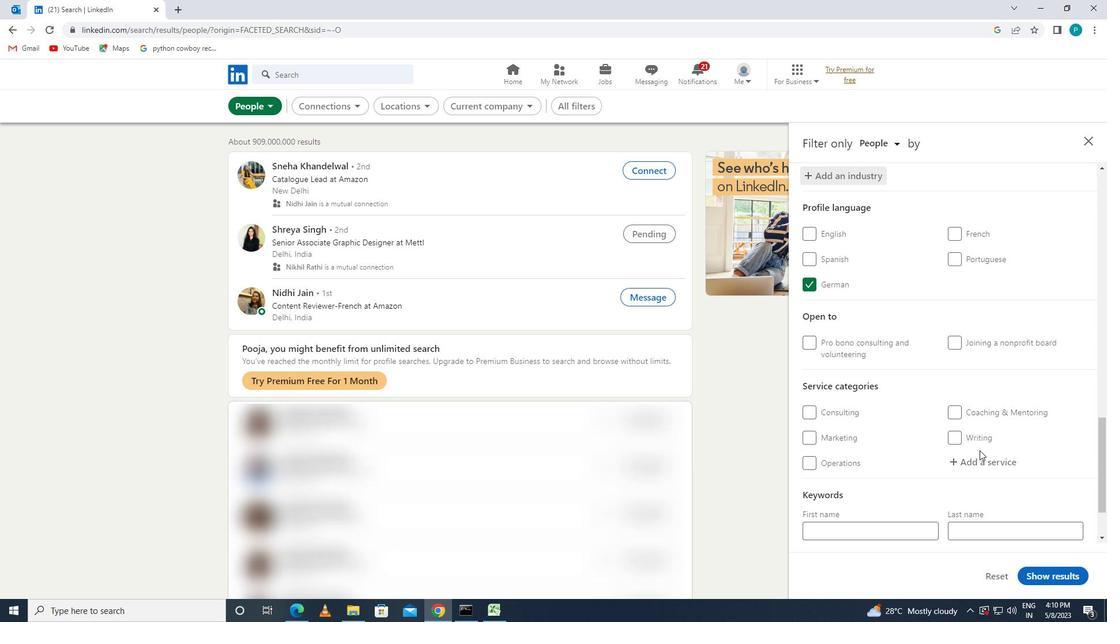 
Action: Mouse pressed left at (979, 461)
Screenshot: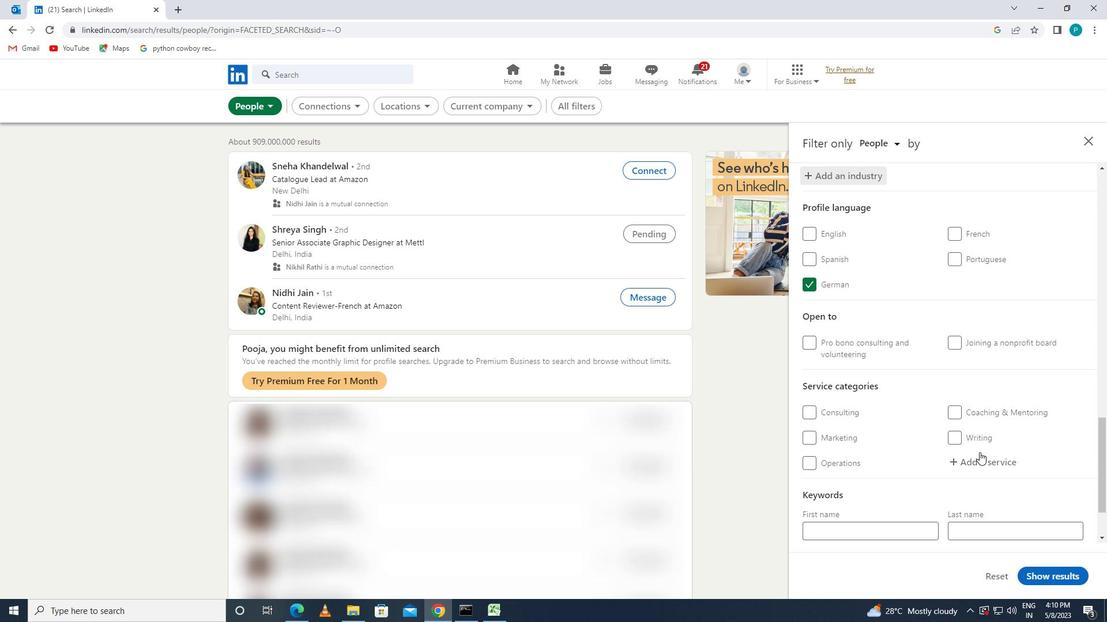 
Action: Key pressed <Key.caps_lock>W<Key.caps_lock>RITING
Screenshot: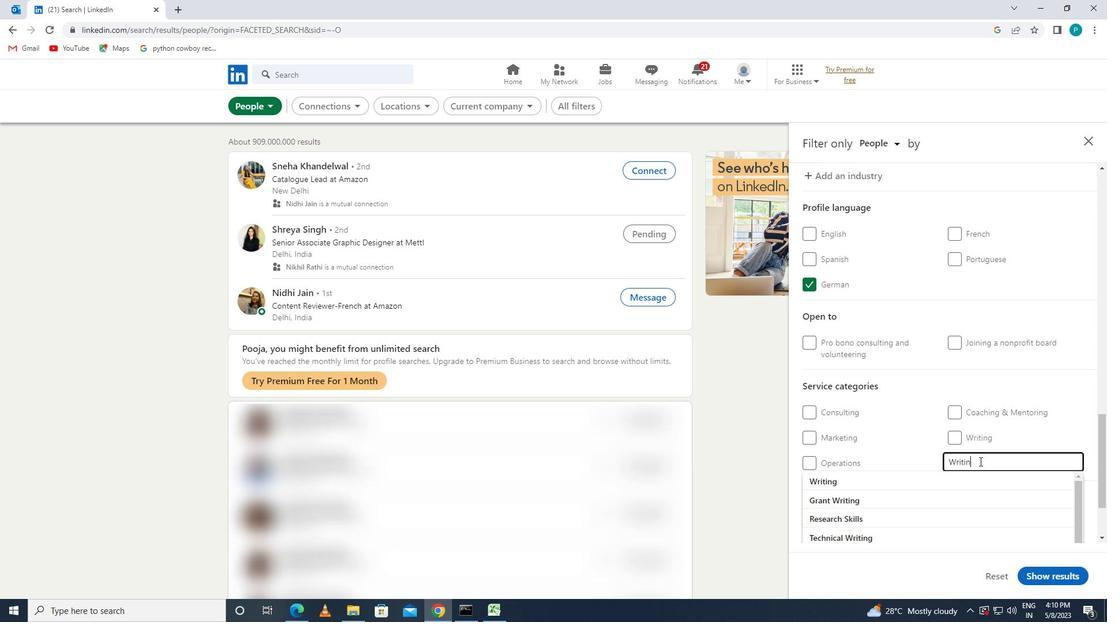 
Action: Mouse moved to (896, 478)
Screenshot: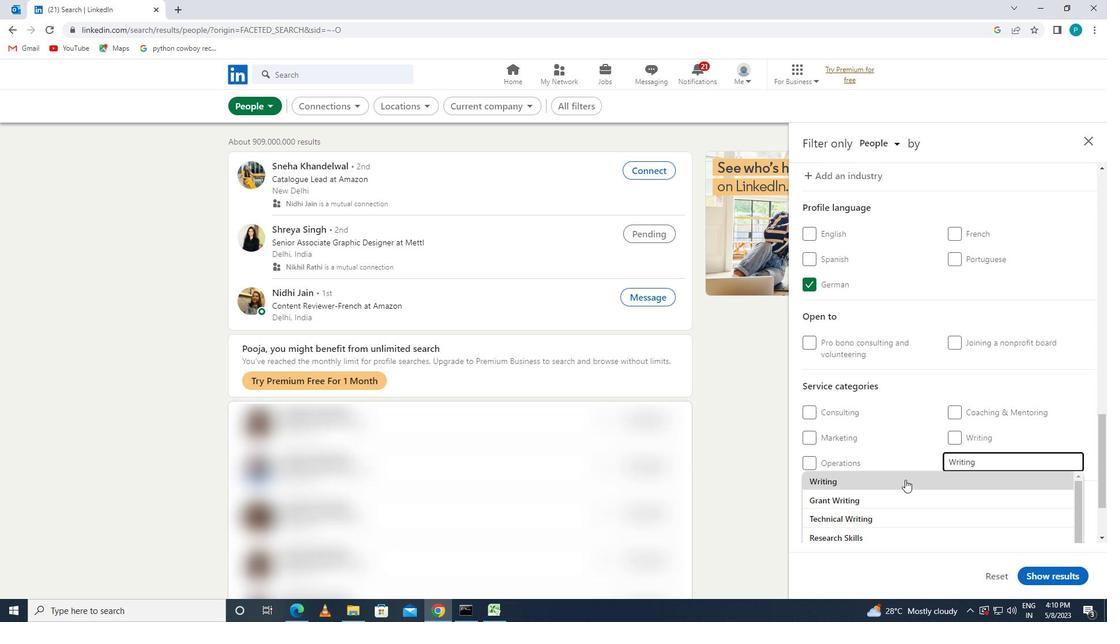 
Action: Mouse pressed left at (896, 478)
Screenshot: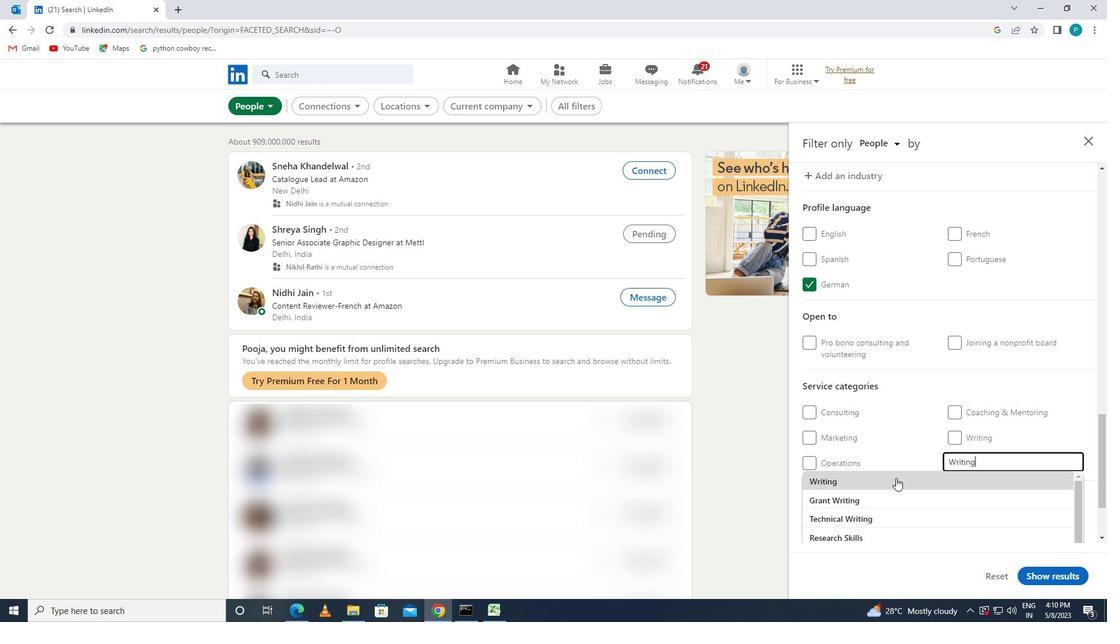 
Action: Mouse scrolled (896, 478) with delta (0, 0)
Screenshot: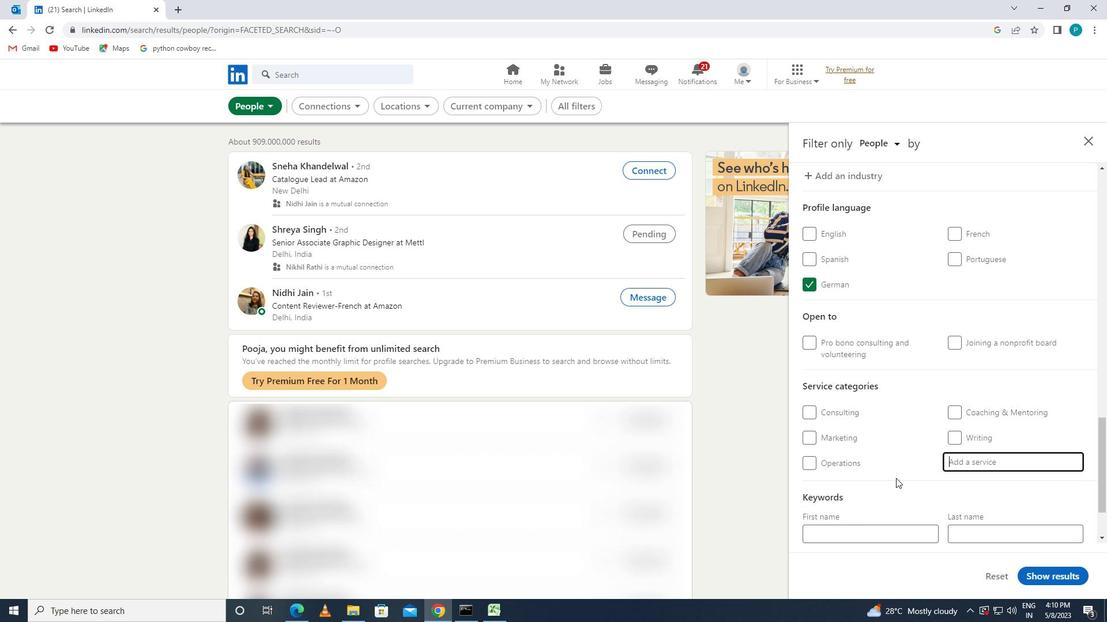 
Action: Mouse moved to (895, 478)
Screenshot: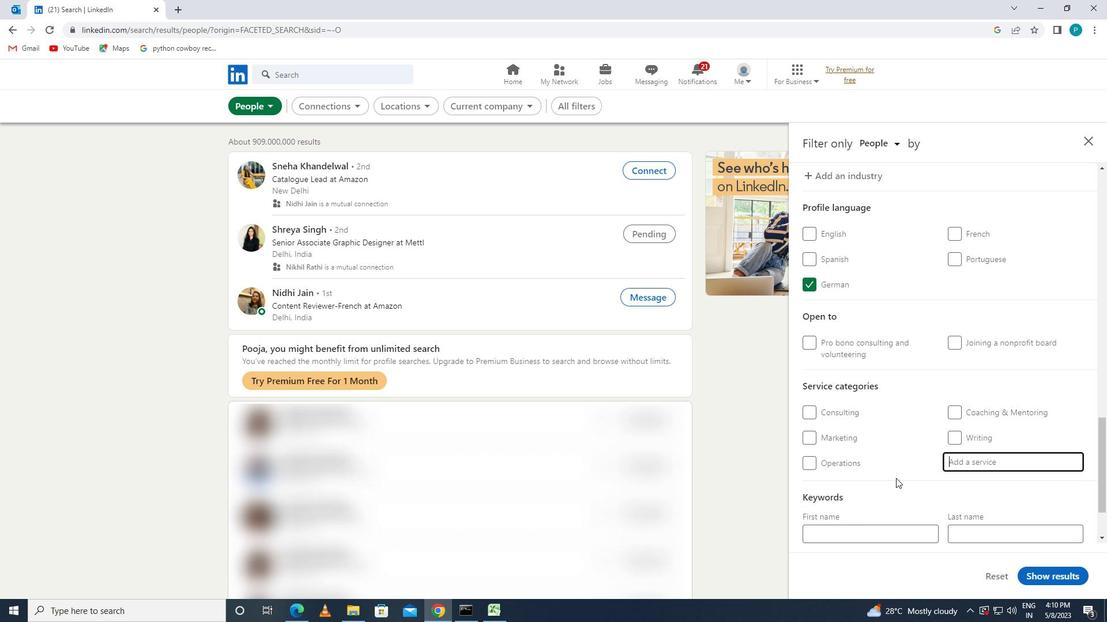 
Action: Mouse scrolled (895, 477) with delta (0, 0)
Screenshot: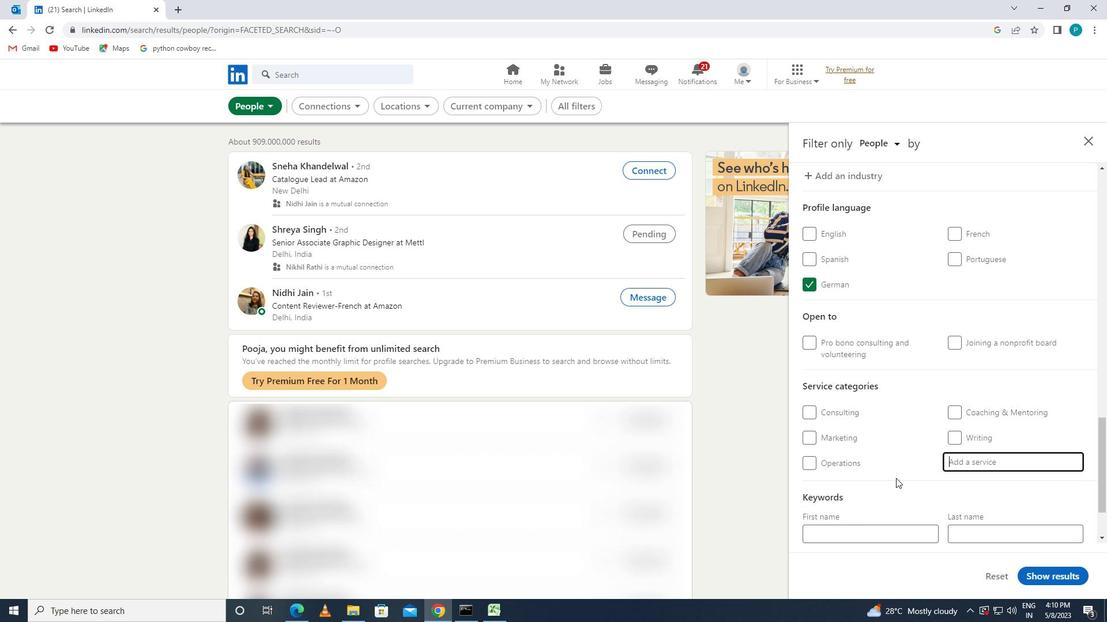 
Action: Mouse moved to (895, 478)
Screenshot: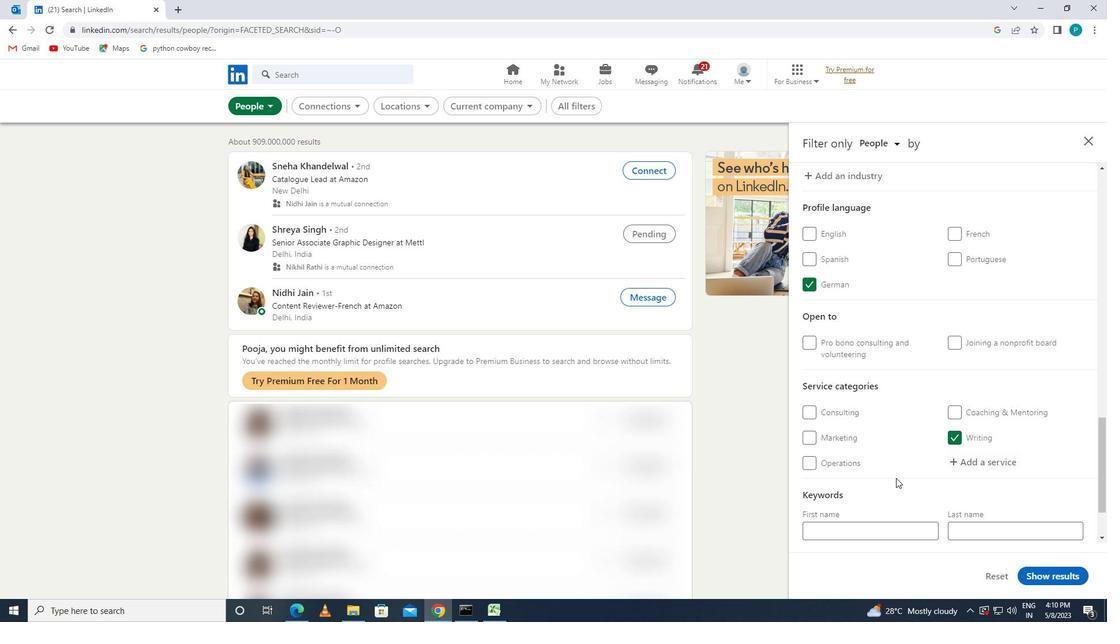 
Action: Mouse scrolled (895, 477) with delta (0, 0)
Screenshot: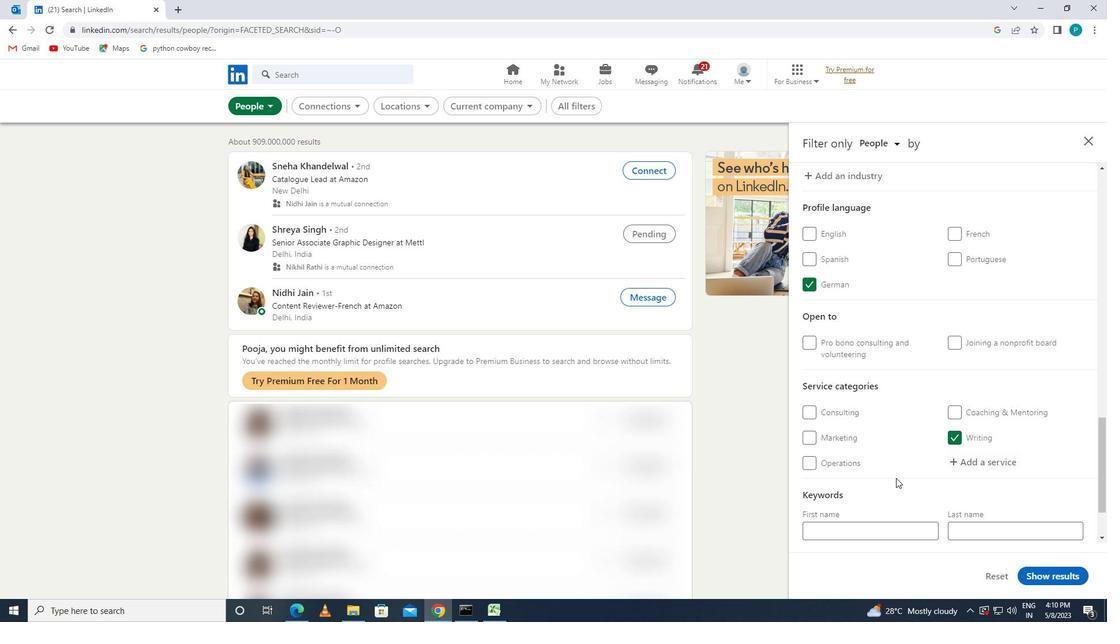 
Action: Mouse moved to (894, 477)
Screenshot: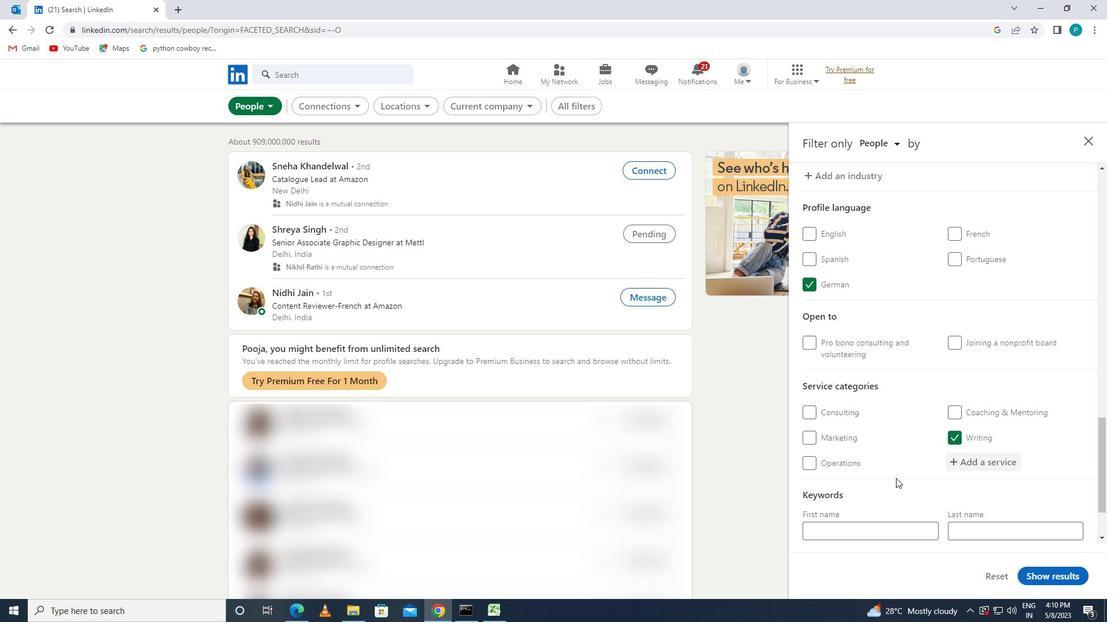 
Action: Mouse scrolled (894, 476) with delta (0, 0)
Screenshot: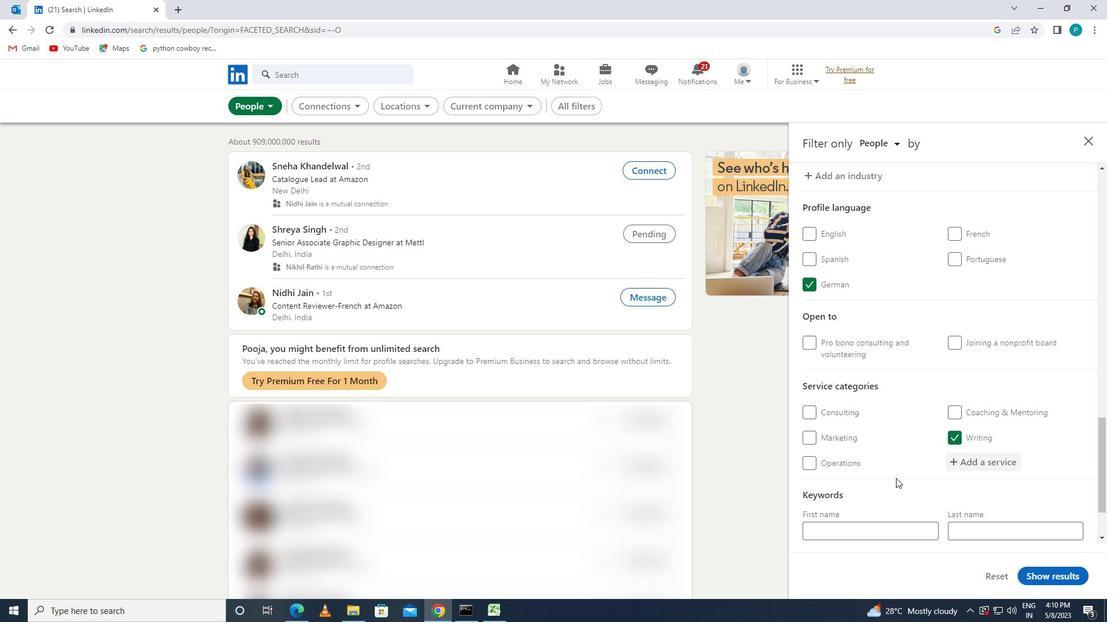 
Action: Mouse moved to (882, 491)
Screenshot: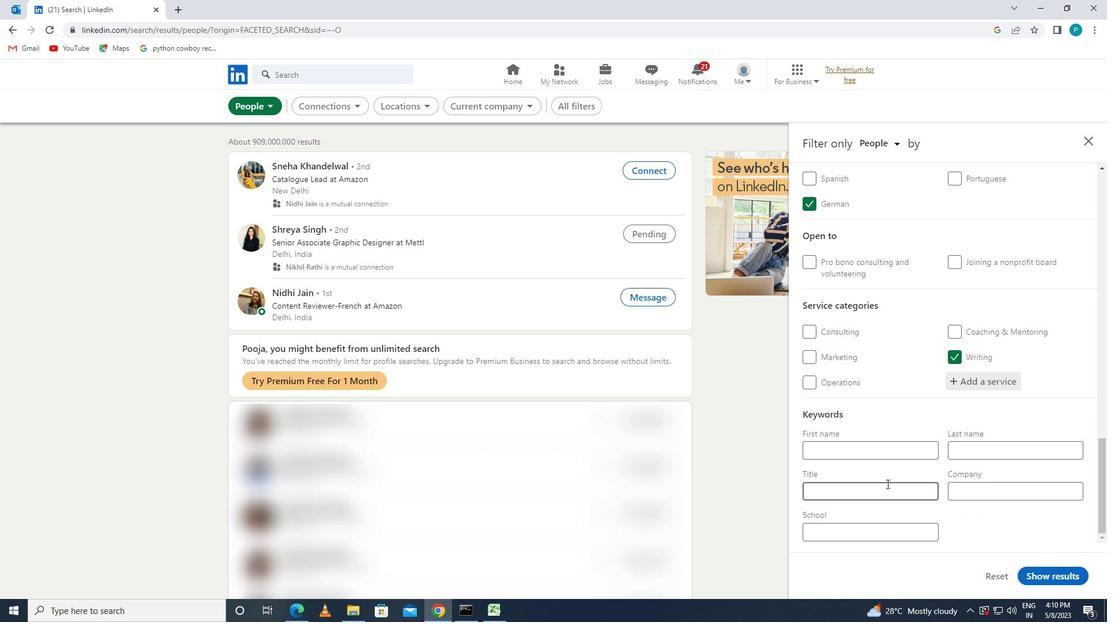 
Action: Mouse pressed left at (882, 491)
Screenshot: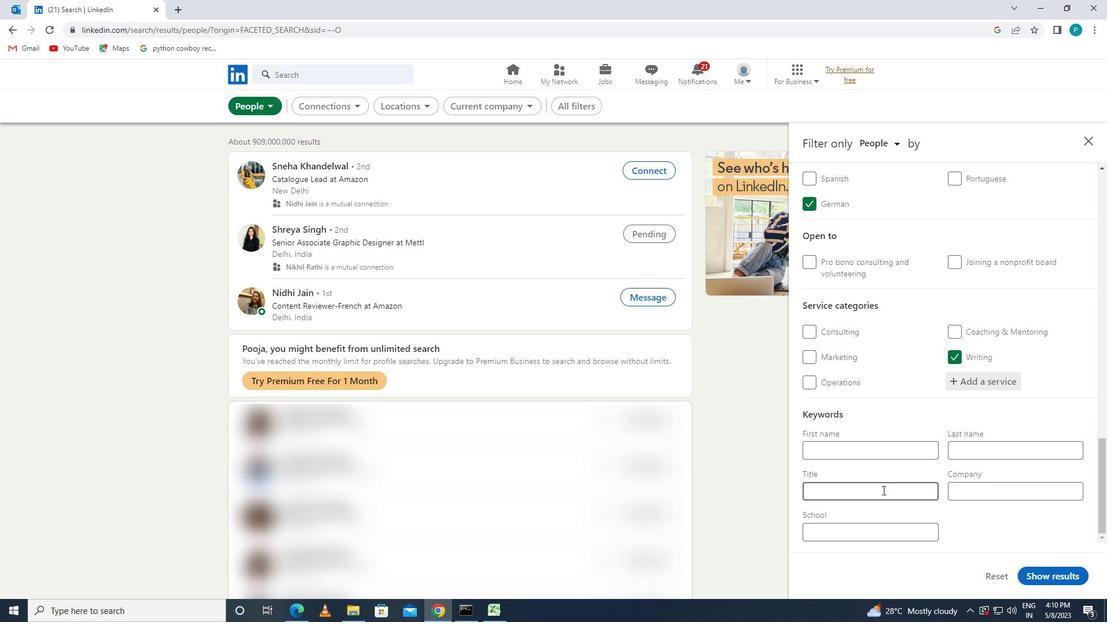 
Action: Key pressed <Key.caps_lock>M<Key.caps_lock>EDICAL<Key.space><Key.caps_lock>A<Key.caps_lock>DMINISTRATOR
Screenshot: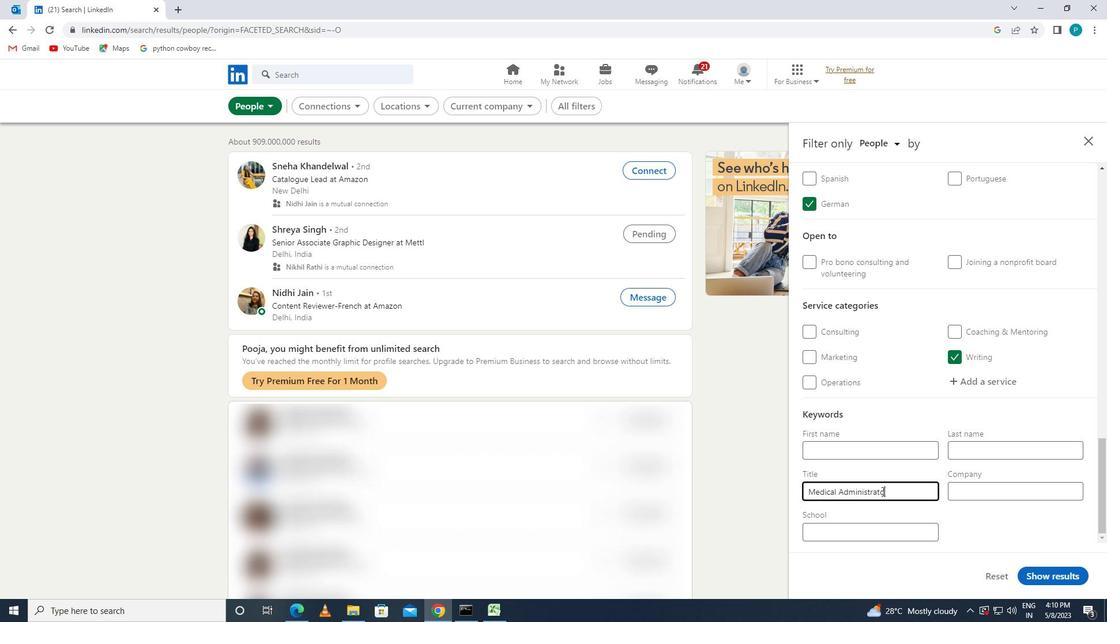 
Action: Mouse moved to (1059, 574)
Screenshot: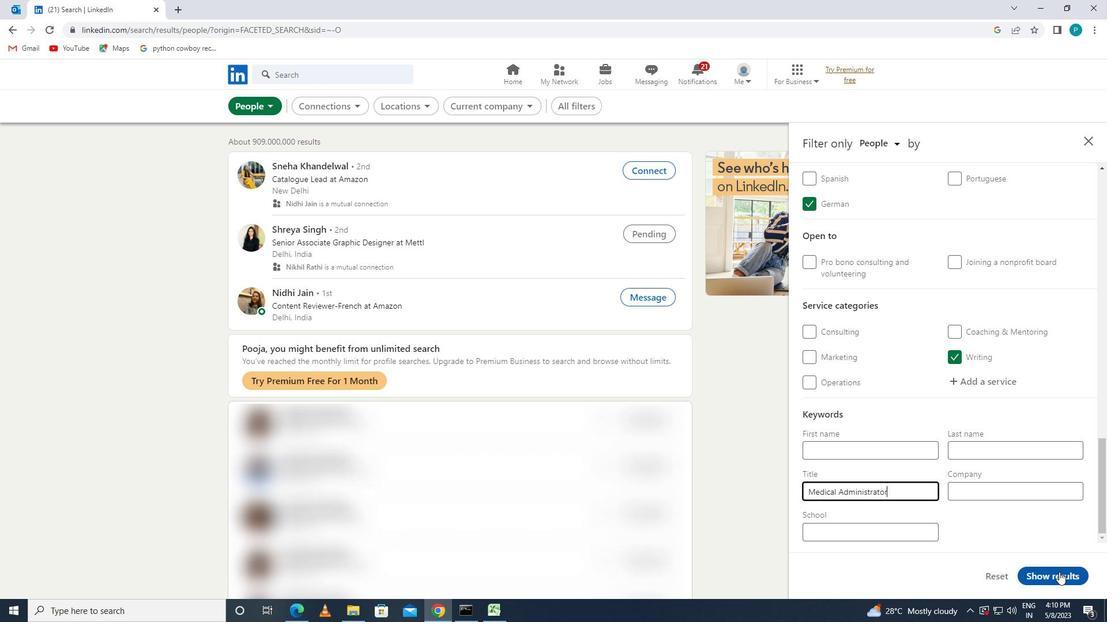 
Action: Mouse pressed left at (1059, 574)
Screenshot: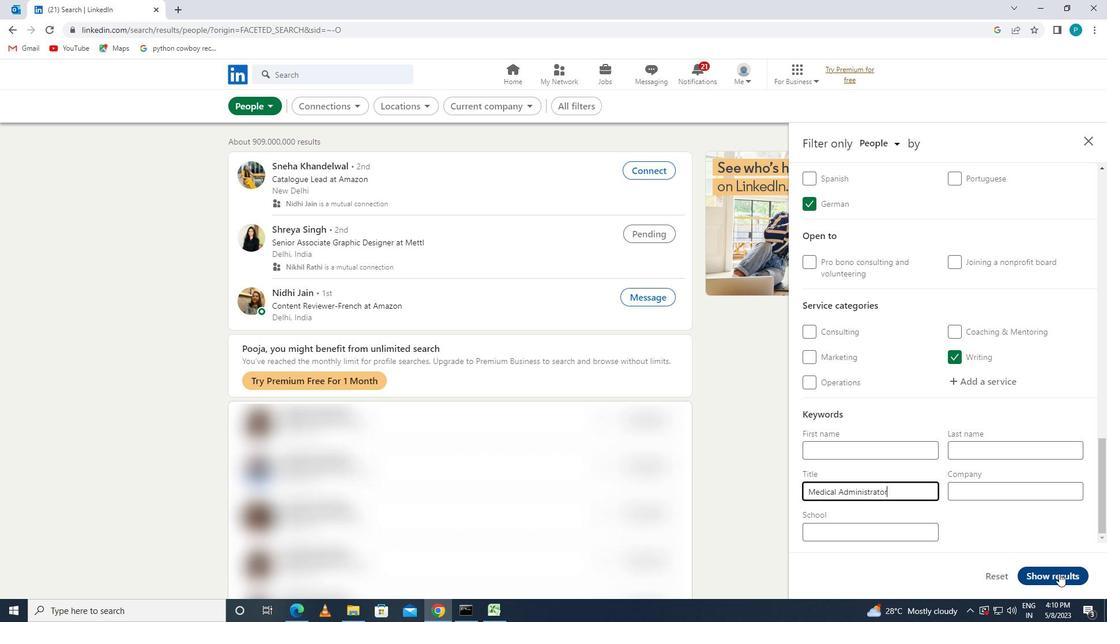 
Action: Mouse moved to (1058, 571)
Screenshot: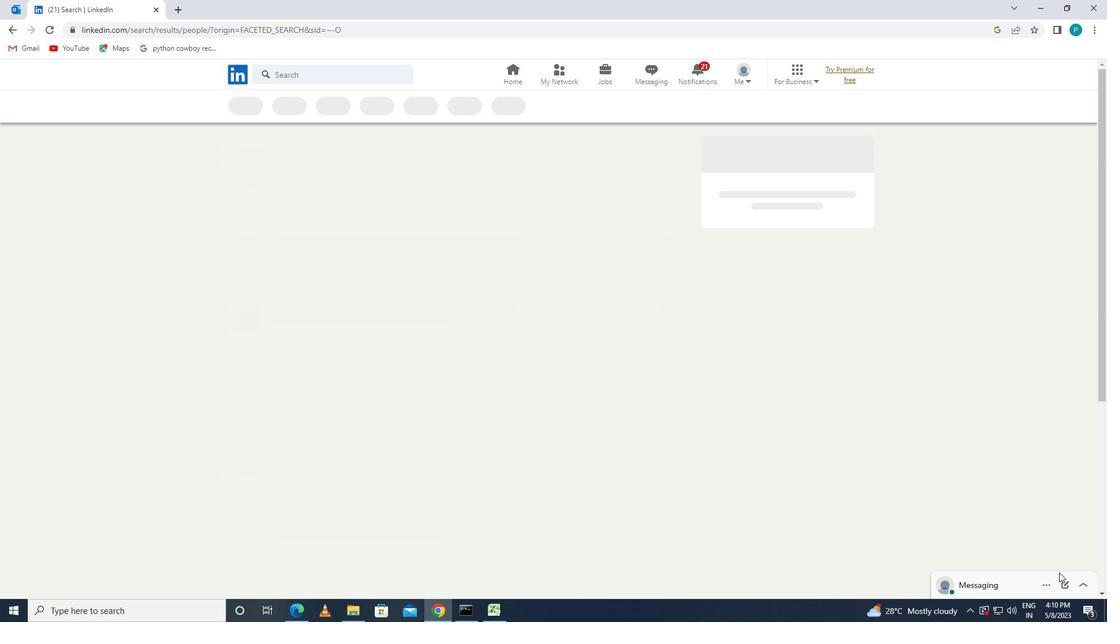 
